 Task: Check the sale-to-list ratio of center island in the last 3 years.
Action: Mouse moved to (987, 220)
Screenshot: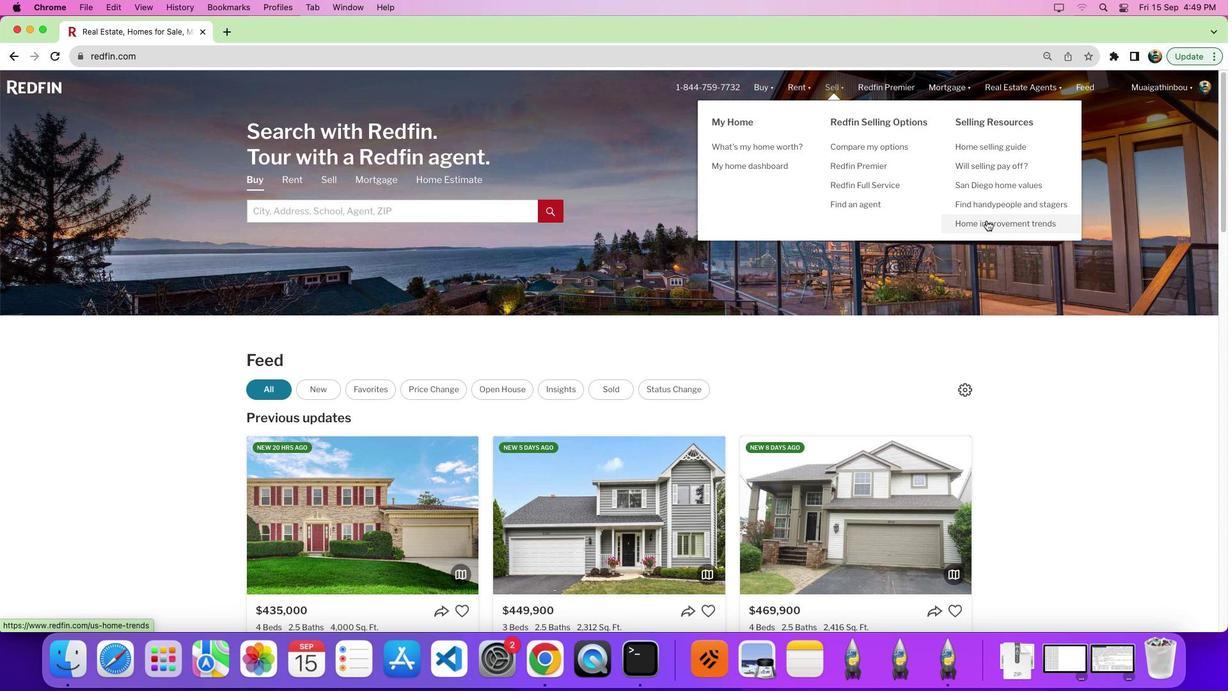 
Action: Mouse pressed left at (987, 220)
Screenshot: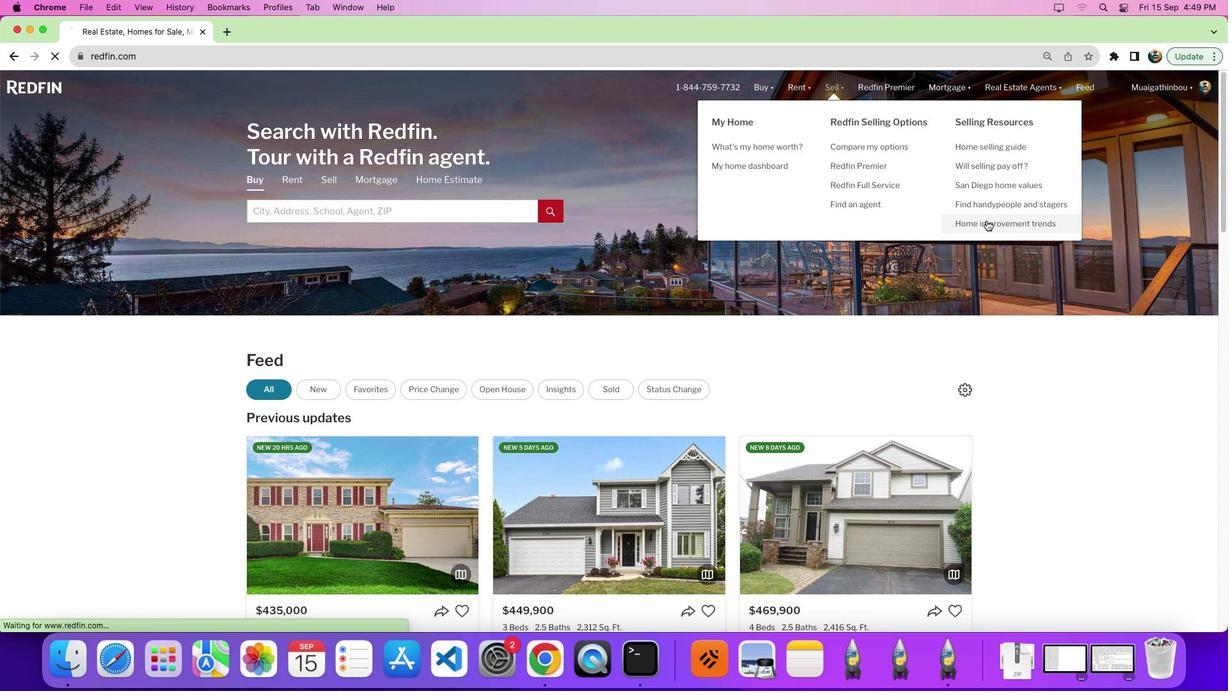
Action: Mouse pressed left at (987, 220)
Screenshot: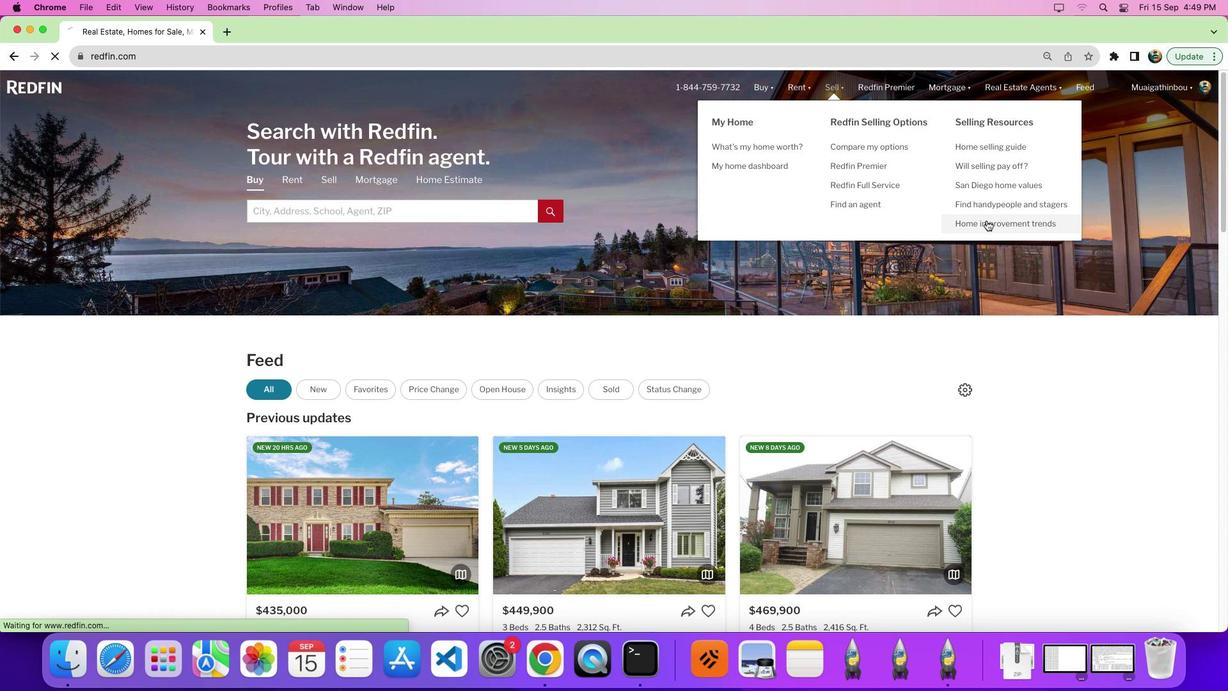 
Action: Mouse moved to (346, 250)
Screenshot: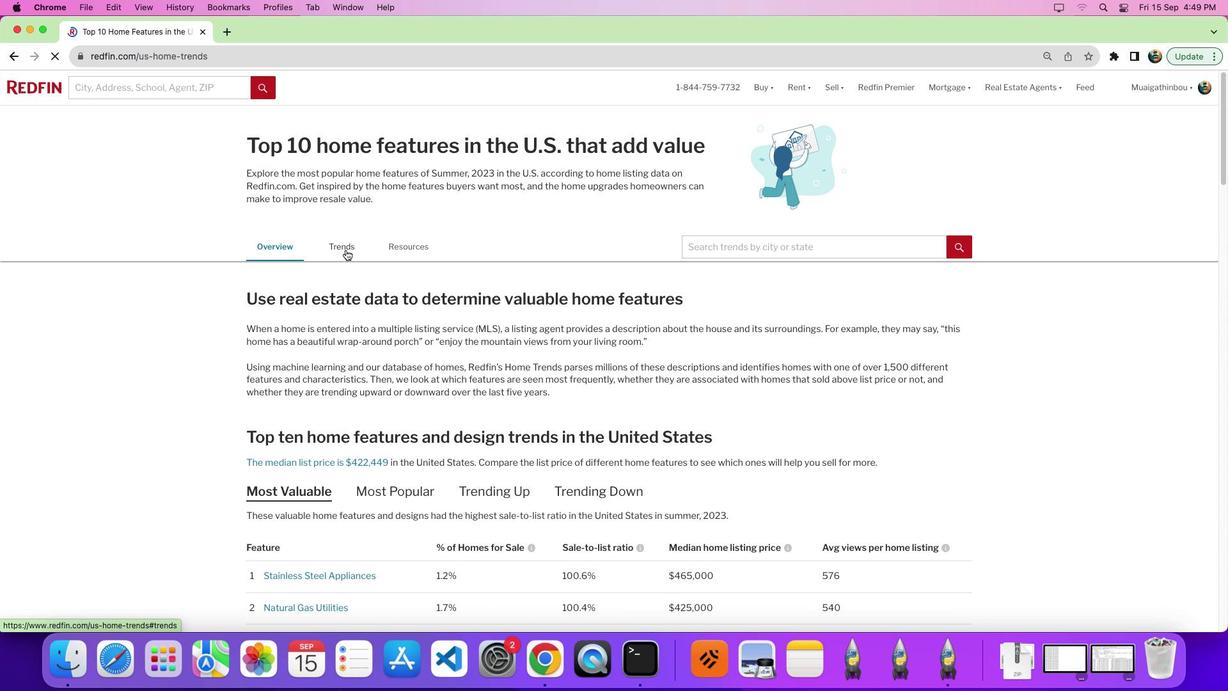 
Action: Mouse pressed left at (346, 250)
Screenshot: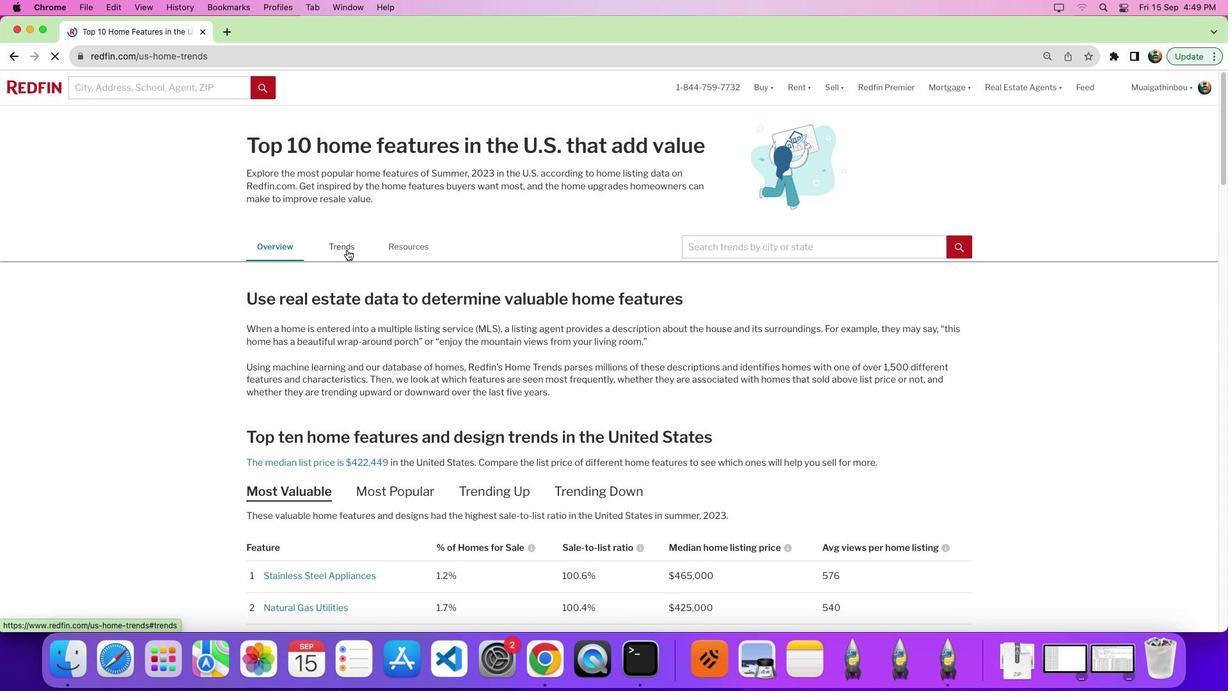 
Action: Mouse moved to (503, 357)
Screenshot: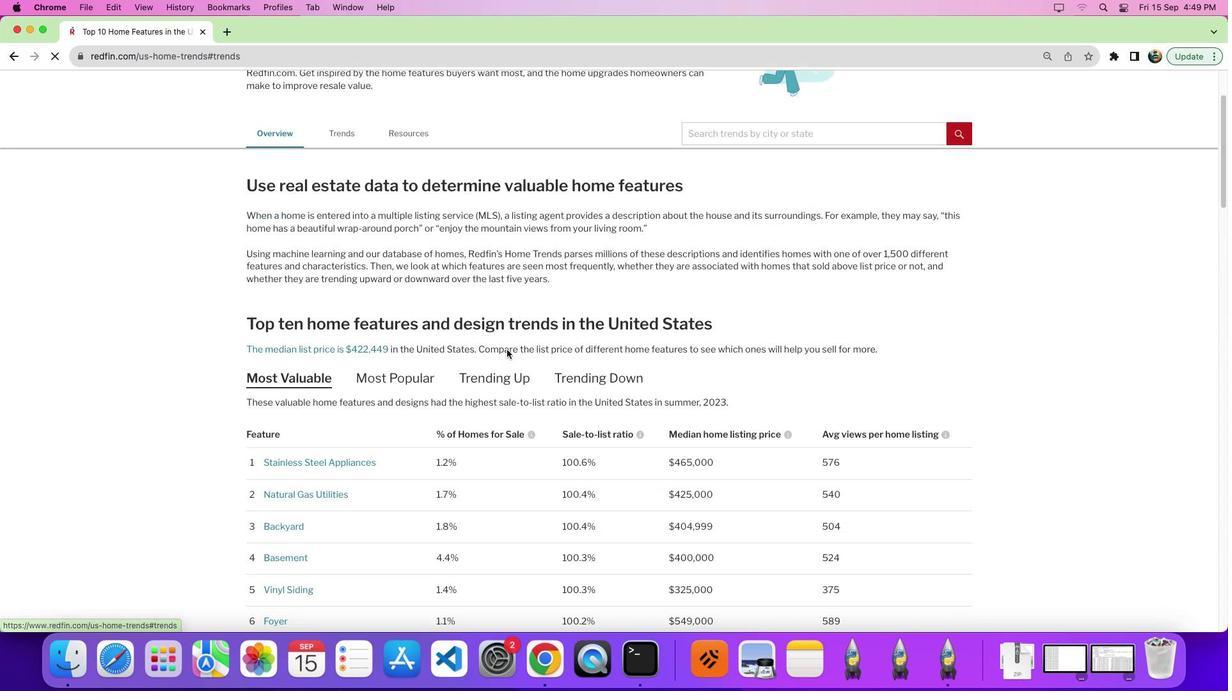 
Action: Mouse scrolled (503, 357) with delta (0, 0)
Screenshot: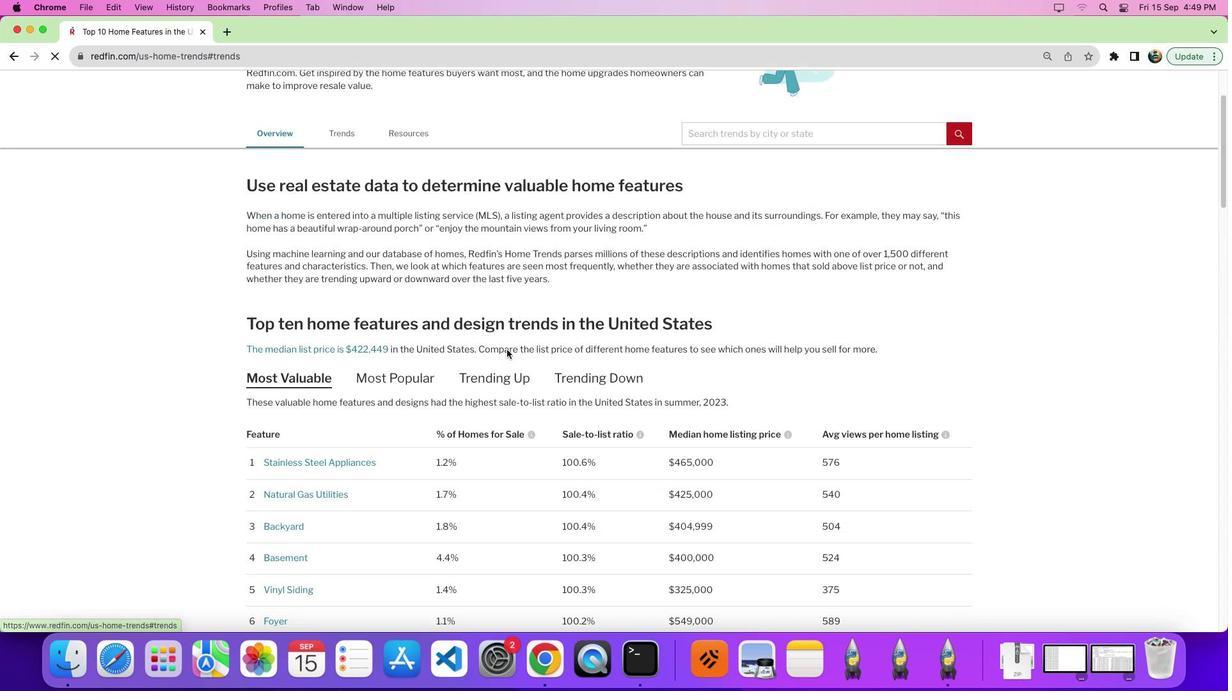 
Action: Mouse moved to (504, 357)
Screenshot: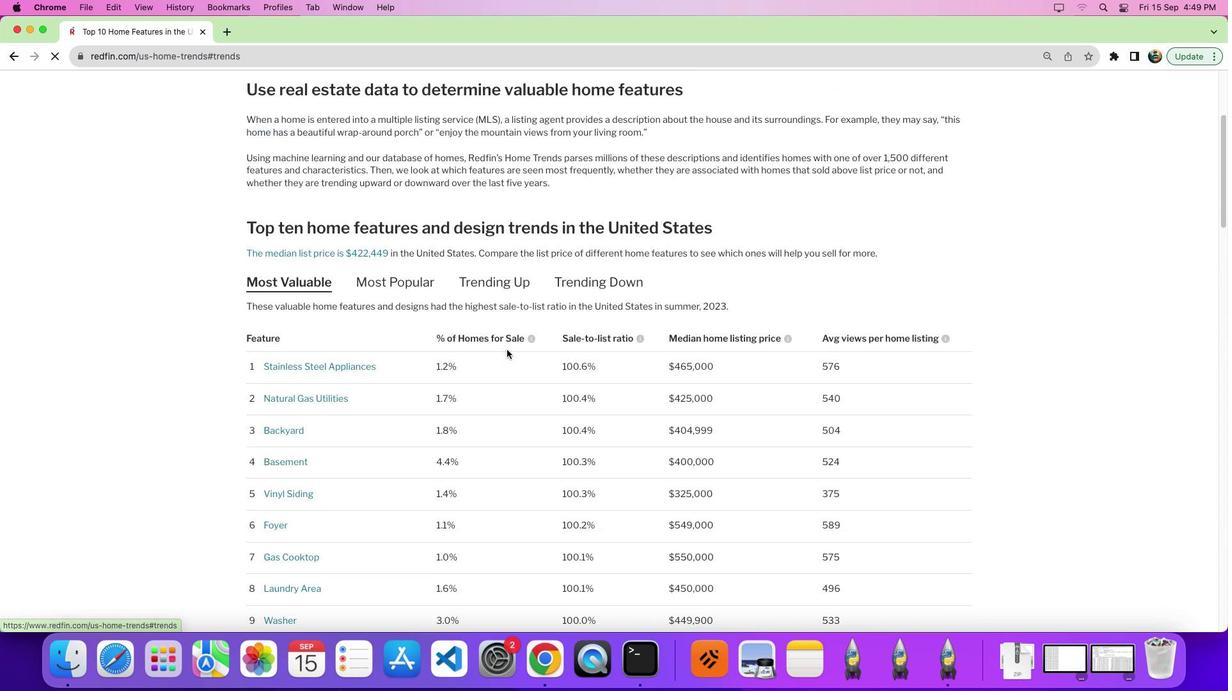 
Action: Mouse scrolled (504, 357) with delta (0, 0)
Screenshot: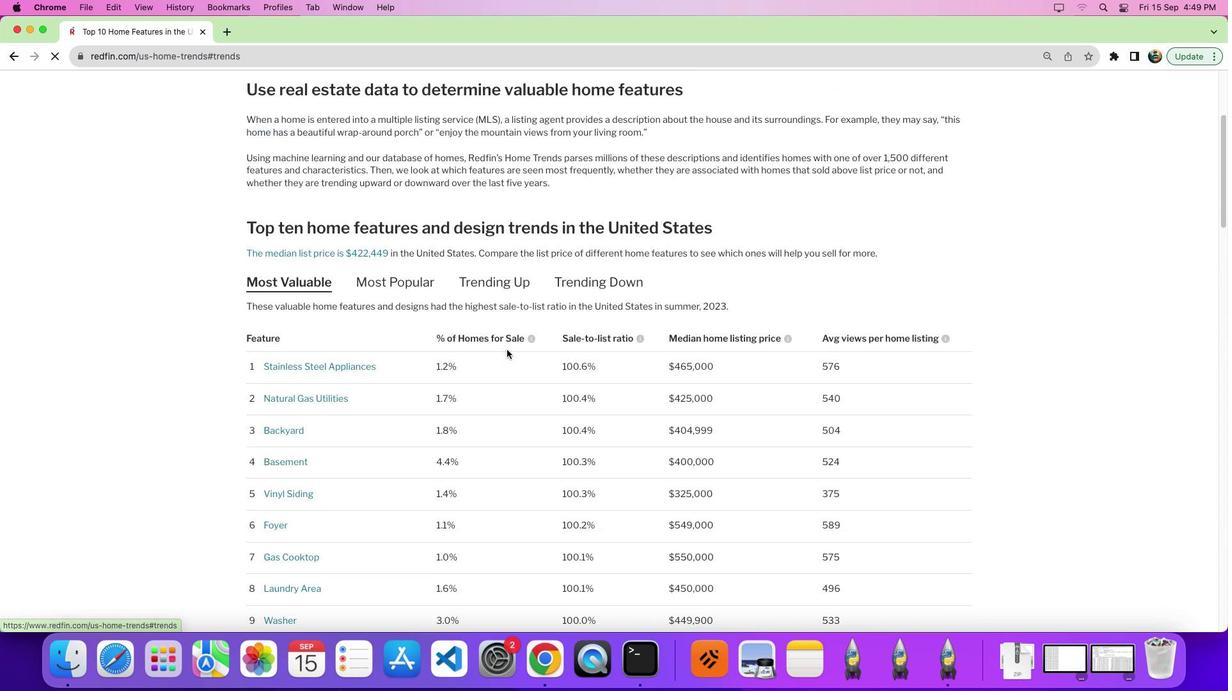 
Action: Mouse moved to (506, 352)
Screenshot: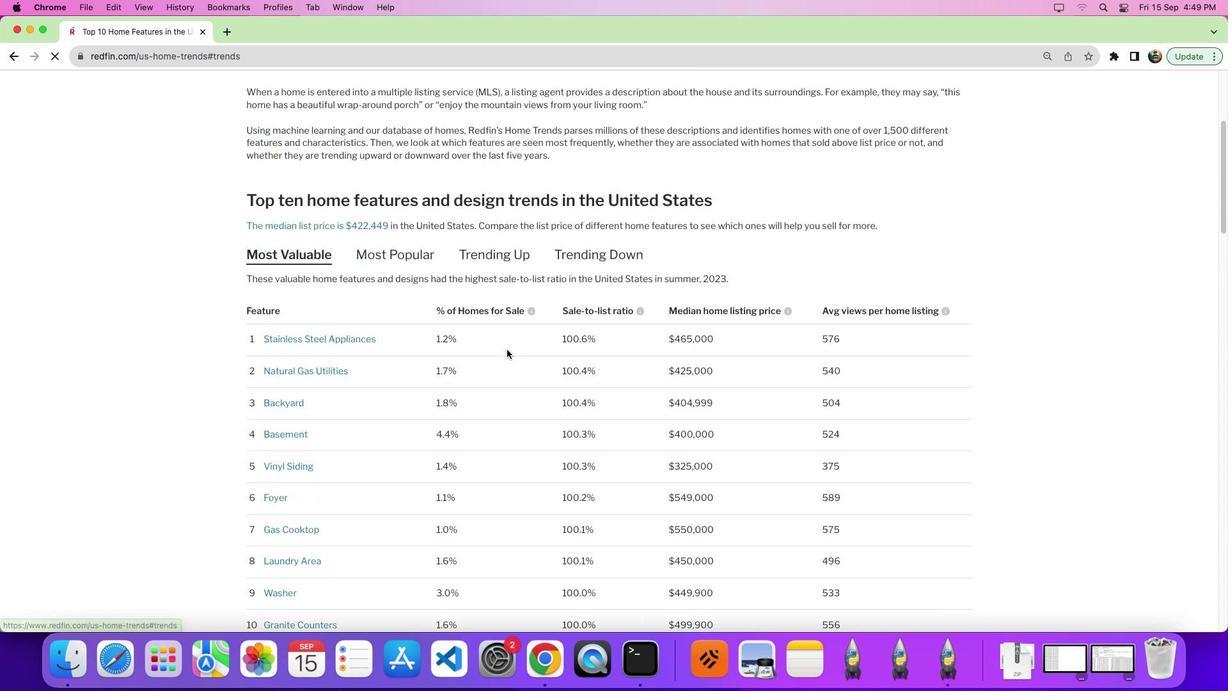 
Action: Mouse scrolled (506, 352) with delta (0, -4)
Screenshot: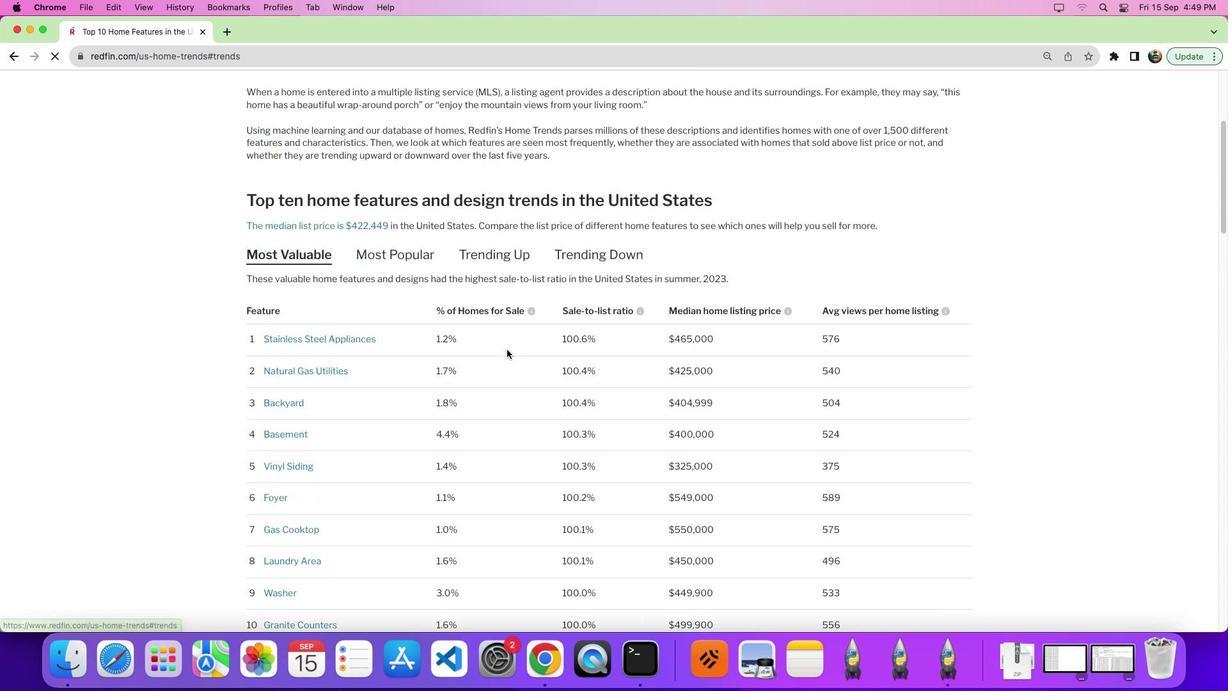 
Action: Mouse moved to (507, 349)
Screenshot: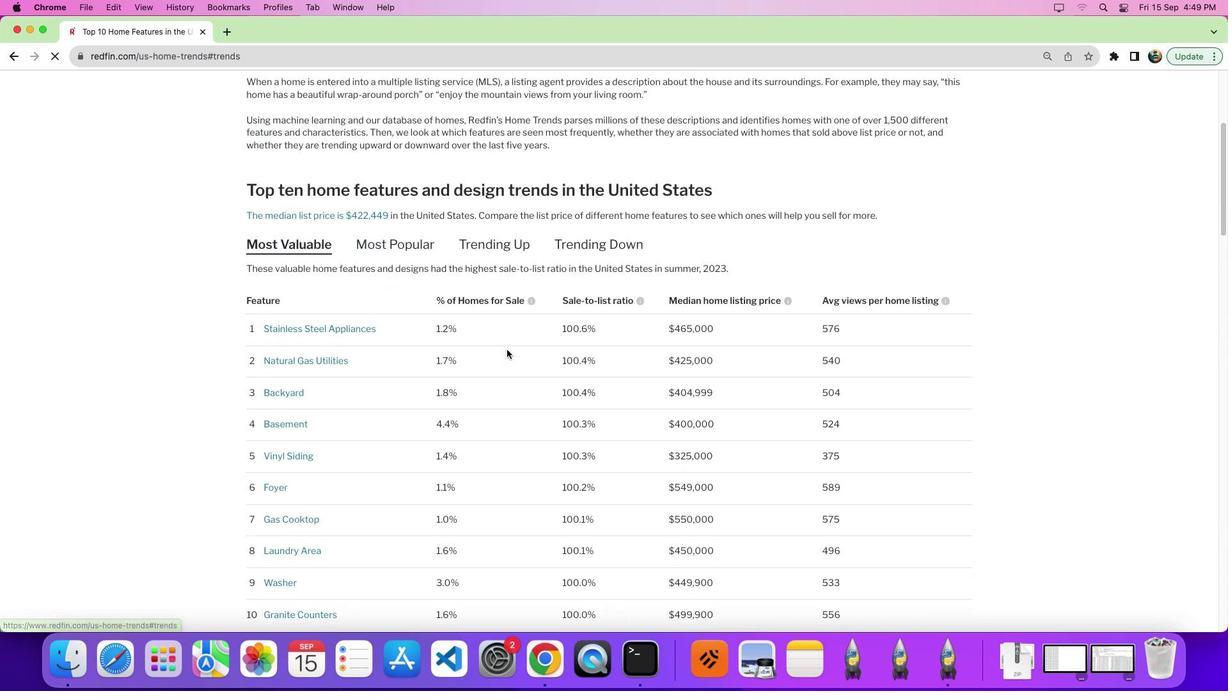 
Action: Mouse scrolled (507, 349) with delta (0, 0)
Screenshot: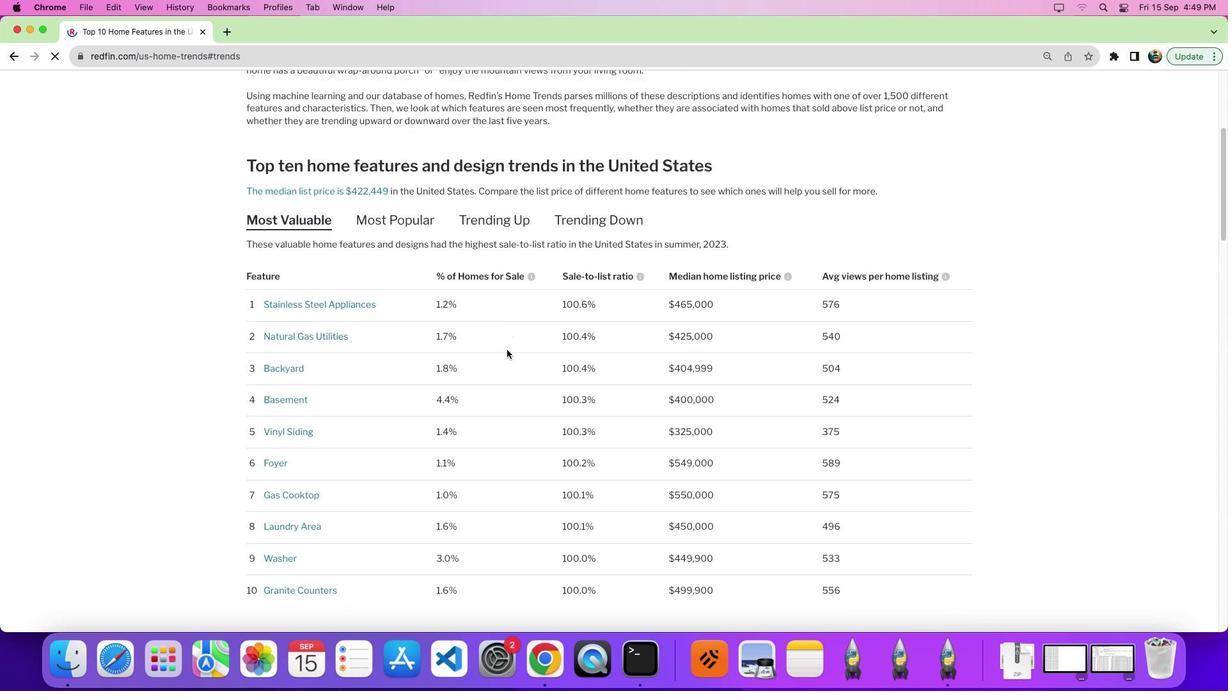 
Action: Mouse scrolled (507, 349) with delta (0, 0)
Screenshot: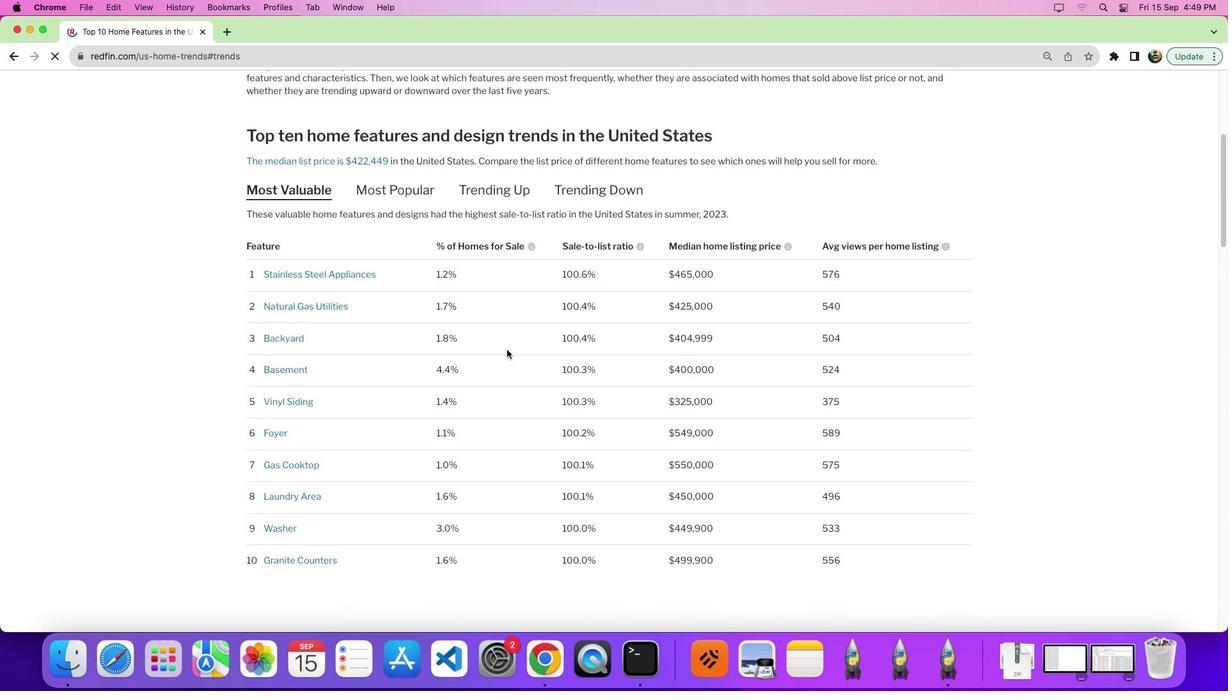 
Action: Mouse scrolled (507, 349) with delta (0, -4)
Screenshot: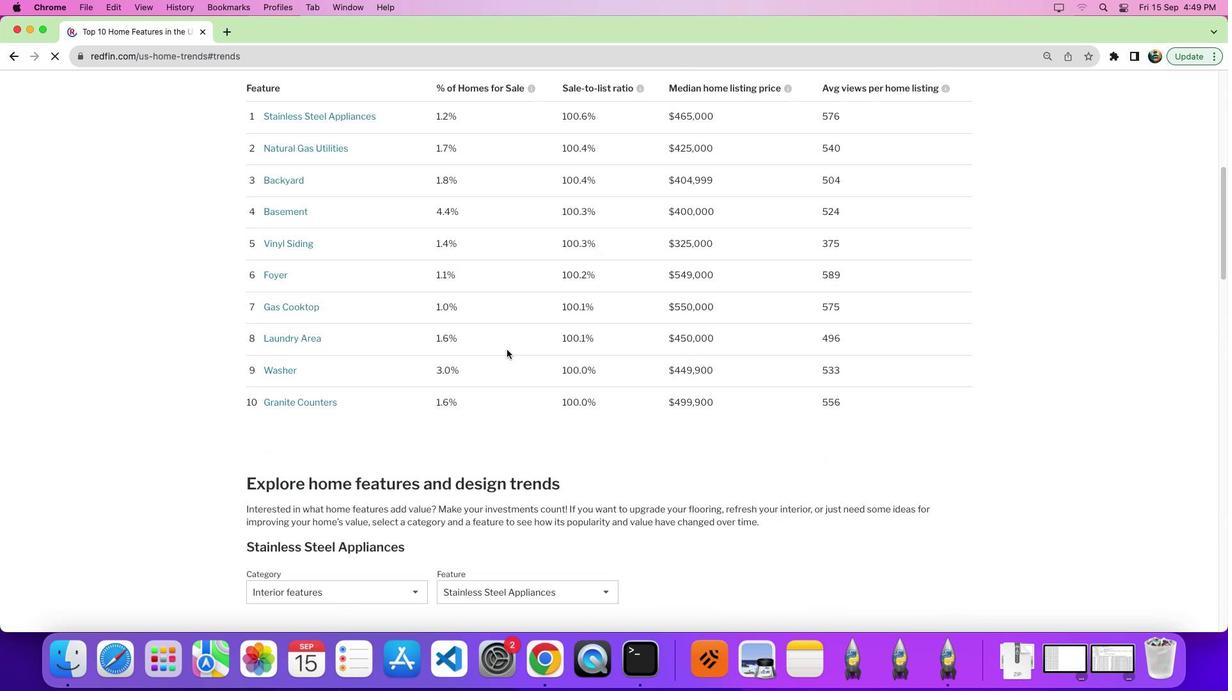 
Action: Mouse moved to (507, 348)
Screenshot: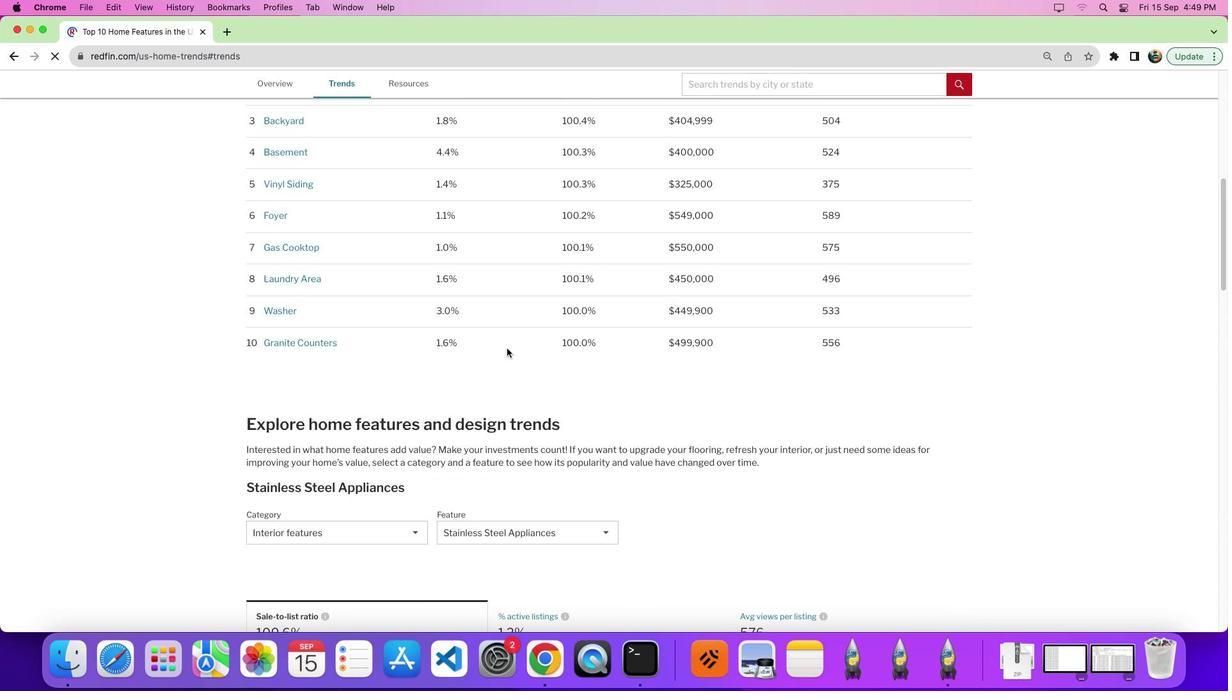 
Action: Mouse scrolled (507, 348) with delta (0, 0)
Screenshot: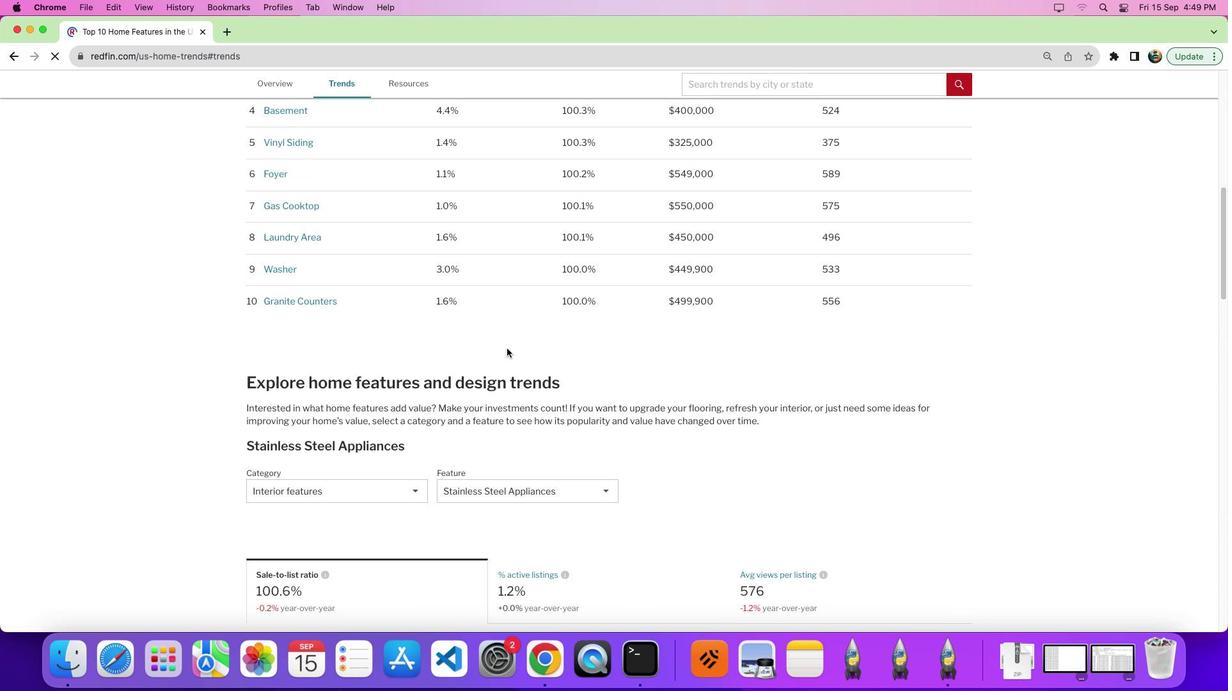
Action: Mouse scrolled (507, 348) with delta (0, -1)
Screenshot: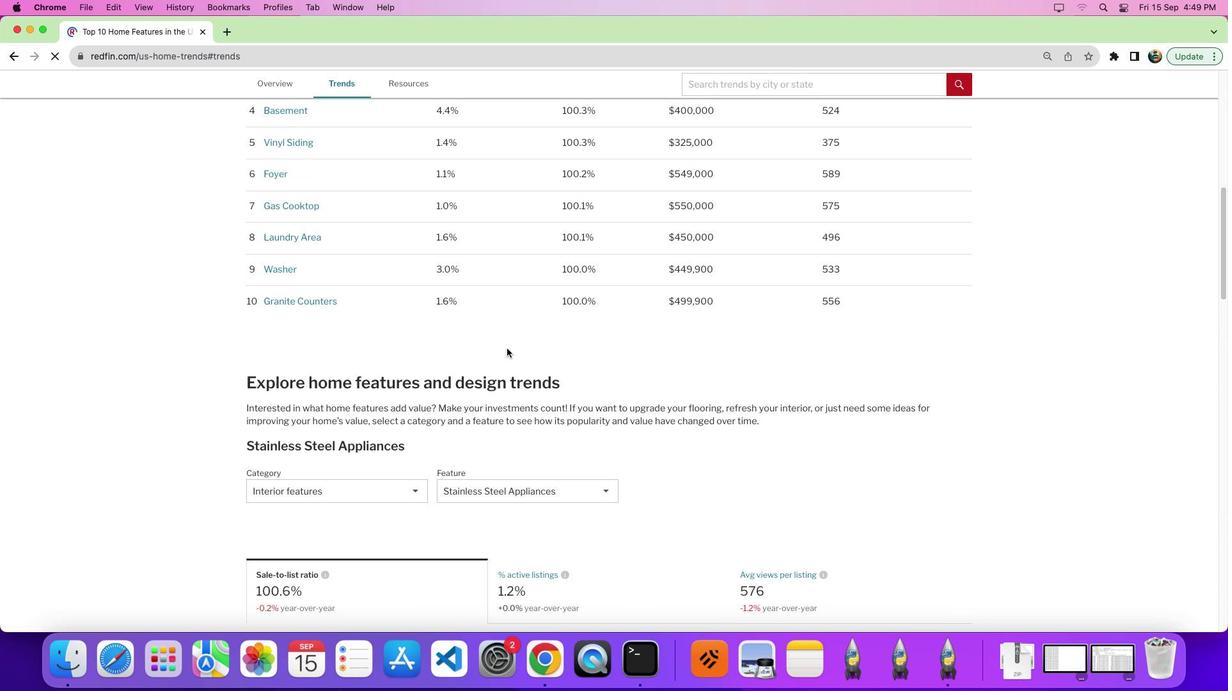 
Action: Mouse moved to (507, 348)
Screenshot: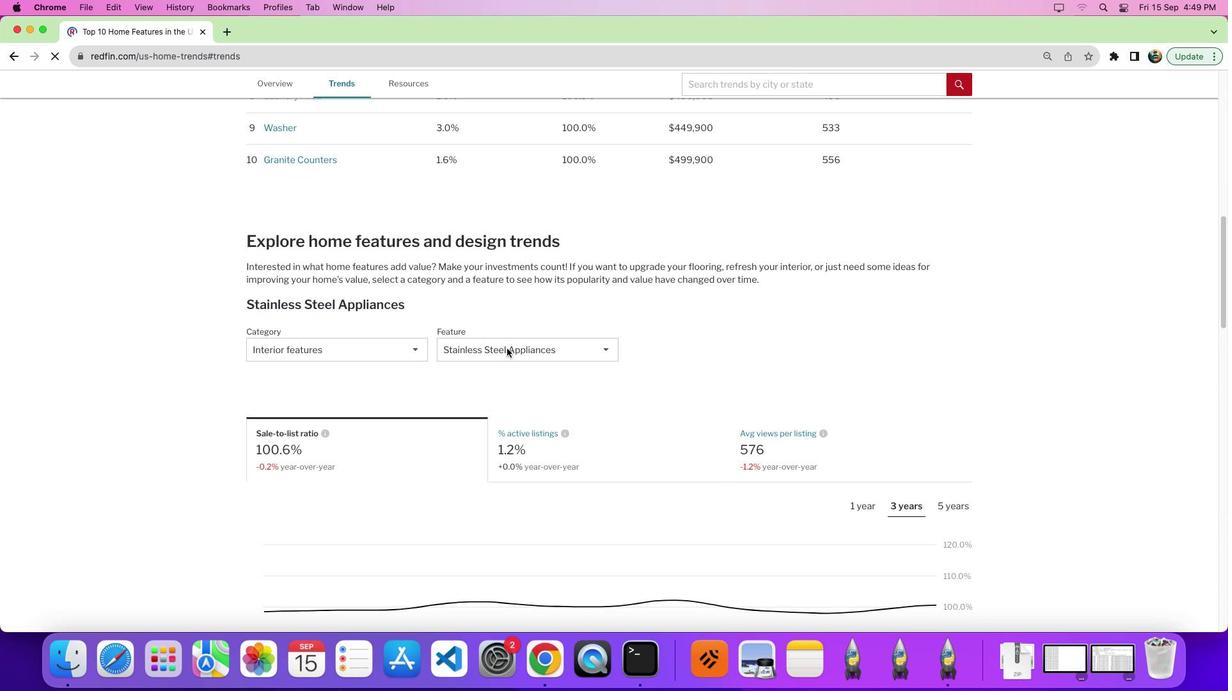 
Action: Mouse scrolled (507, 348) with delta (0, -4)
Screenshot: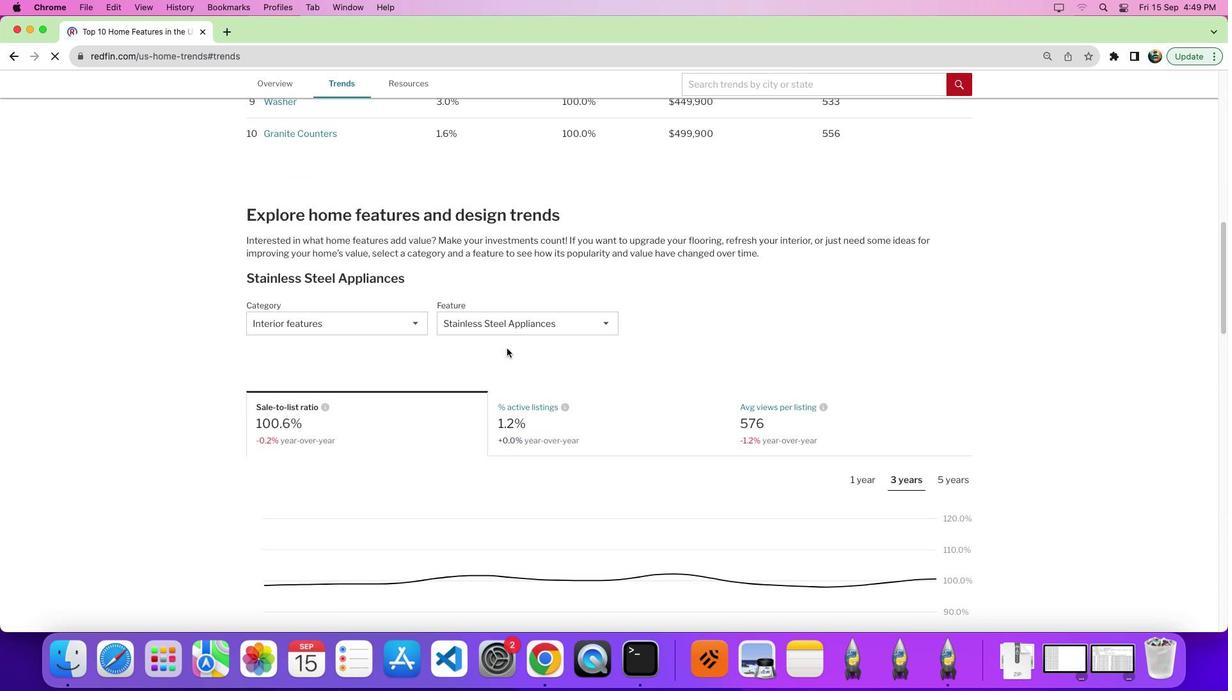 
Action: Mouse moved to (484, 328)
Screenshot: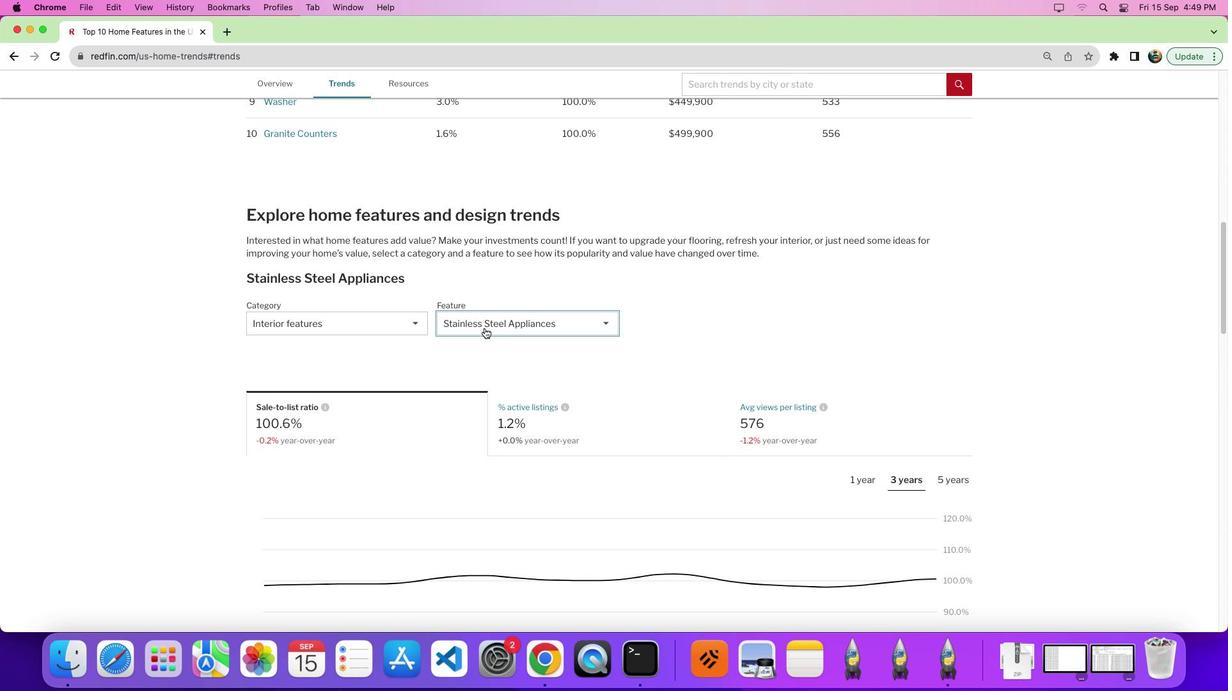 
Action: Mouse pressed left at (484, 328)
Screenshot: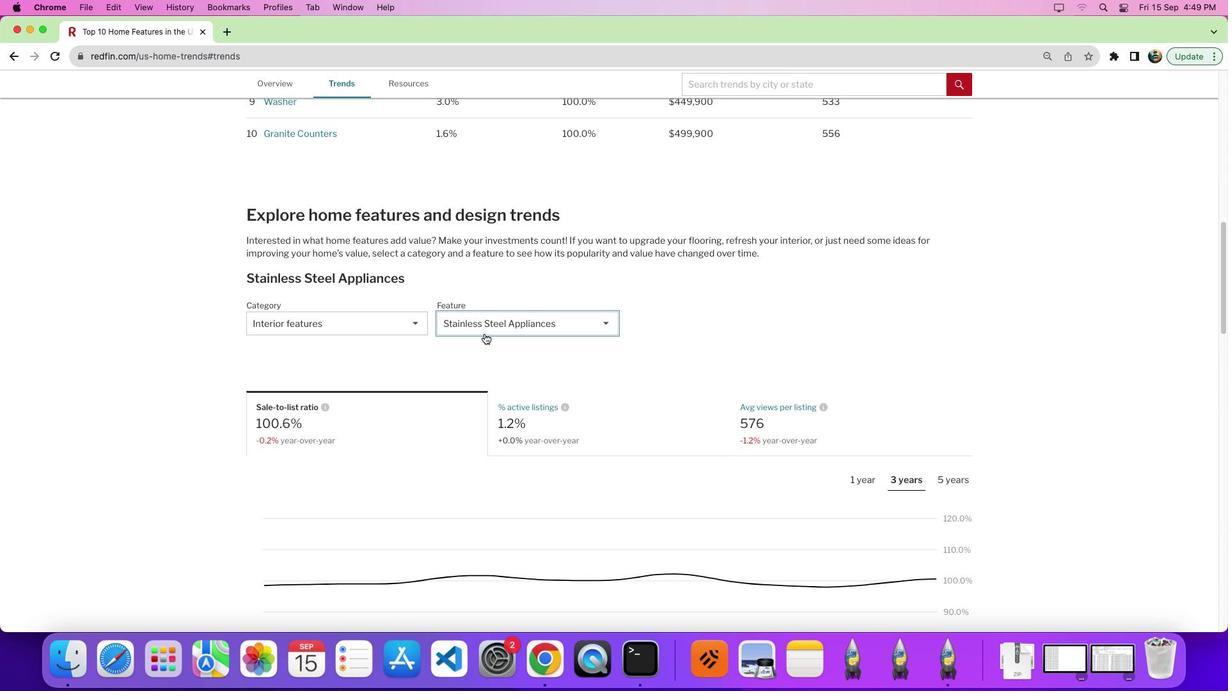 
Action: Mouse moved to (490, 447)
Screenshot: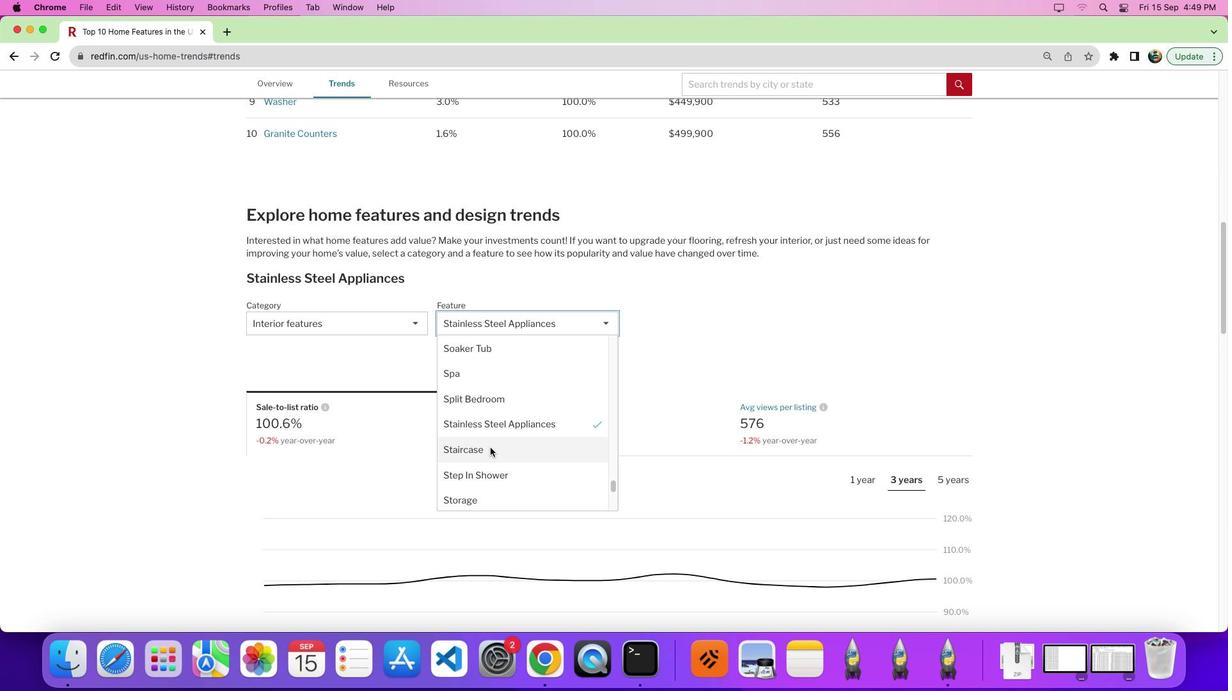 
Action: Mouse scrolled (490, 447) with delta (0, 0)
Screenshot: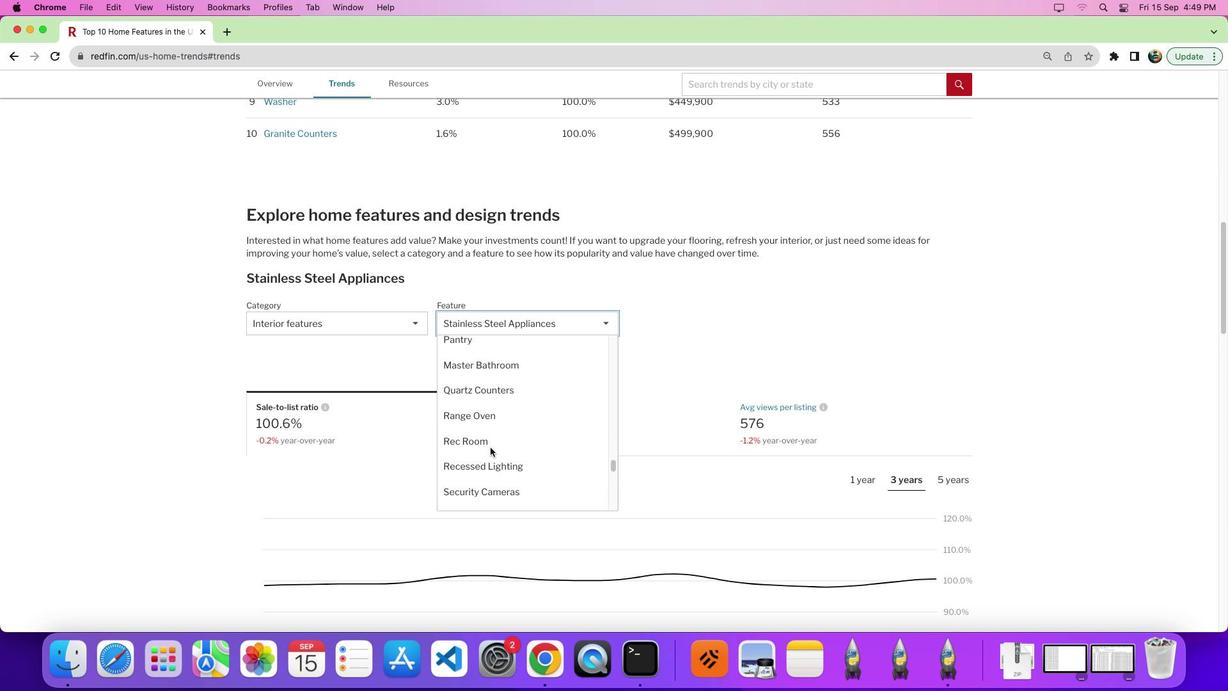
Action: Mouse scrolled (490, 447) with delta (0, 0)
Screenshot: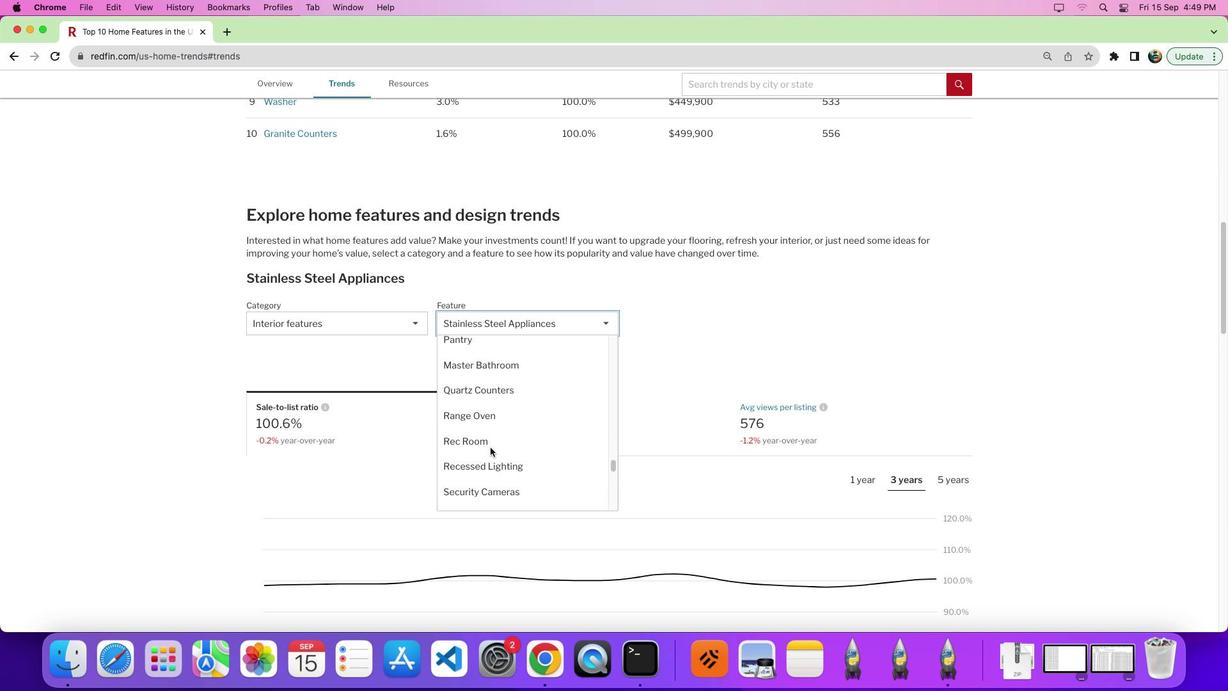 
Action: Mouse scrolled (490, 447) with delta (0, 5)
Screenshot: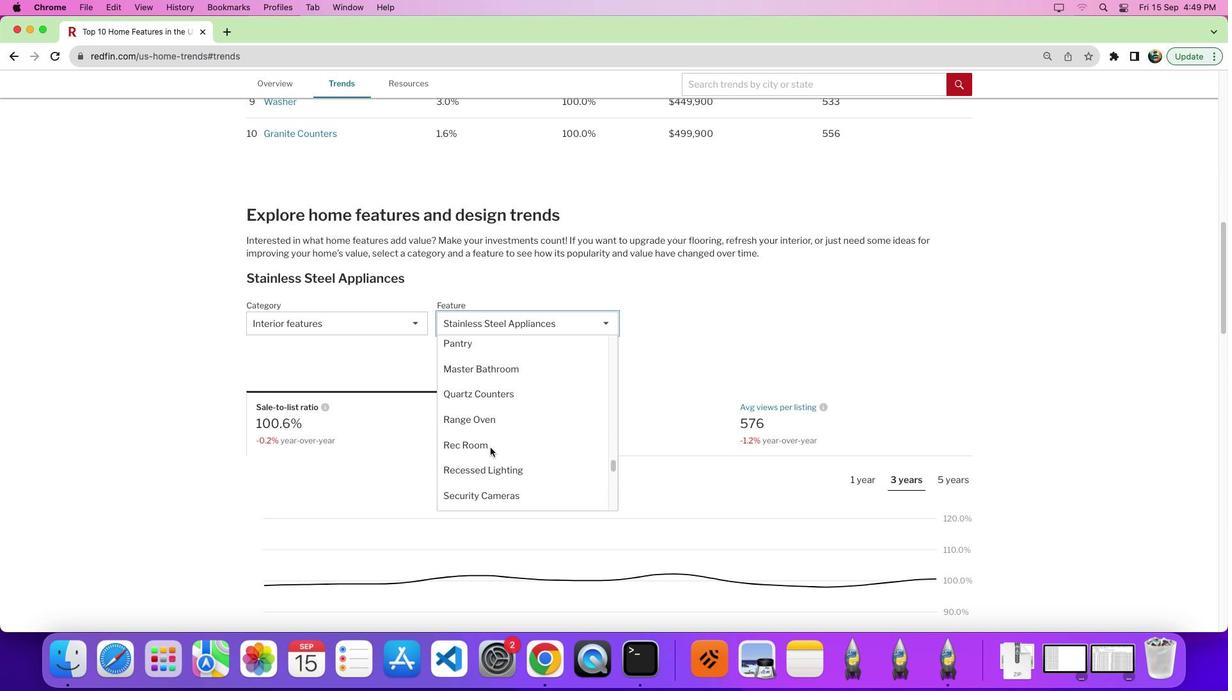 
Action: Mouse scrolled (490, 447) with delta (0, 0)
Screenshot: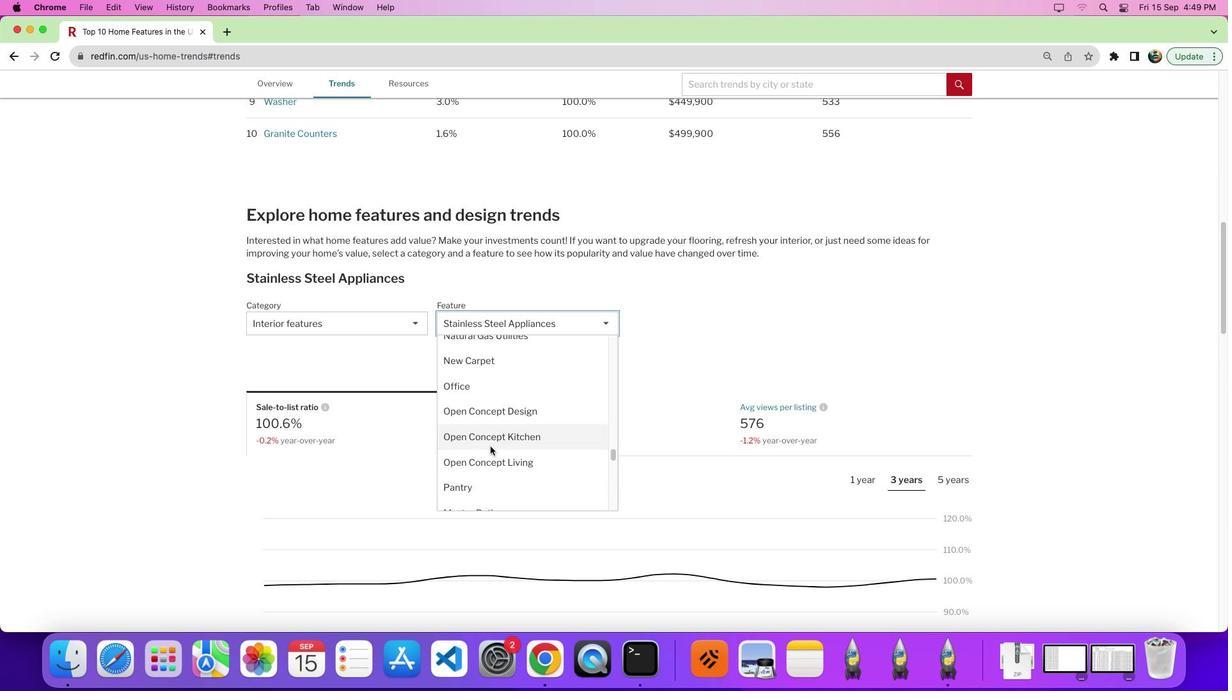 
Action: Mouse scrolled (490, 447) with delta (0, 0)
Screenshot: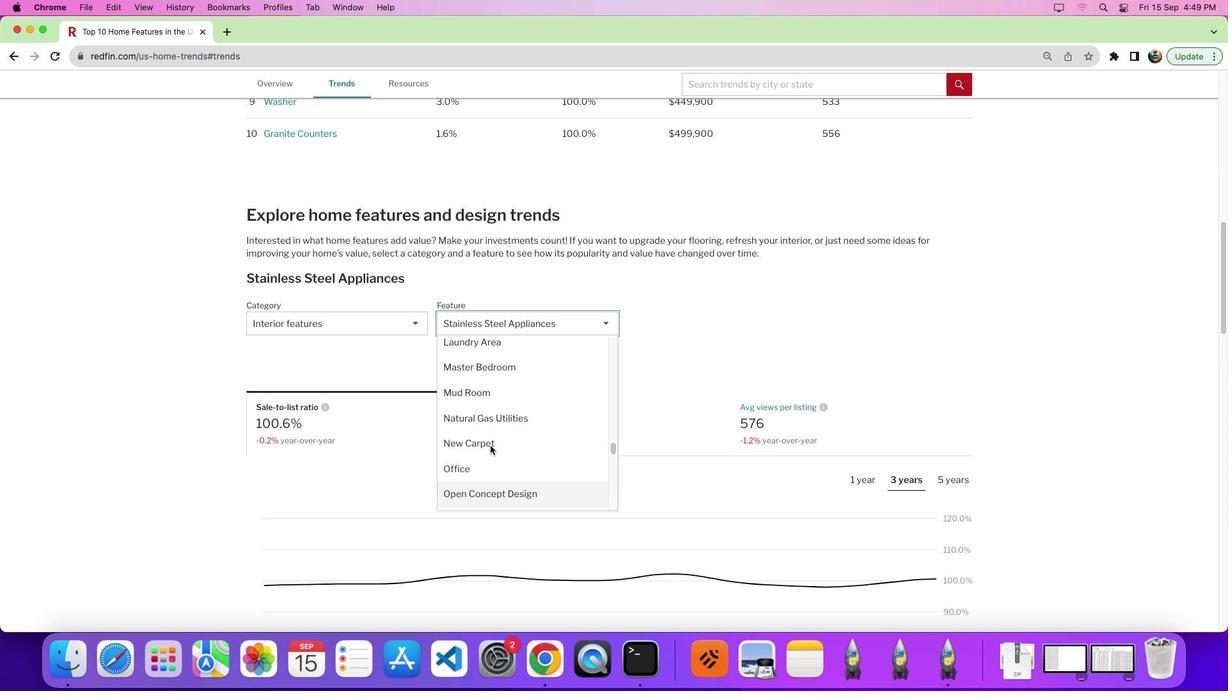 
Action: Mouse scrolled (490, 447) with delta (0, 4)
Screenshot: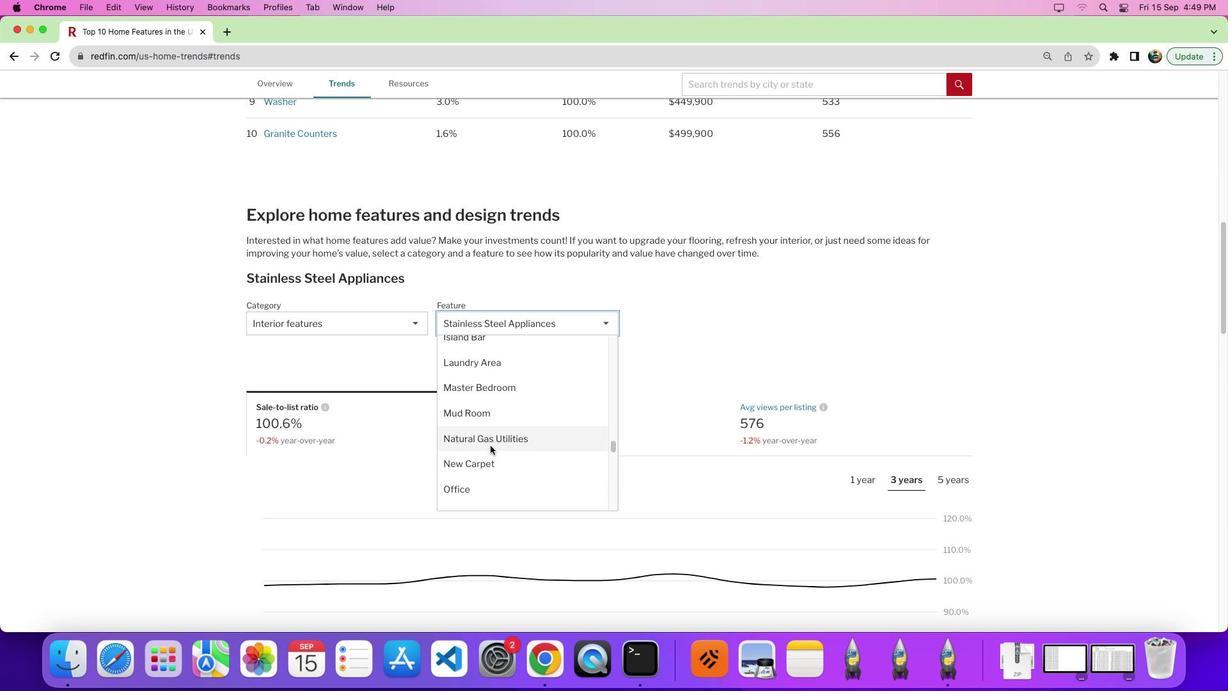 
Action: Mouse moved to (490, 446)
Screenshot: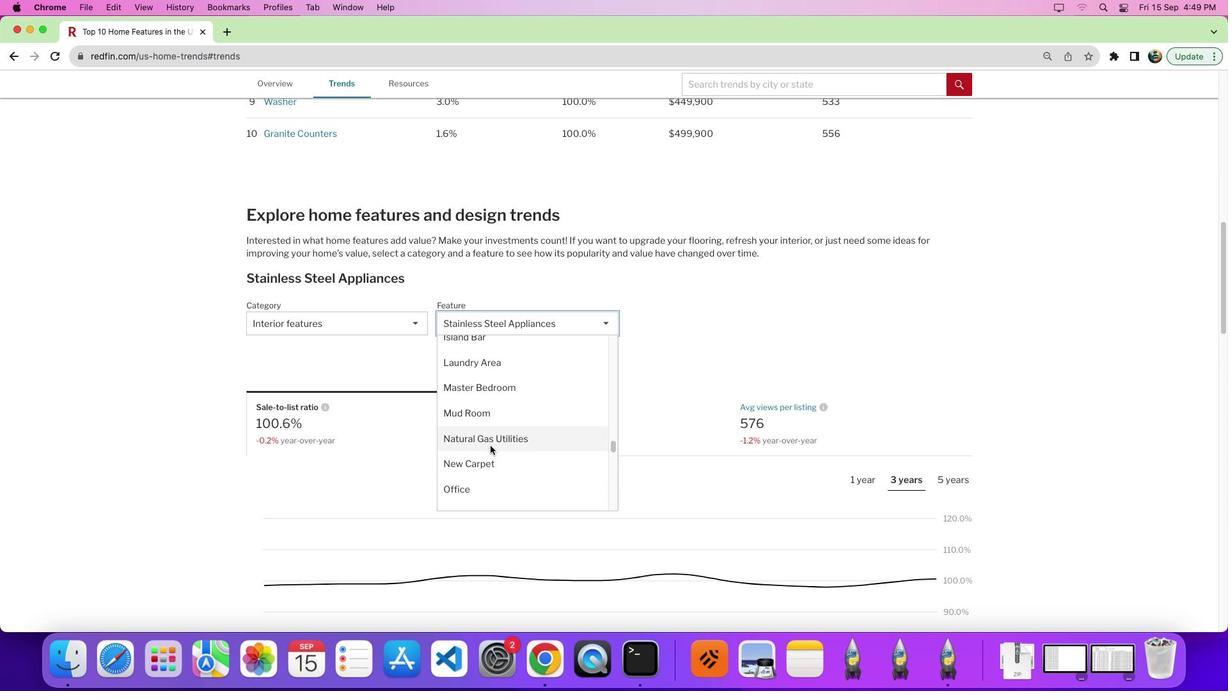 
Action: Mouse scrolled (490, 446) with delta (0, 0)
Screenshot: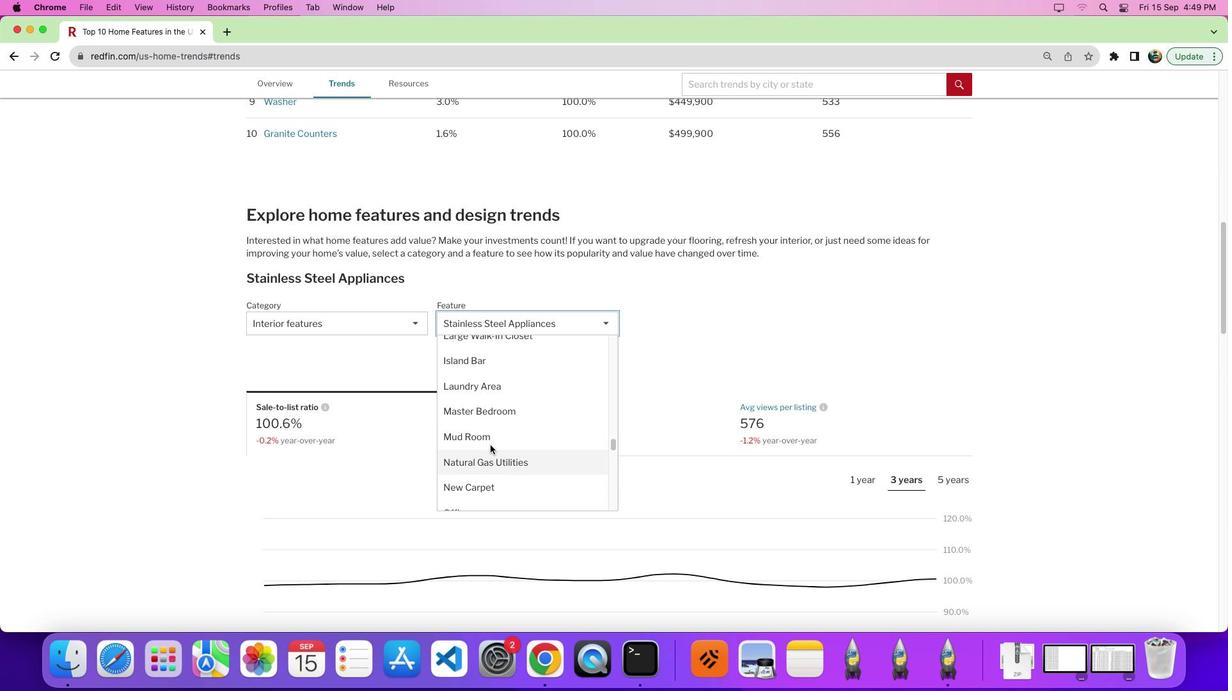 
Action: Mouse scrolled (490, 446) with delta (0, 0)
Screenshot: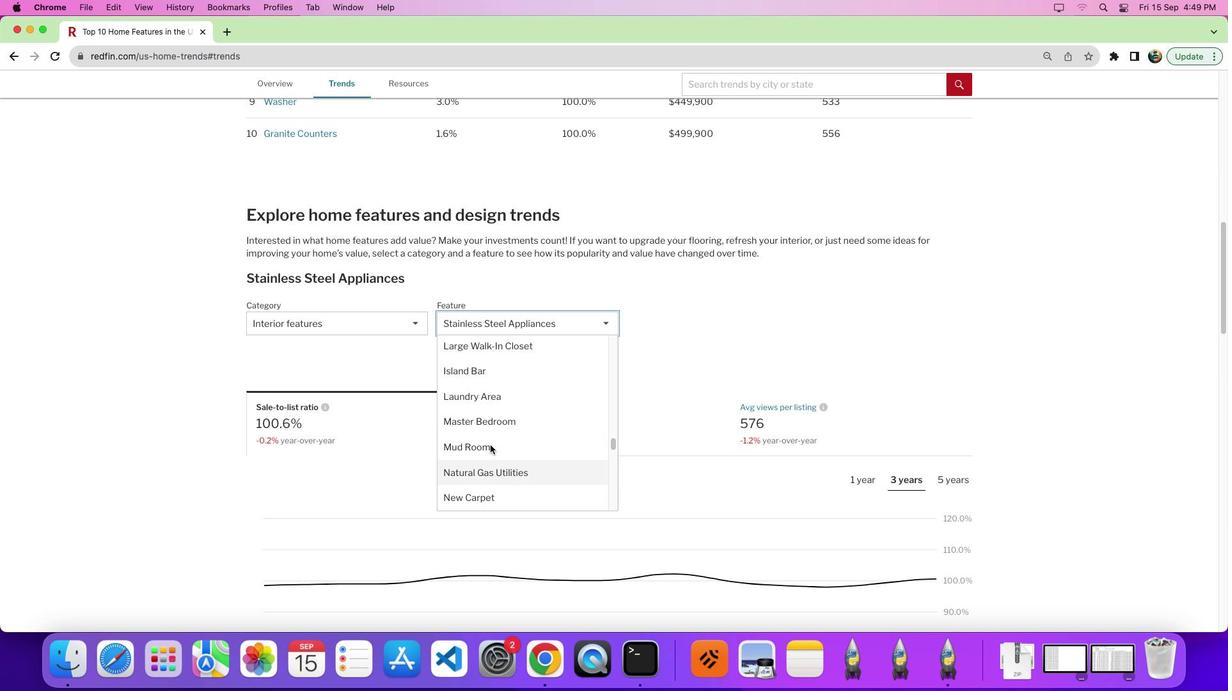 
Action: Mouse moved to (490, 444)
Screenshot: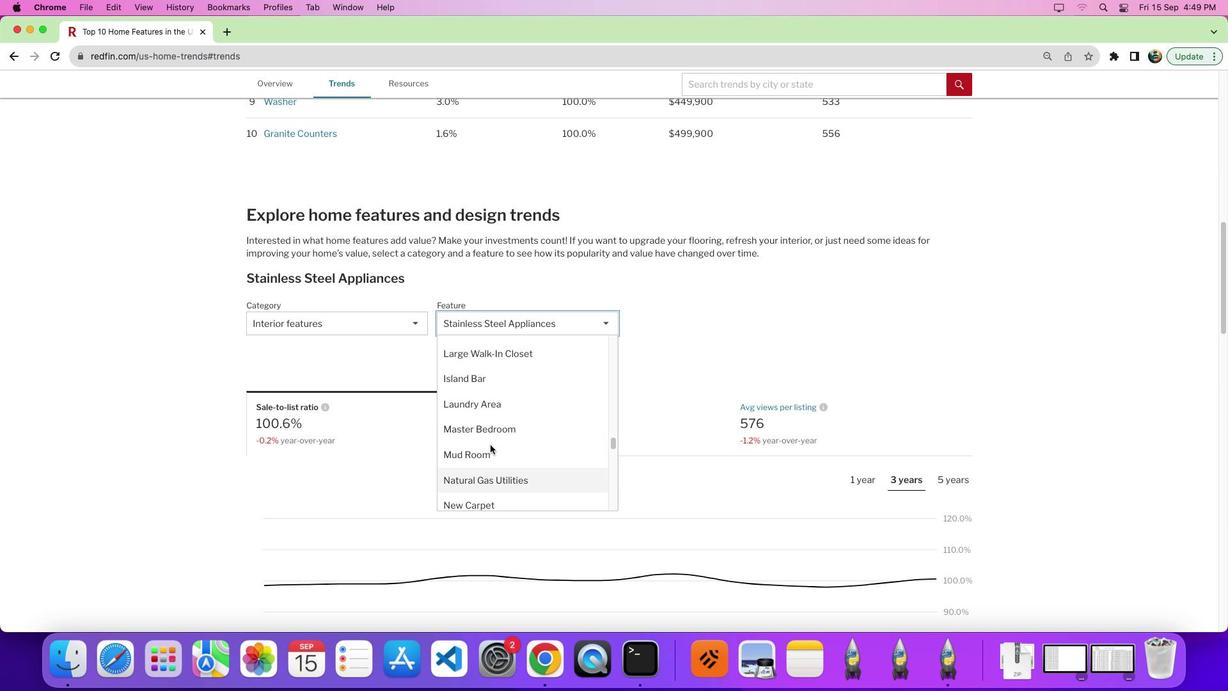 
Action: Mouse scrolled (490, 444) with delta (0, 0)
Screenshot: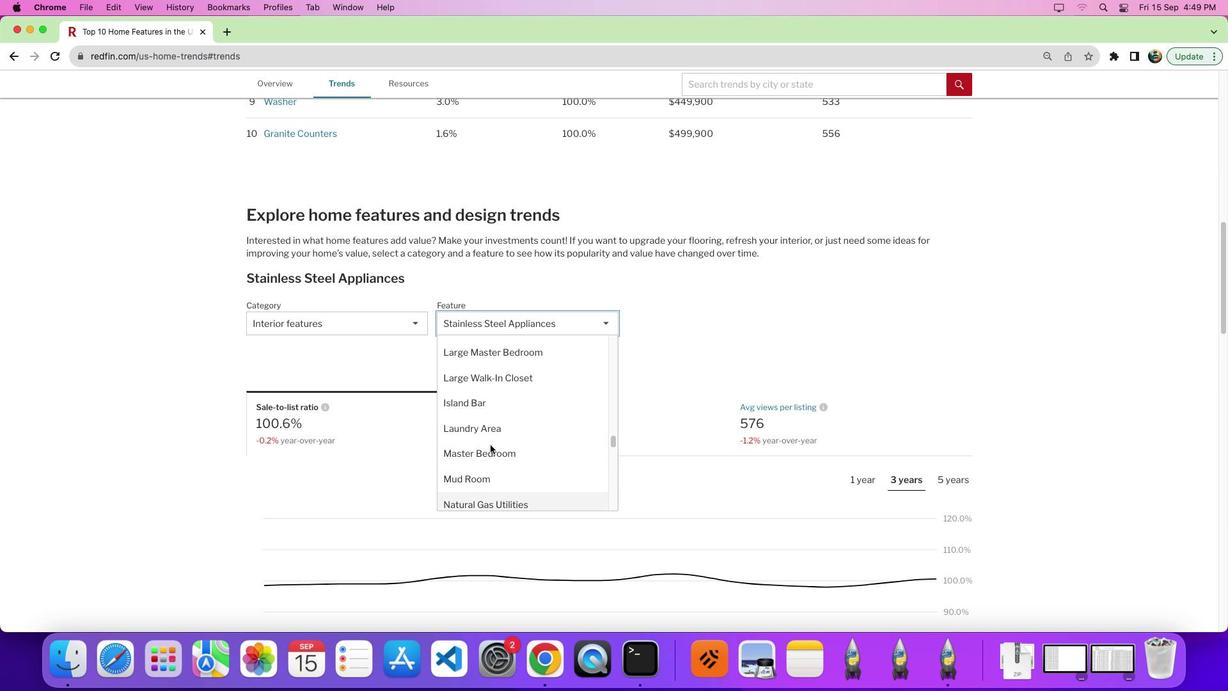
Action: Mouse scrolled (490, 444) with delta (0, 0)
Screenshot: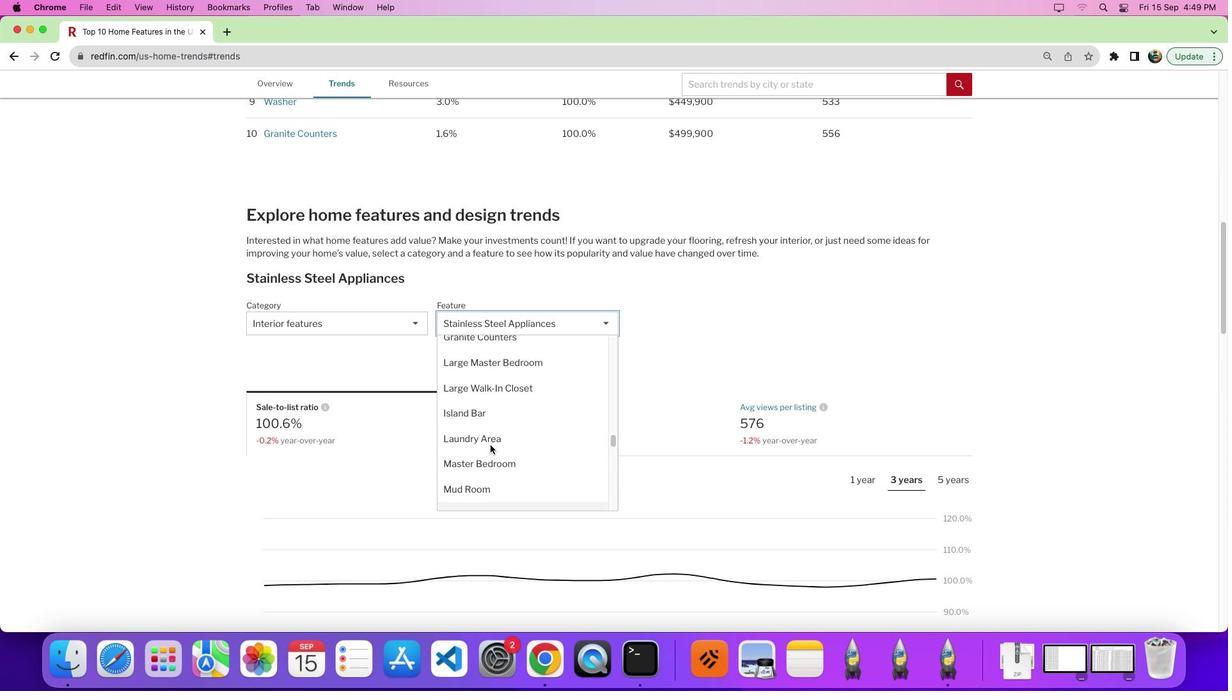 
Action: Mouse scrolled (490, 444) with delta (0, 0)
Screenshot: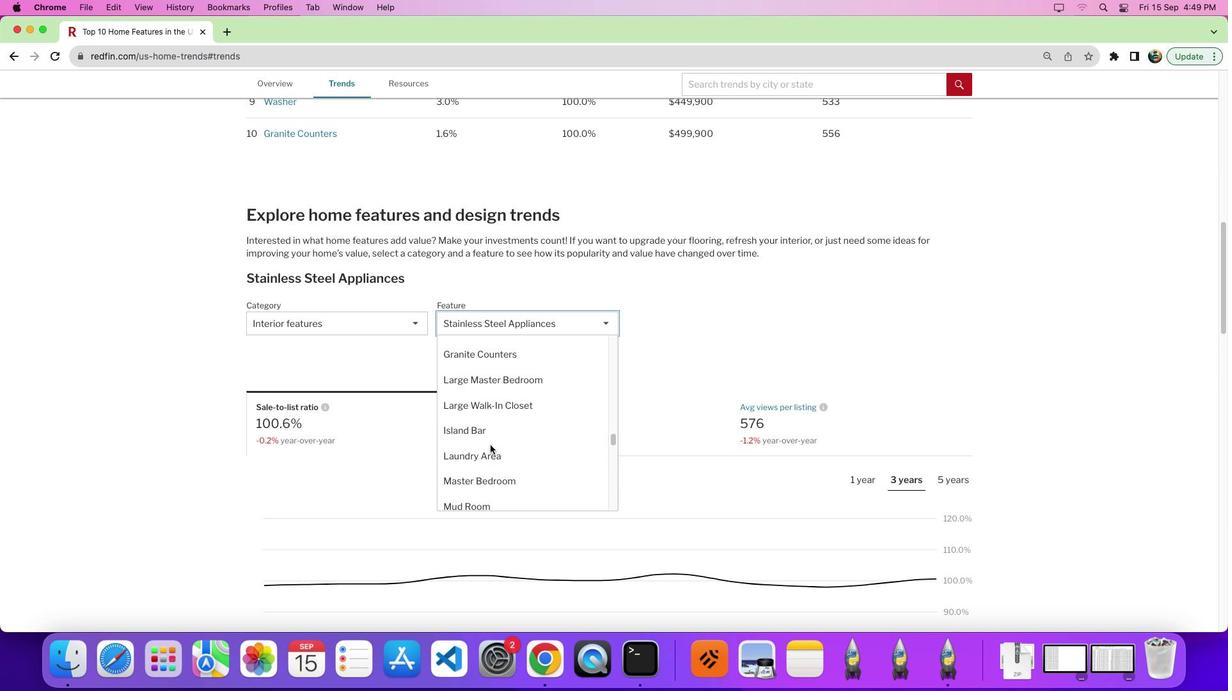 
Action: Mouse scrolled (490, 444) with delta (0, 0)
Screenshot: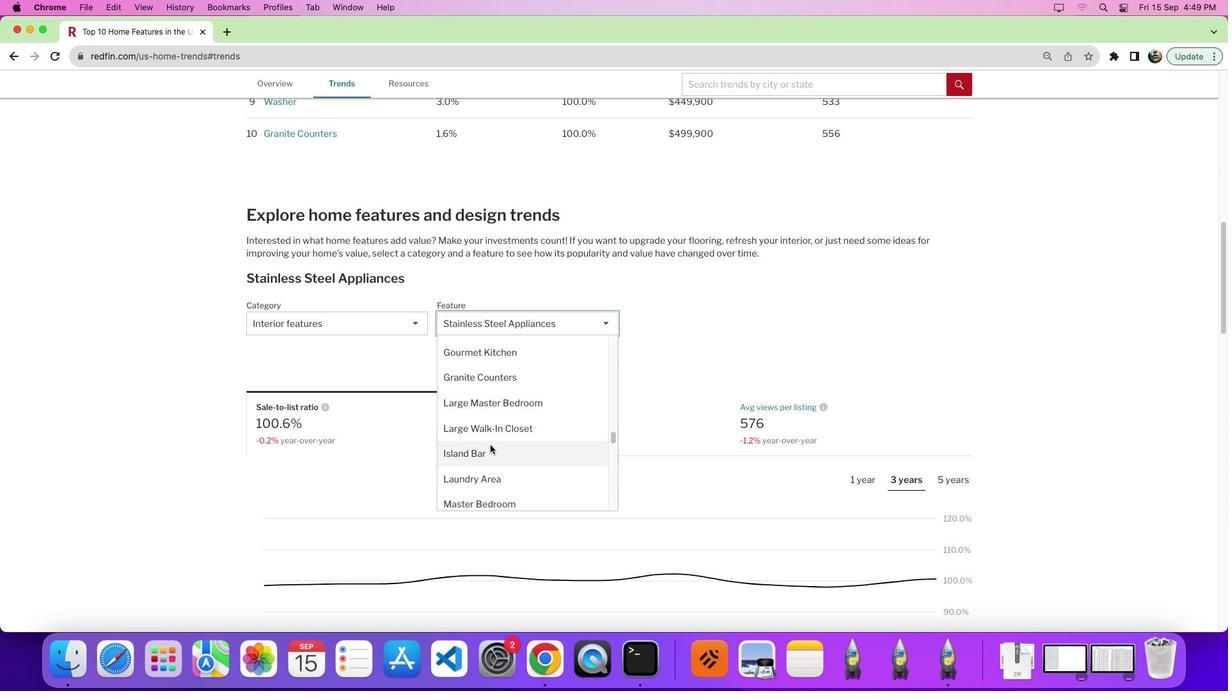 
Action: Mouse moved to (490, 444)
Screenshot: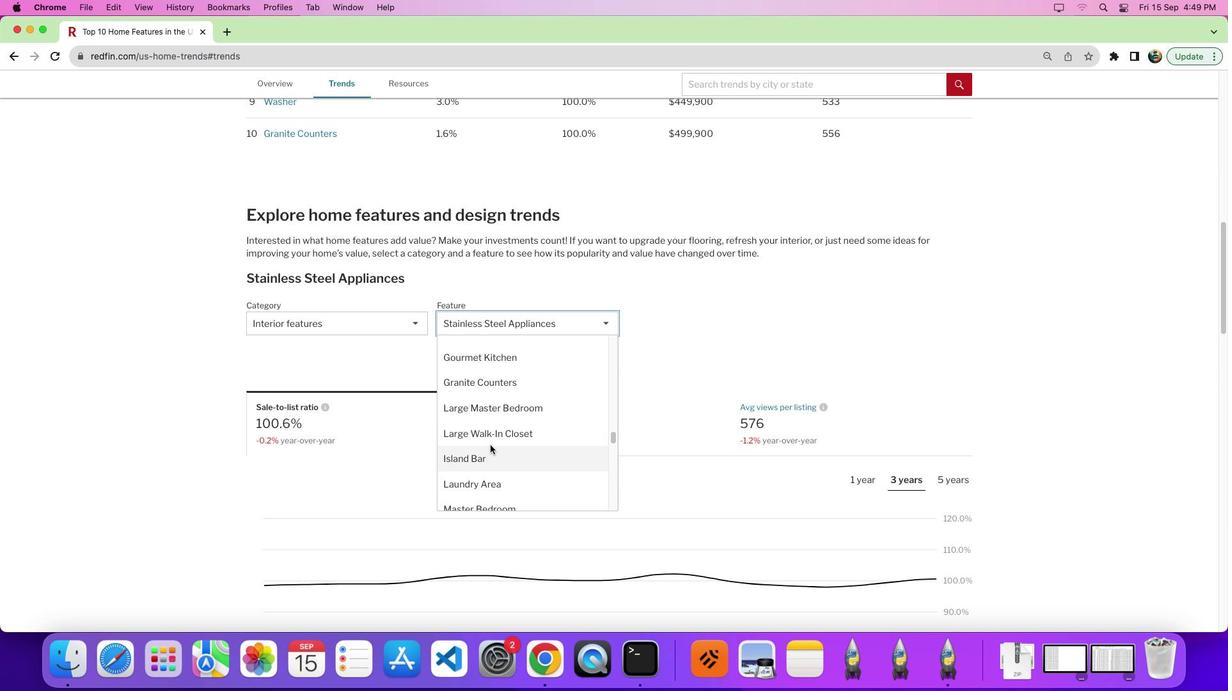 
Action: Mouse scrolled (490, 444) with delta (0, 0)
Screenshot: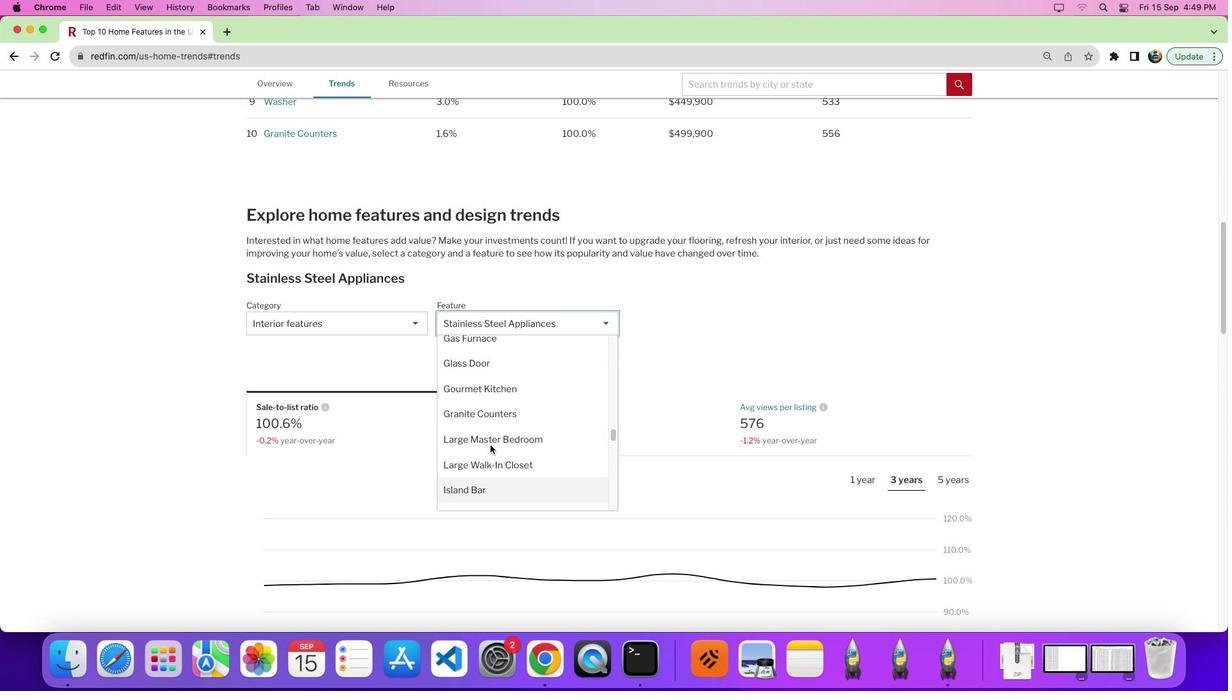 
Action: Mouse scrolled (490, 444) with delta (0, 0)
Screenshot: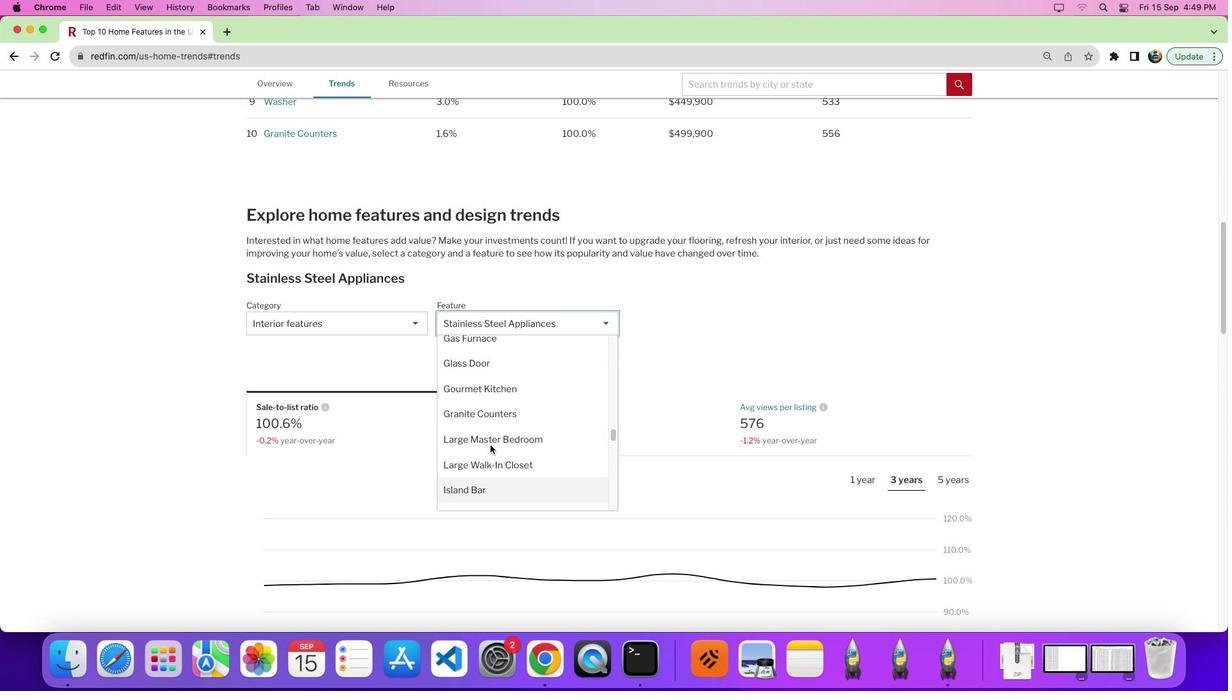 
Action: Mouse scrolled (490, 444) with delta (0, 0)
Screenshot: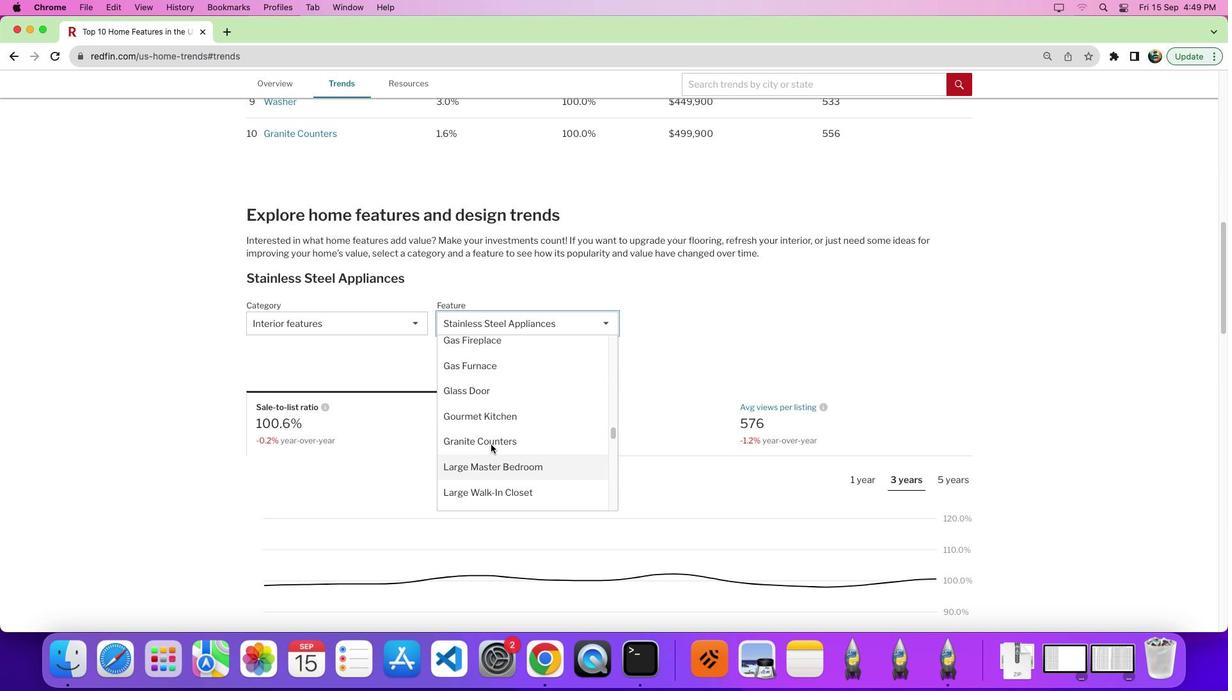 
Action: Mouse scrolled (490, 444) with delta (0, 0)
Screenshot: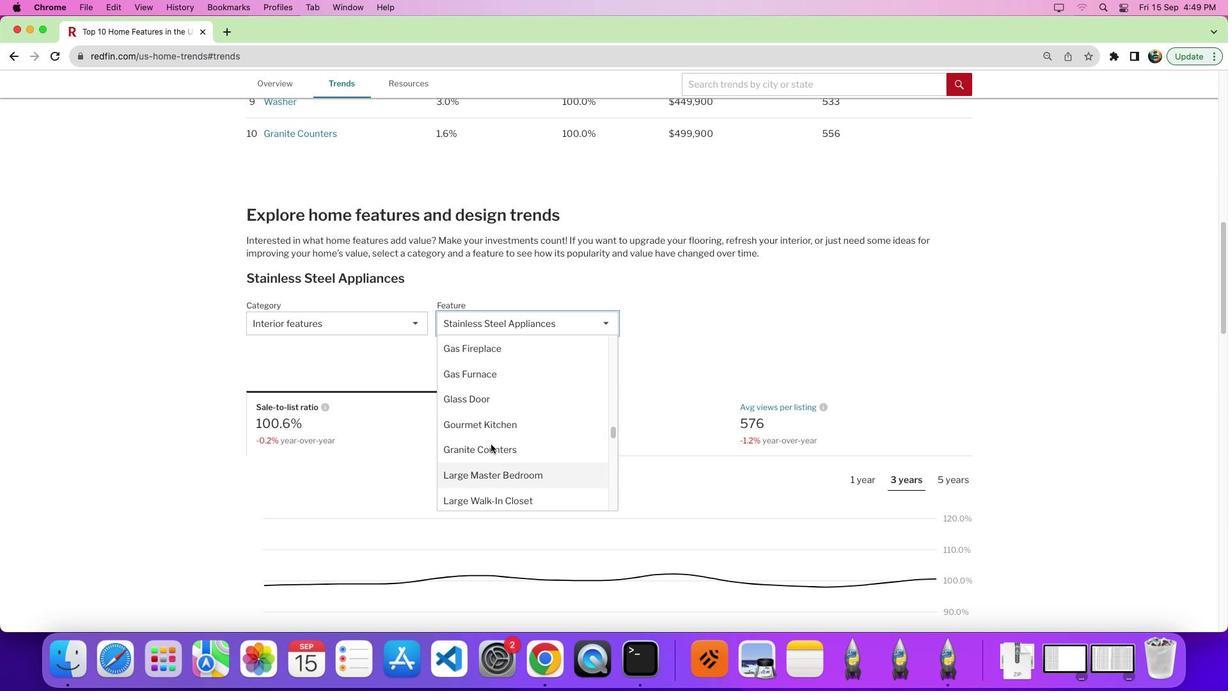 
Action: Mouse moved to (490, 443)
Screenshot: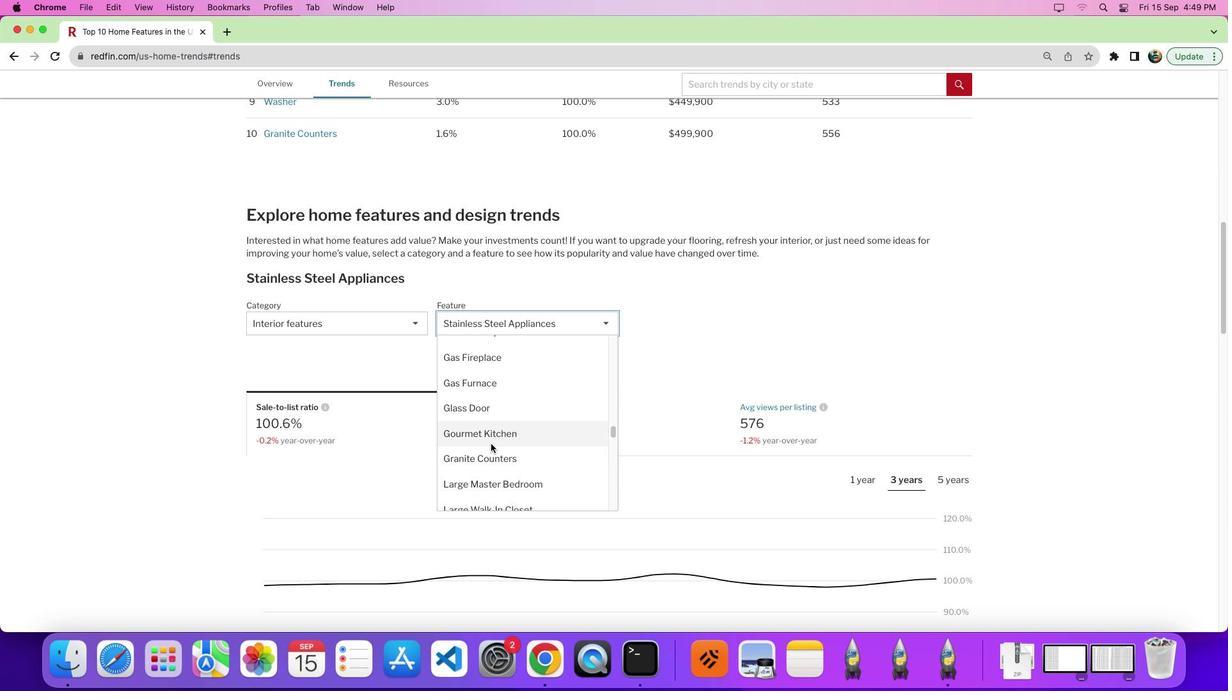 
Action: Mouse scrolled (490, 443) with delta (0, 0)
Screenshot: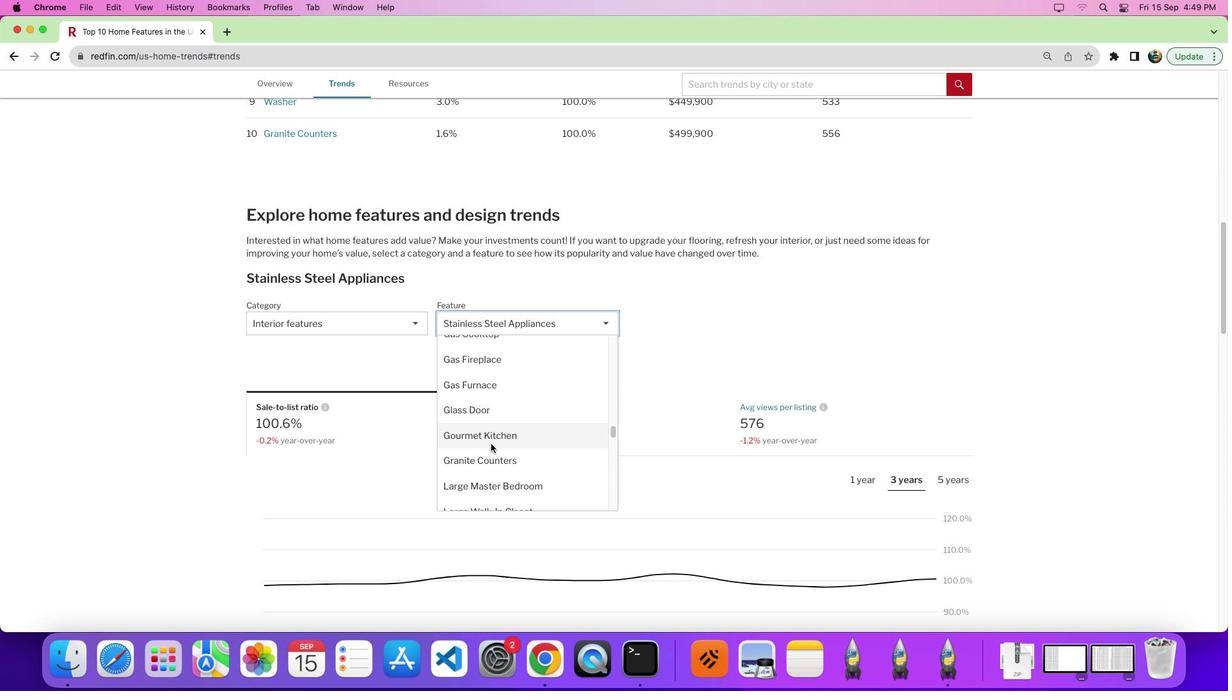 
Action: Mouse moved to (490, 442)
Screenshot: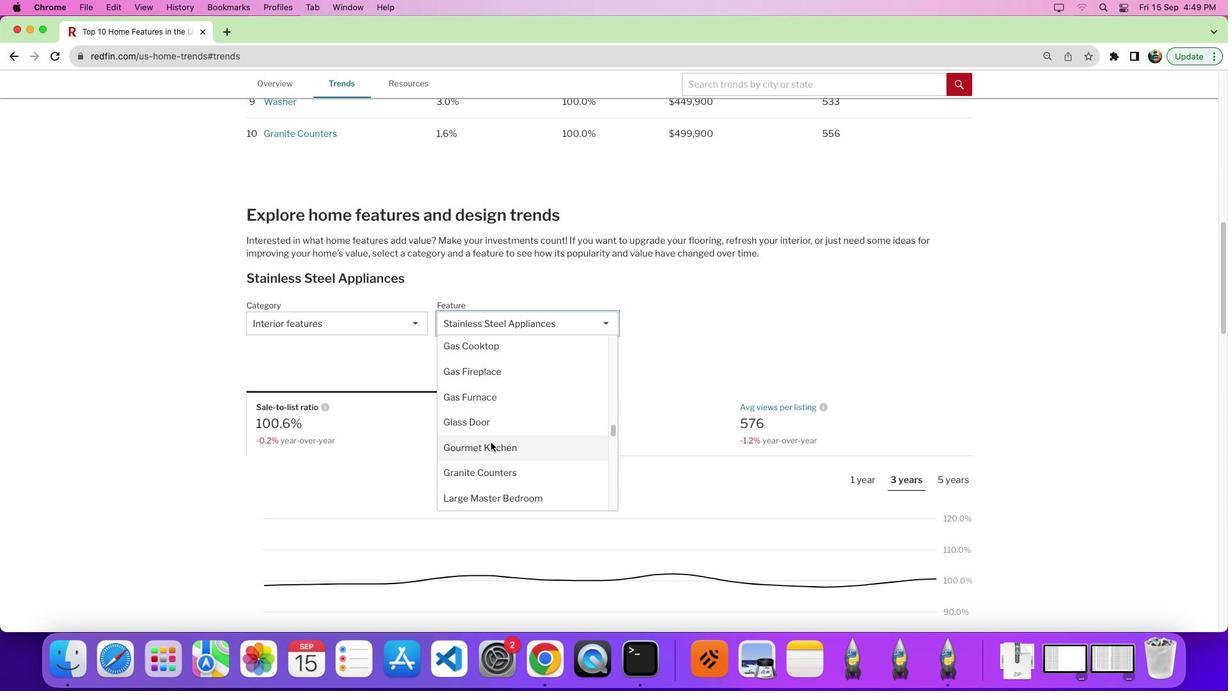 
Action: Mouse scrolled (490, 442) with delta (0, 0)
Screenshot: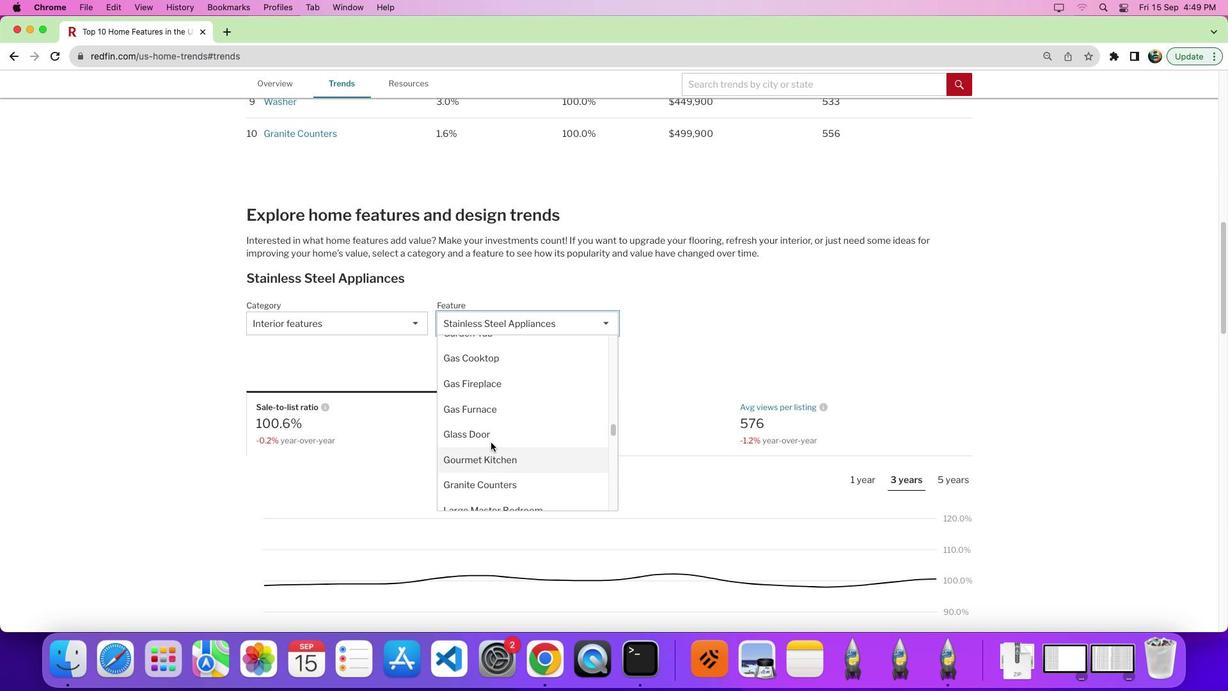 
Action: Mouse scrolled (490, 442) with delta (0, 0)
Screenshot: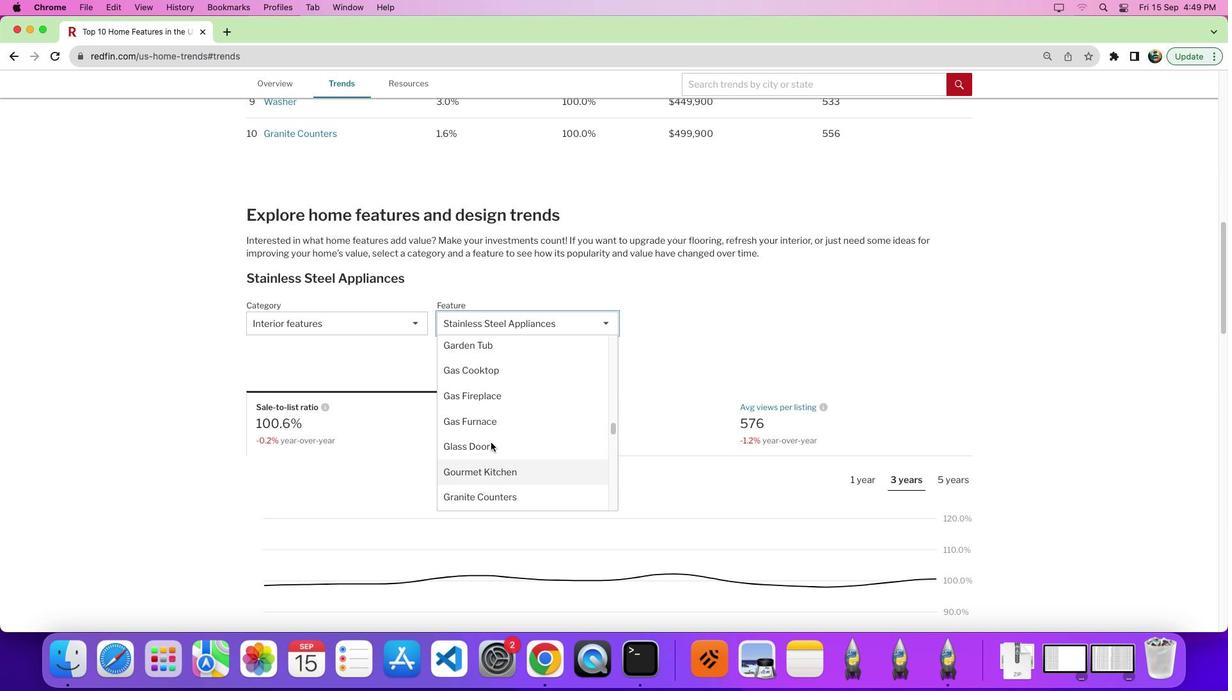 
Action: Mouse moved to (490, 442)
Screenshot: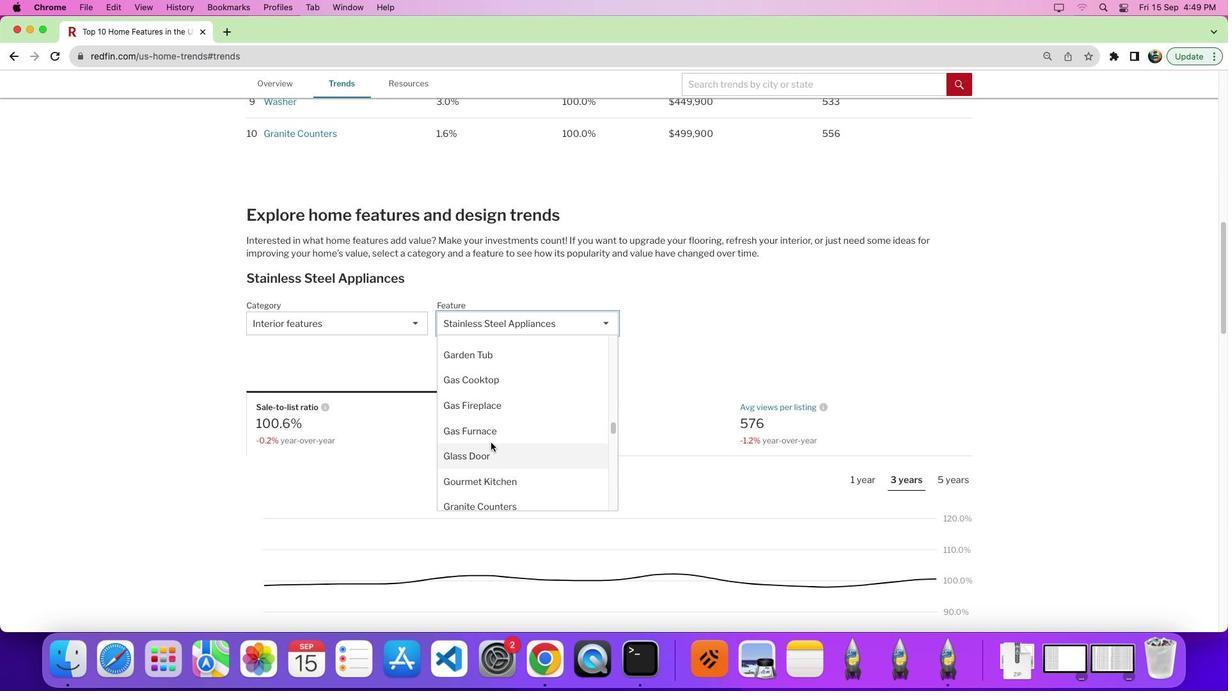 
Action: Mouse scrolled (490, 442) with delta (0, 0)
Screenshot: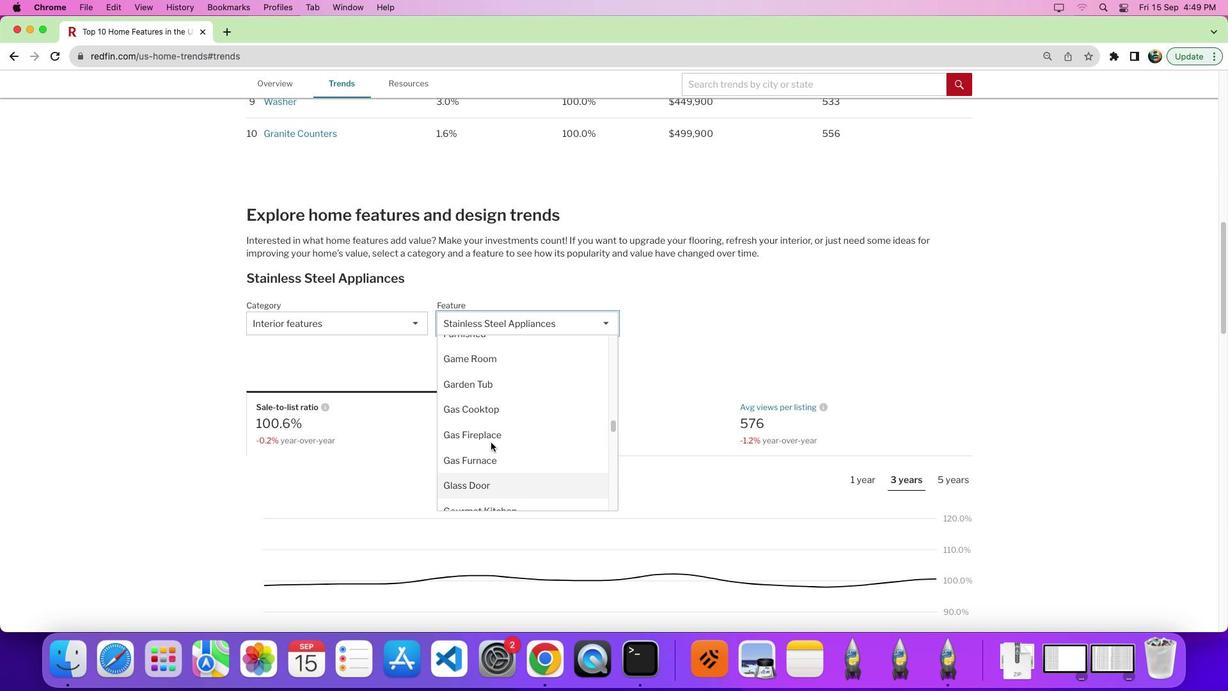 
Action: Mouse scrolled (490, 442) with delta (0, 0)
Screenshot: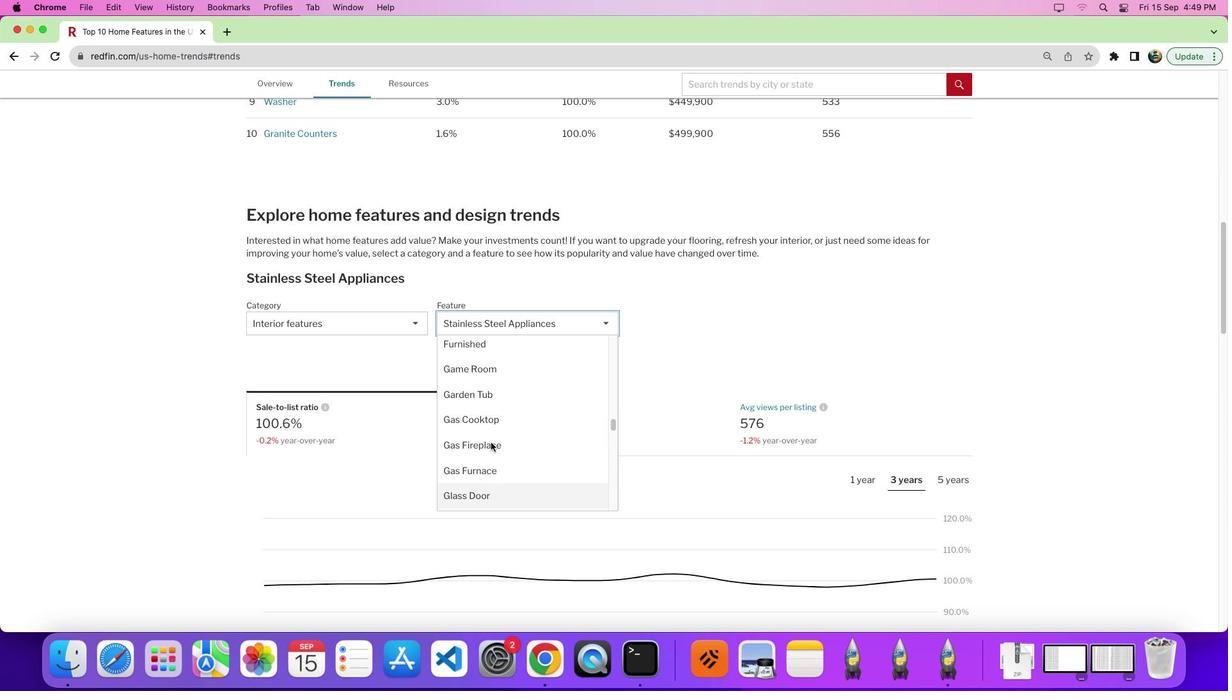 
Action: Mouse moved to (490, 442)
Screenshot: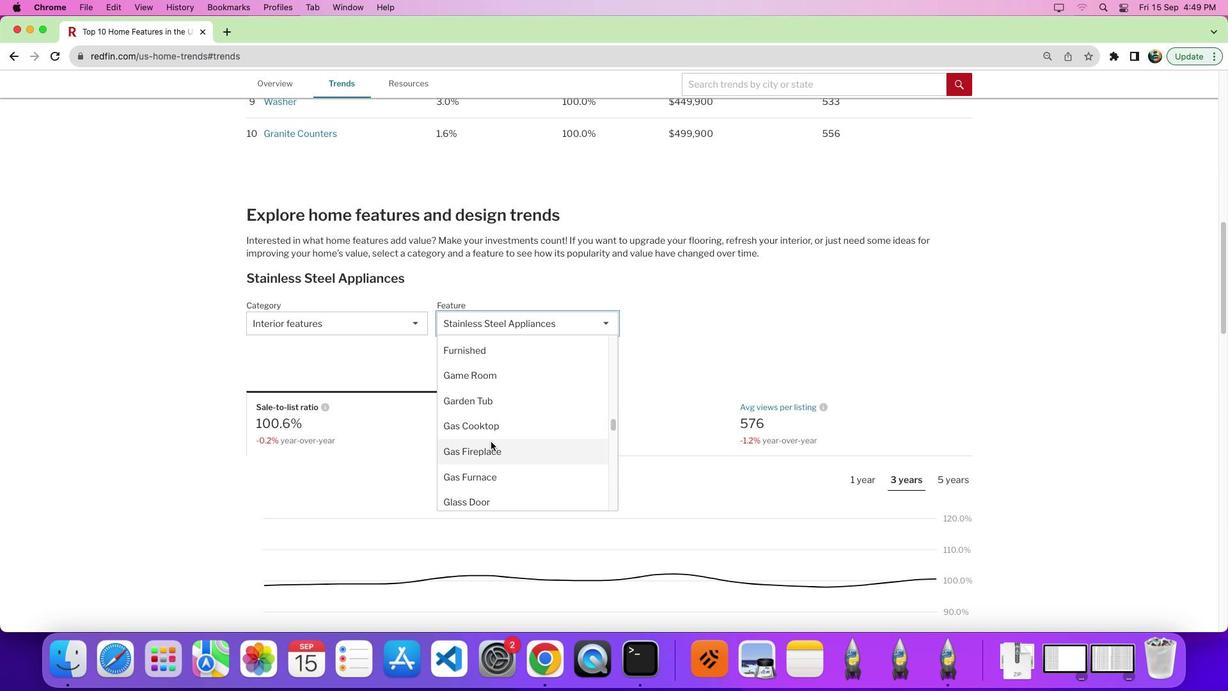 
Action: Mouse scrolled (490, 442) with delta (0, 0)
Screenshot: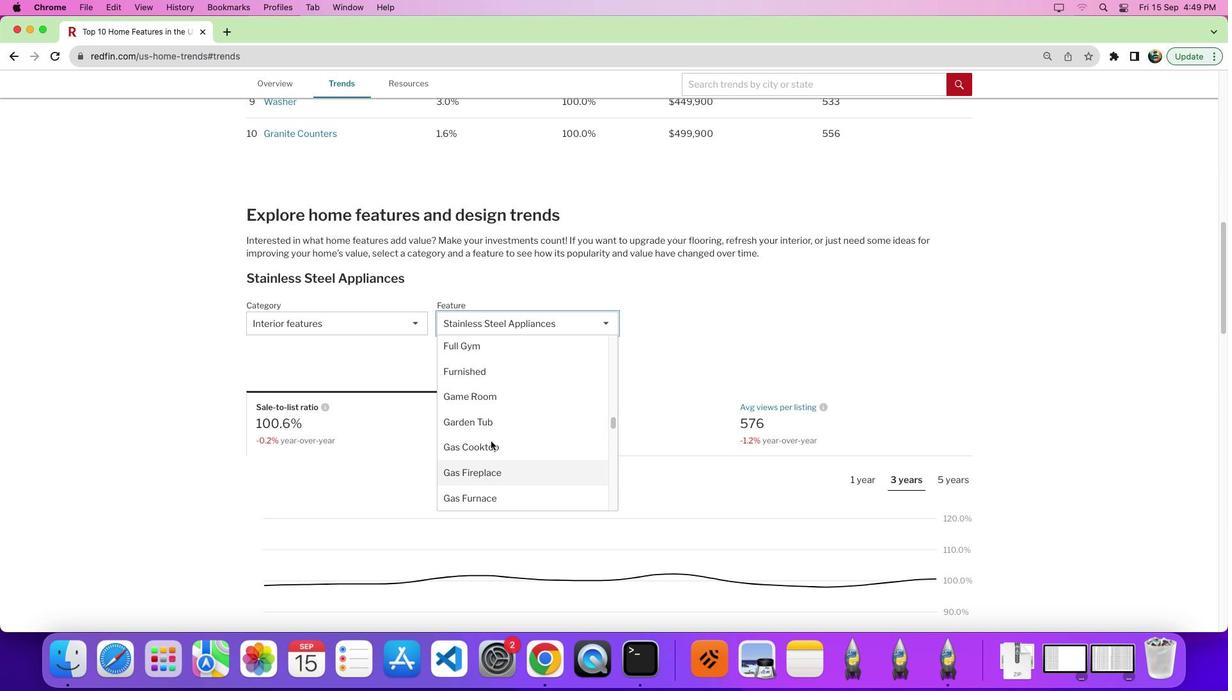 
Action: Mouse scrolled (490, 442) with delta (0, 0)
Screenshot: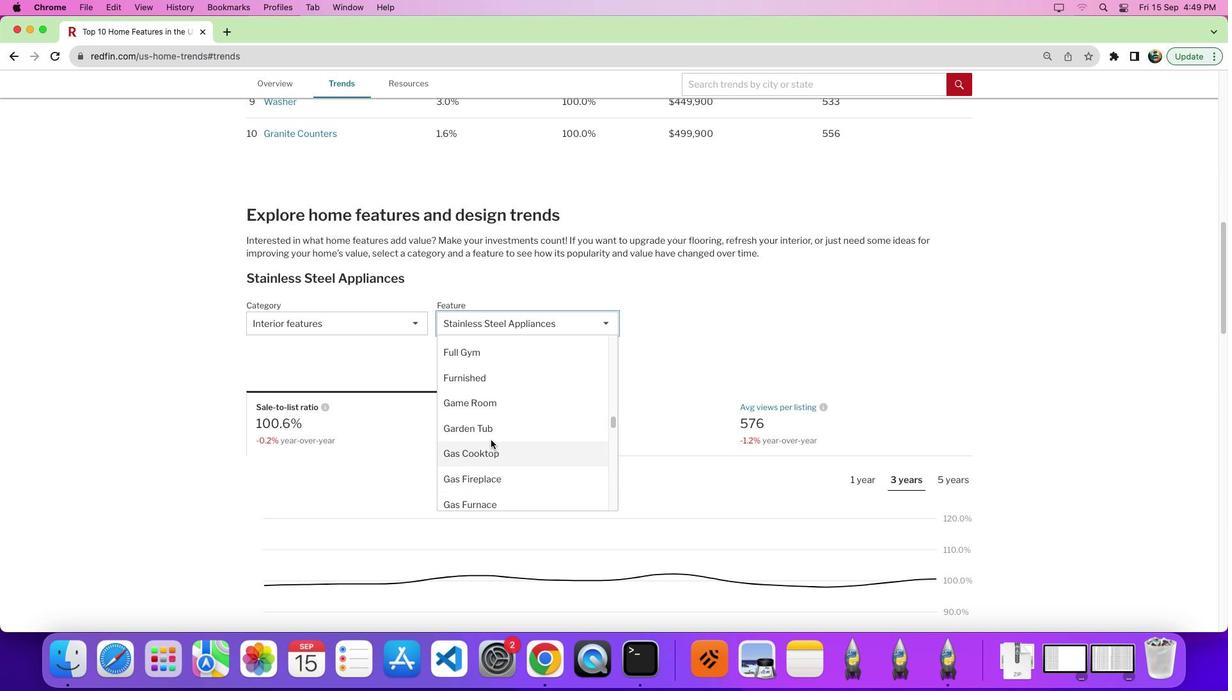 
Action: Mouse moved to (490, 440)
Screenshot: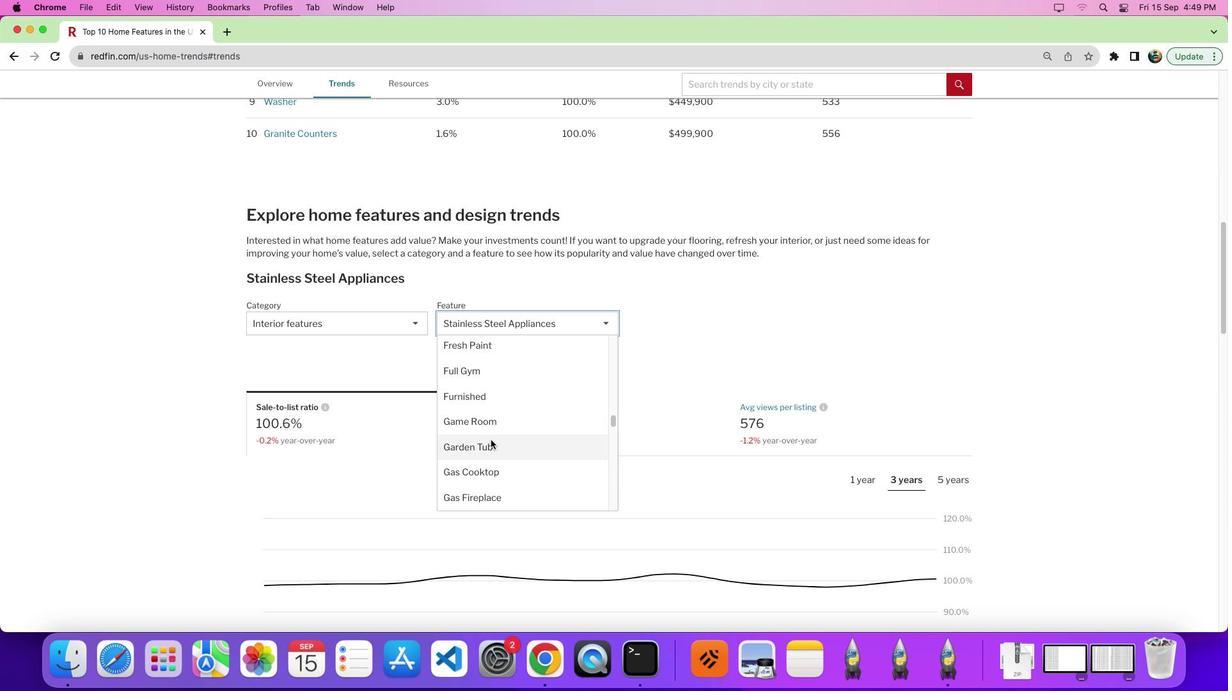 
Action: Mouse scrolled (490, 440) with delta (0, 0)
Screenshot: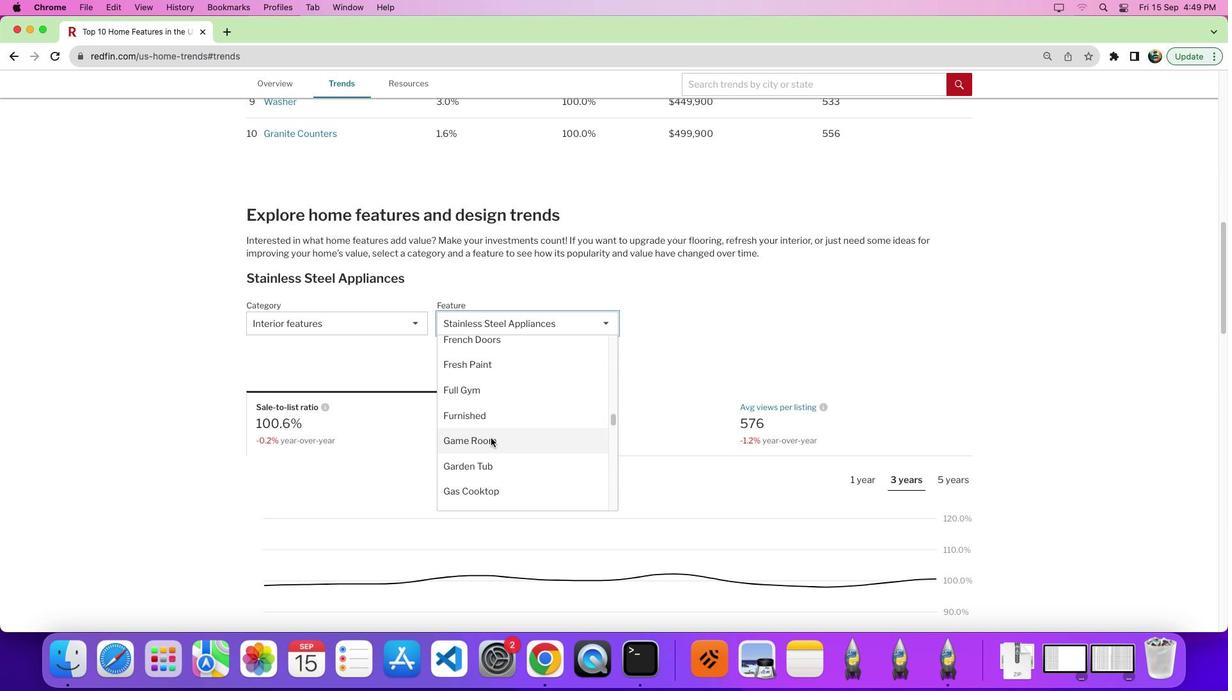 
Action: Mouse scrolled (490, 440) with delta (0, 0)
Screenshot: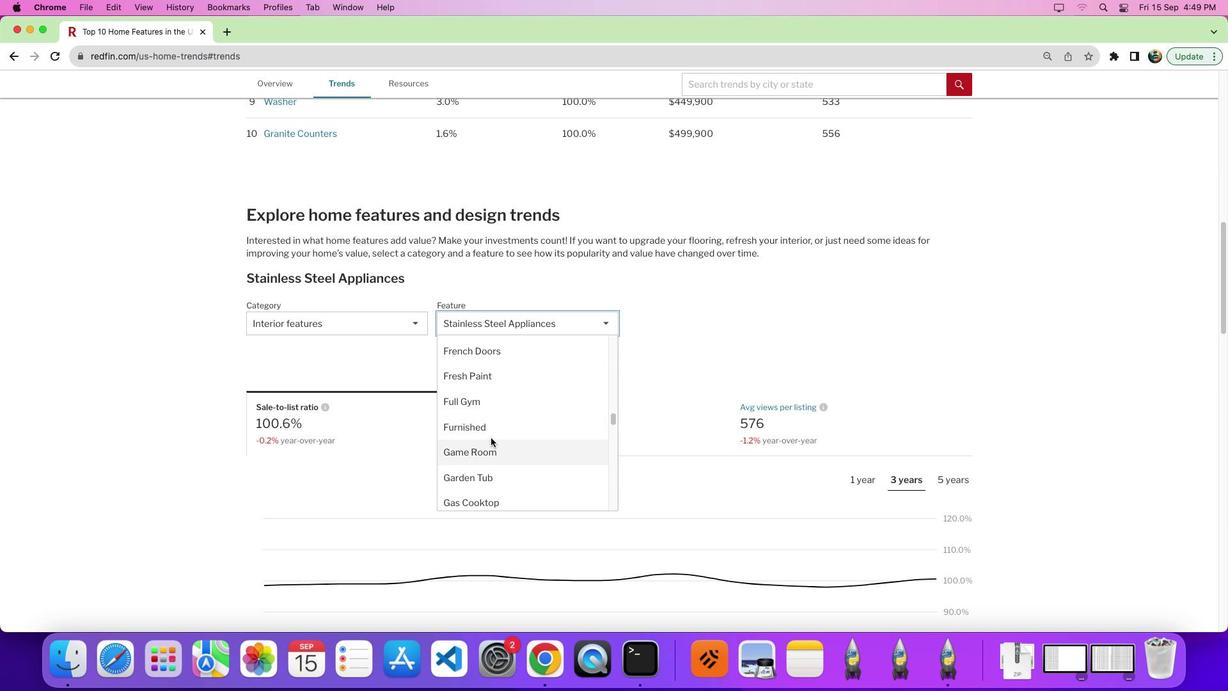 
Action: Mouse moved to (490, 437)
Screenshot: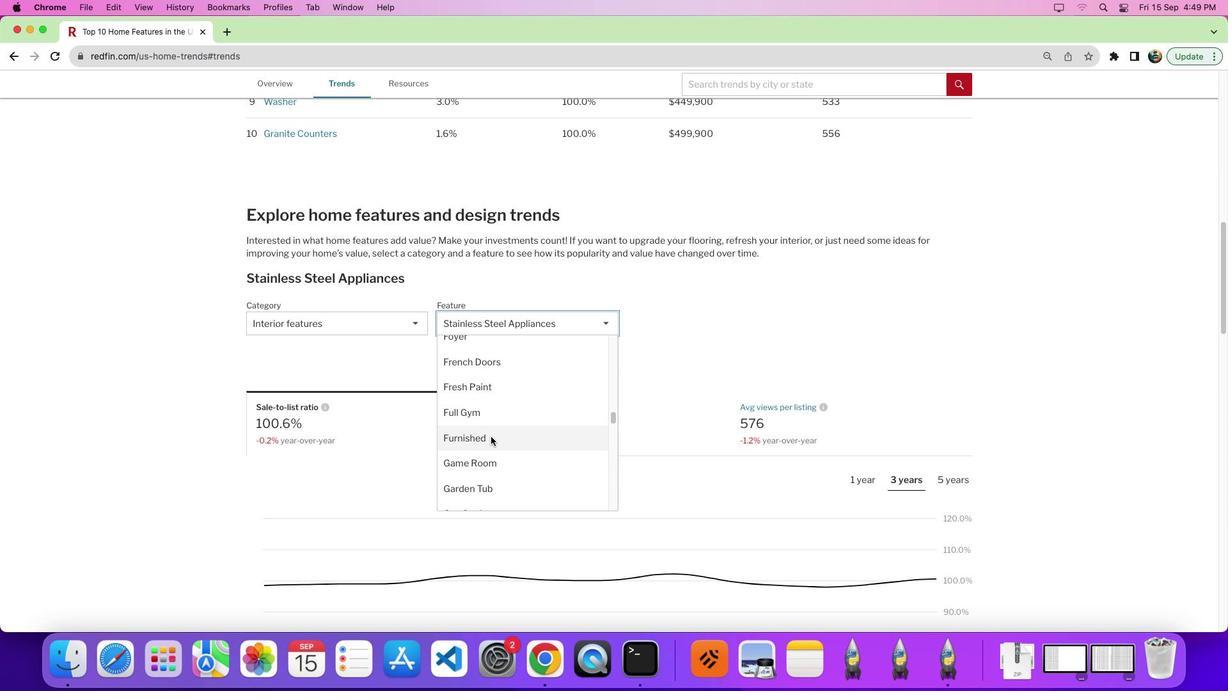 
Action: Mouse scrolled (490, 437) with delta (0, 0)
Screenshot: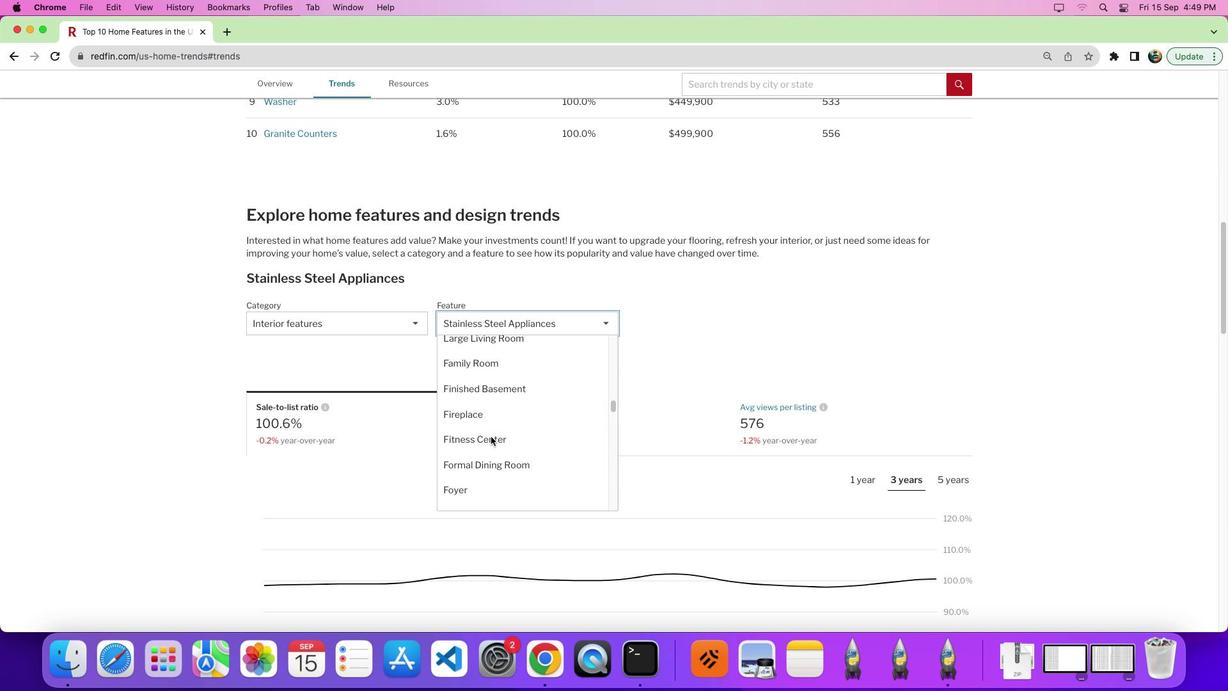 
Action: Mouse scrolled (490, 437) with delta (0, 0)
Screenshot: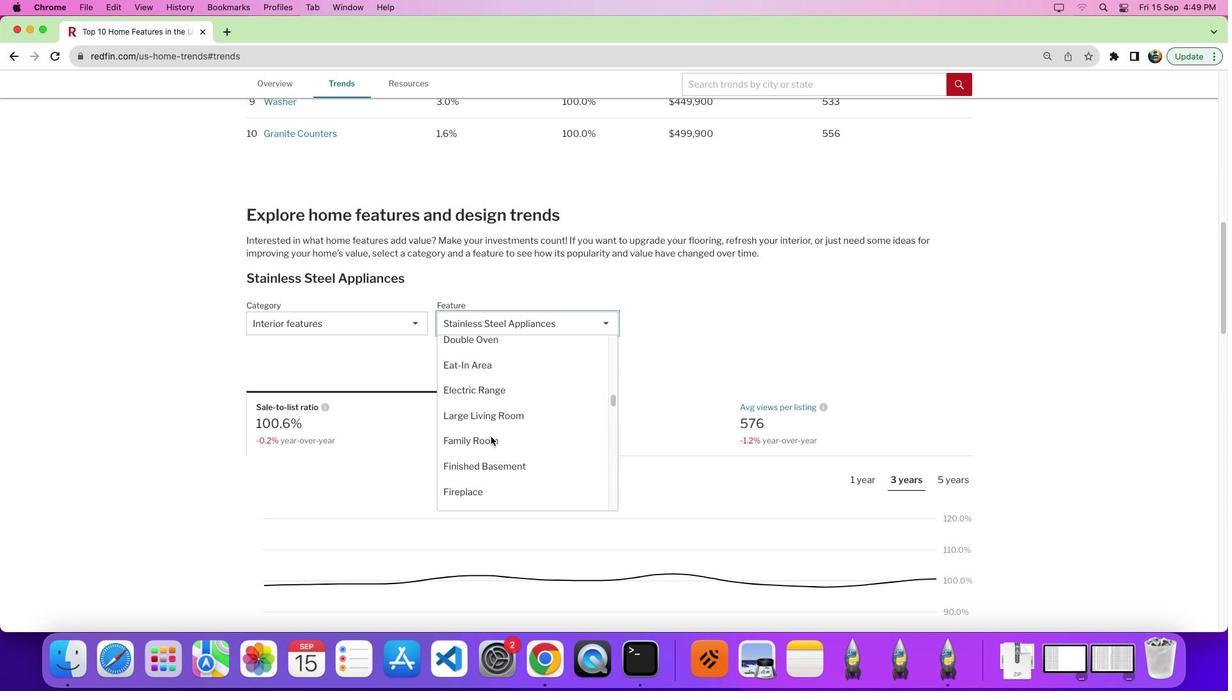
Action: Mouse scrolled (490, 437) with delta (0, 4)
Screenshot: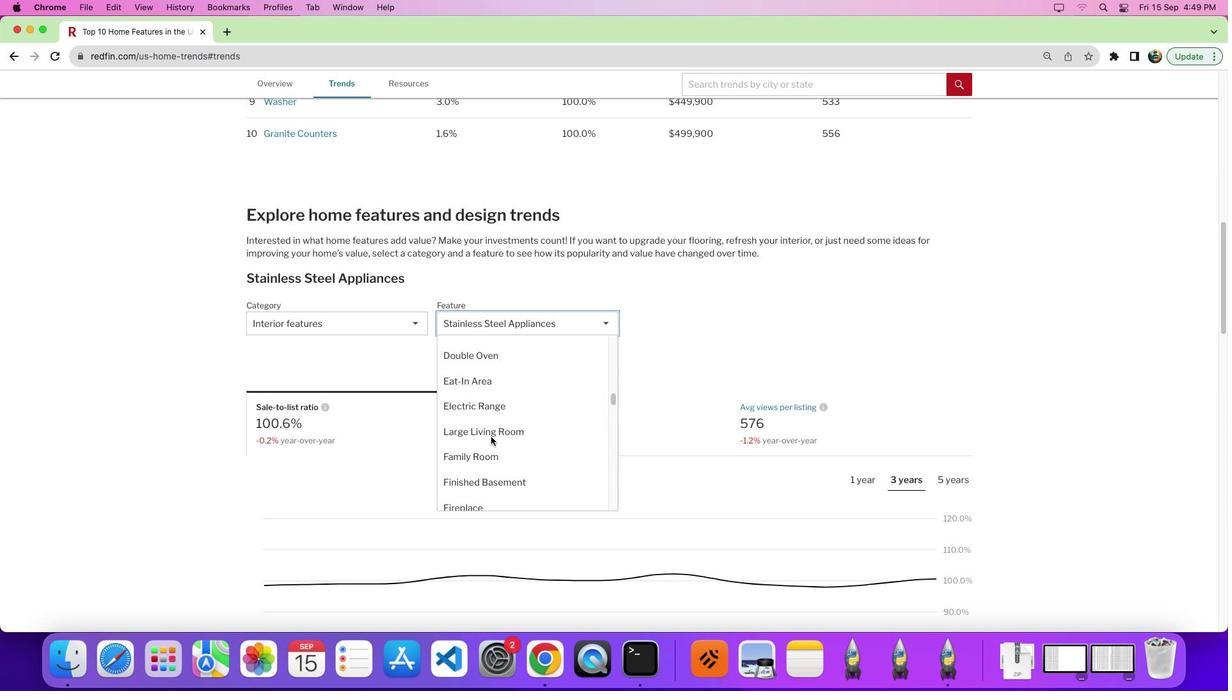 
Action: Mouse moved to (490, 436)
Screenshot: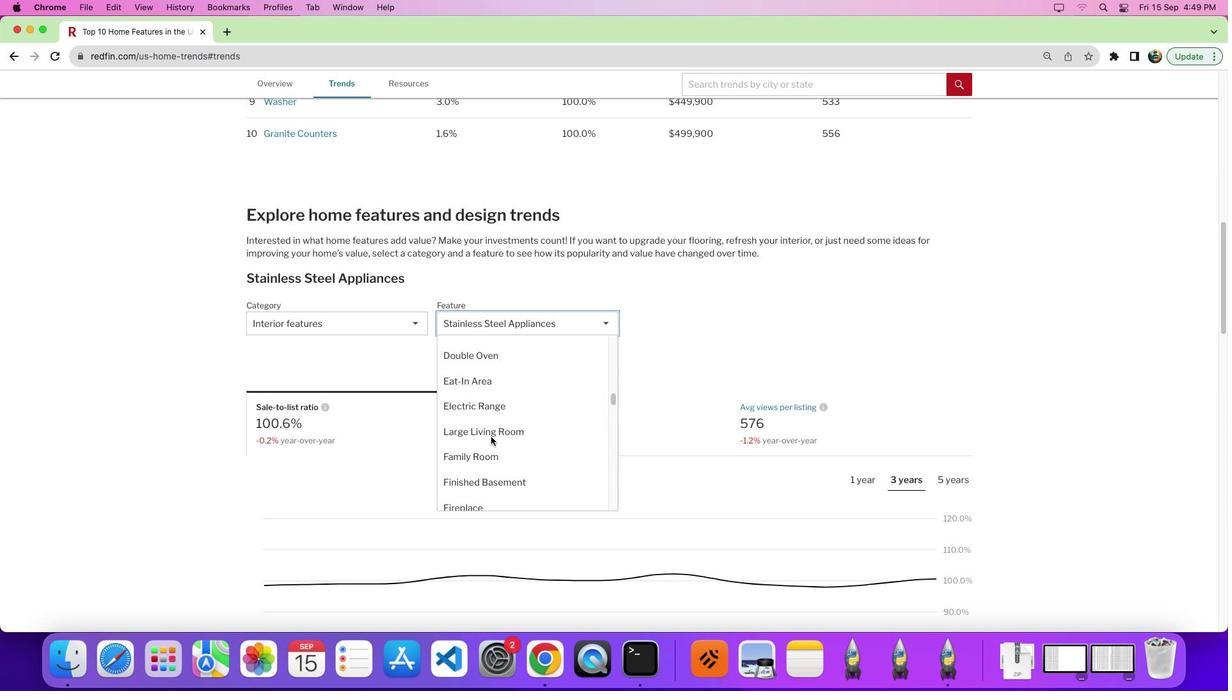 
Action: Mouse scrolled (490, 436) with delta (0, 0)
Screenshot: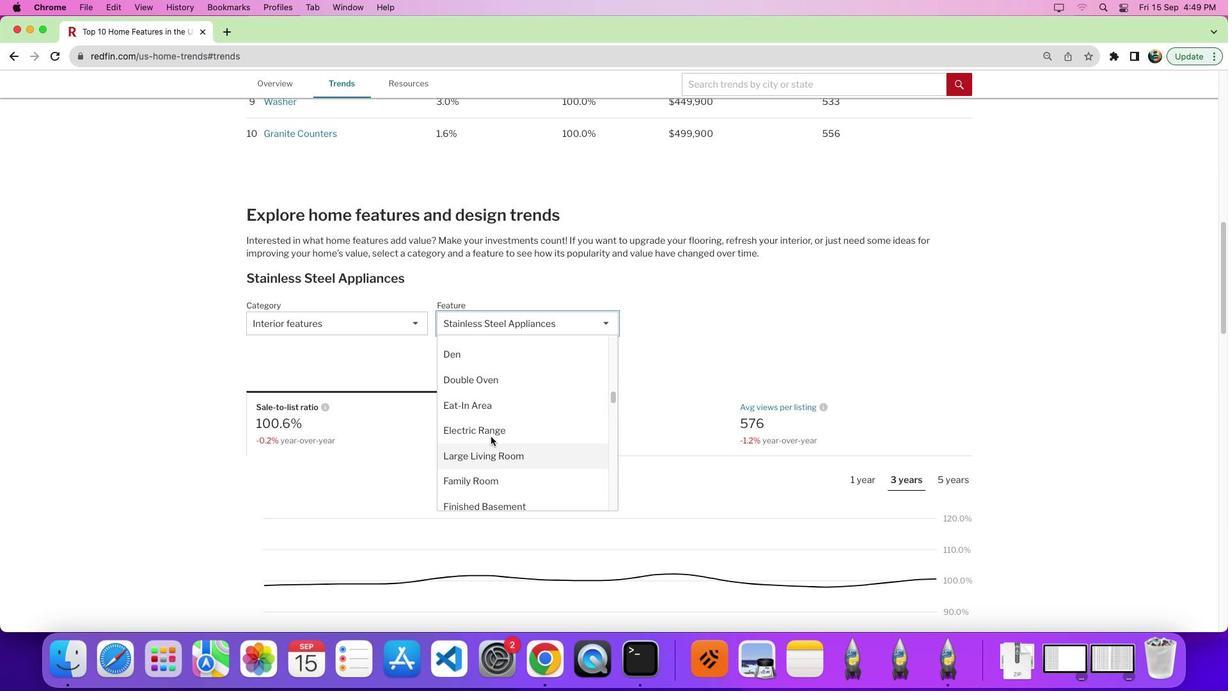
Action: Mouse scrolled (490, 436) with delta (0, 0)
Screenshot: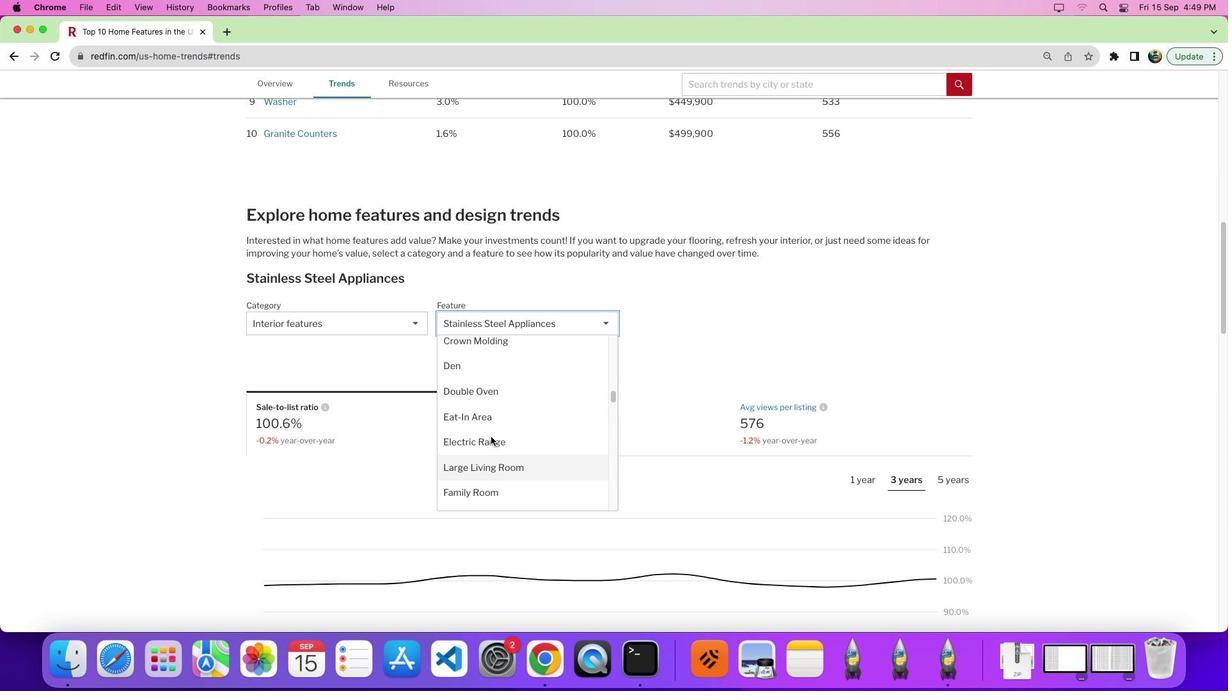 
Action: Mouse scrolled (490, 436) with delta (0, 0)
Screenshot: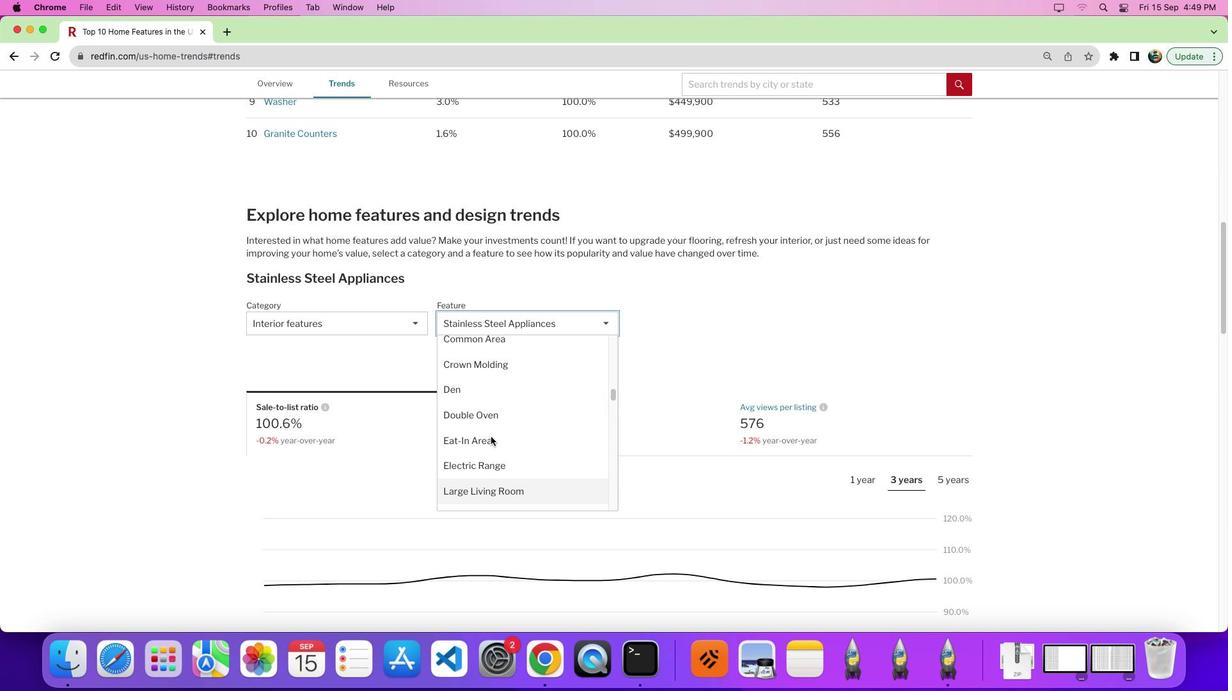 
Action: Mouse scrolled (490, 436) with delta (0, 0)
Screenshot: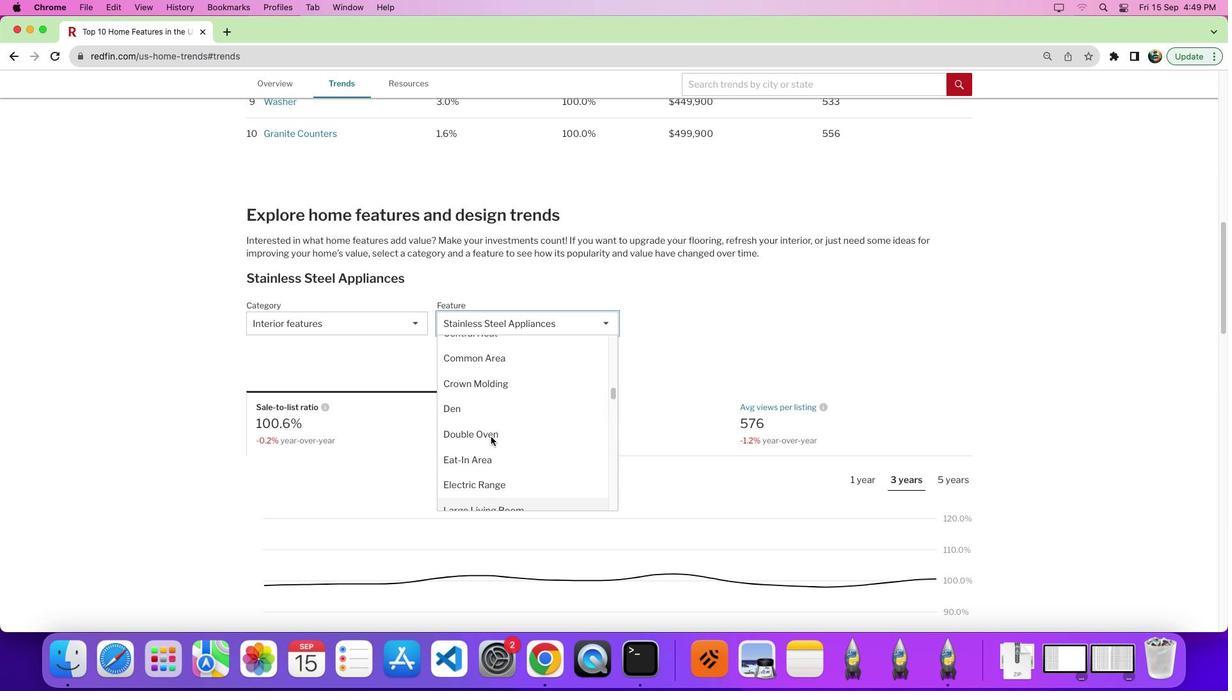 
Action: Mouse scrolled (490, 436) with delta (0, 0)
Screenshot: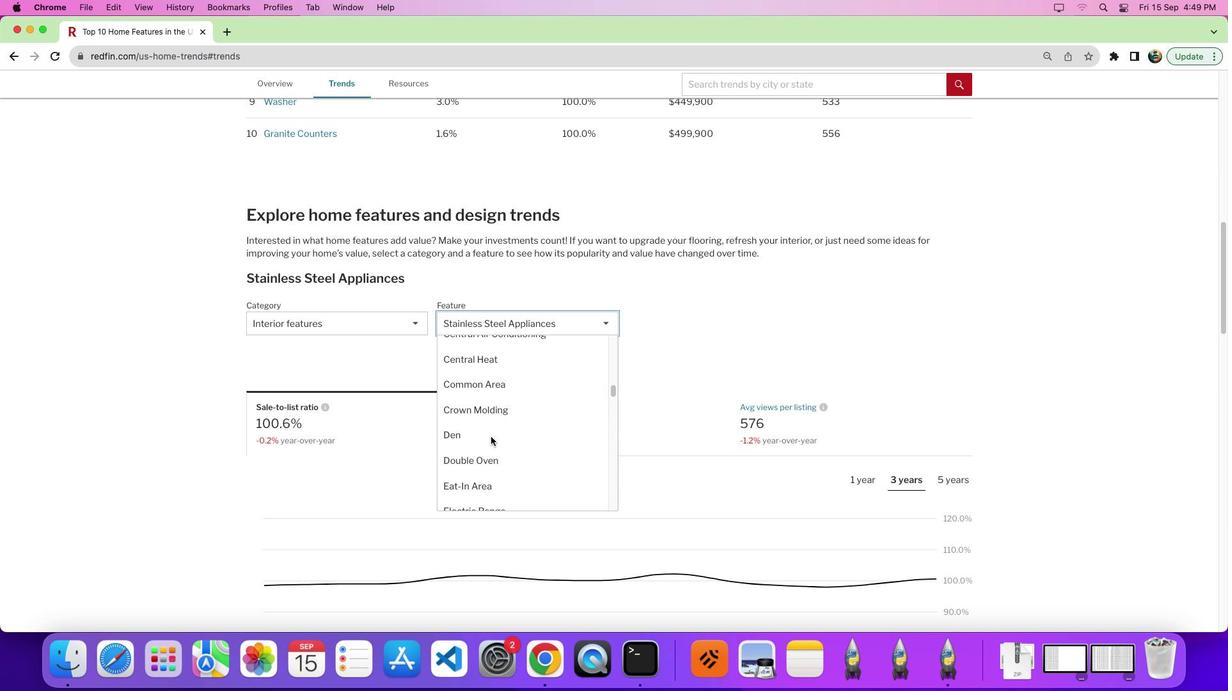 
Action: Mouse scrolled (490, 436) with delta (0, 0)
Screenshot: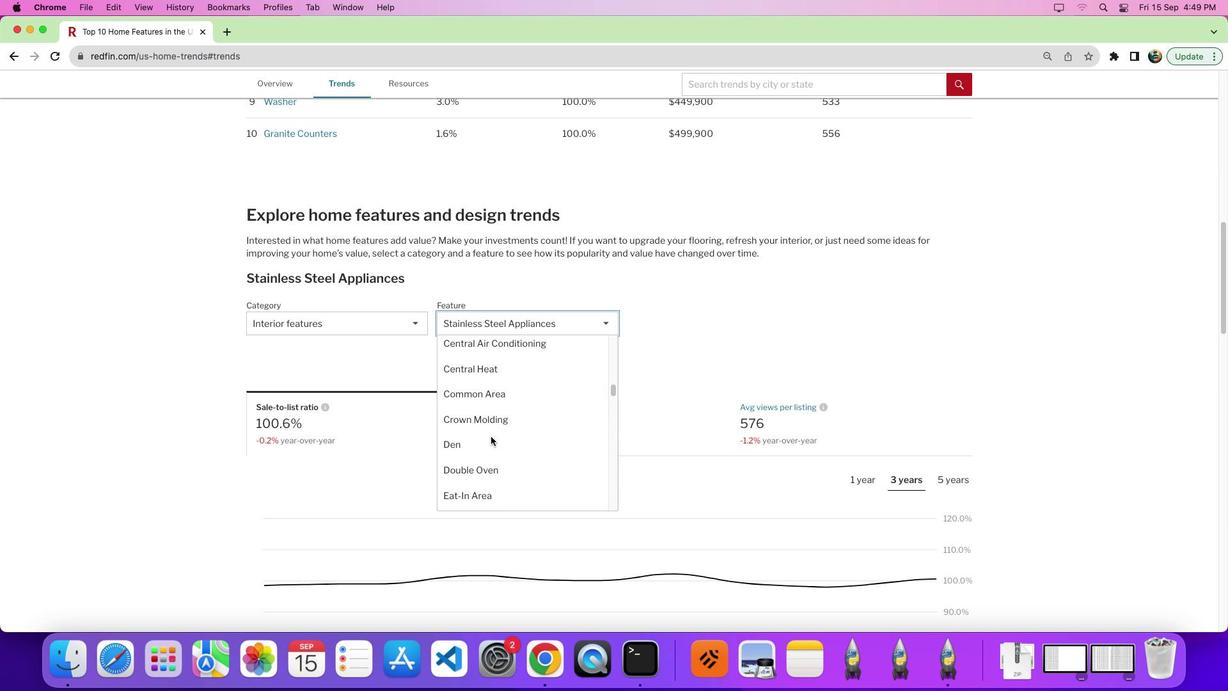 
Action: Mouse moved to (490, 436)
Screenshot: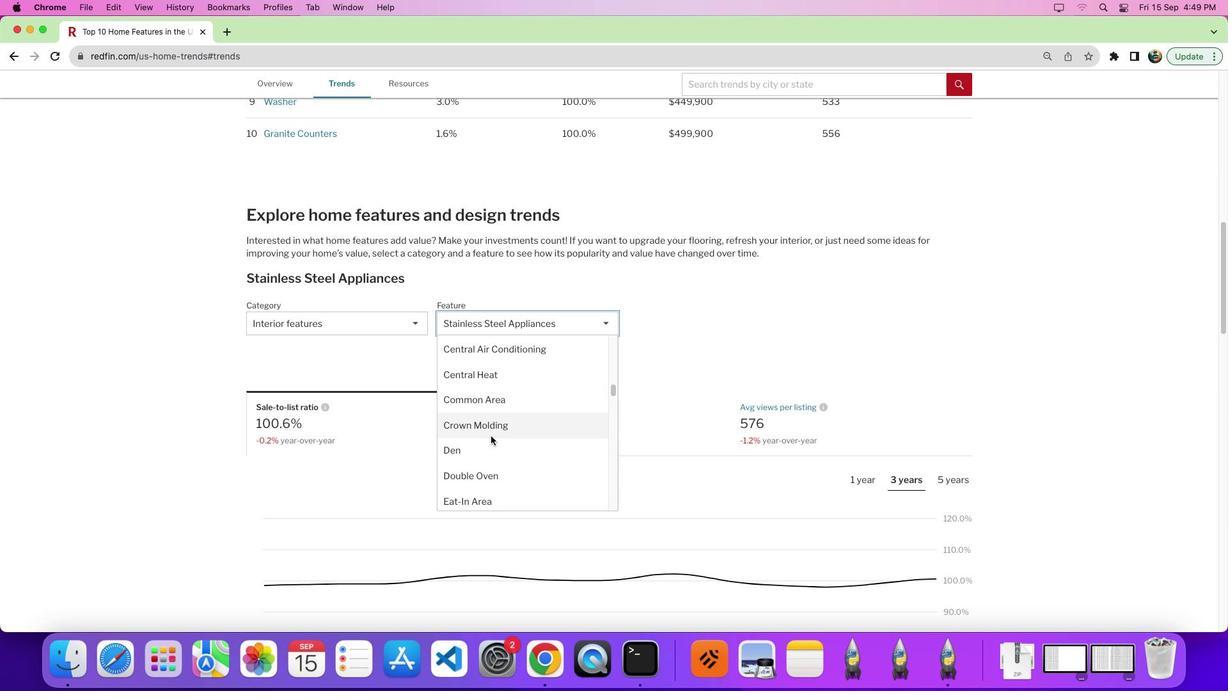
Action: Mouse scrolled (490, 436) with delta (0, 0)
Screenshot: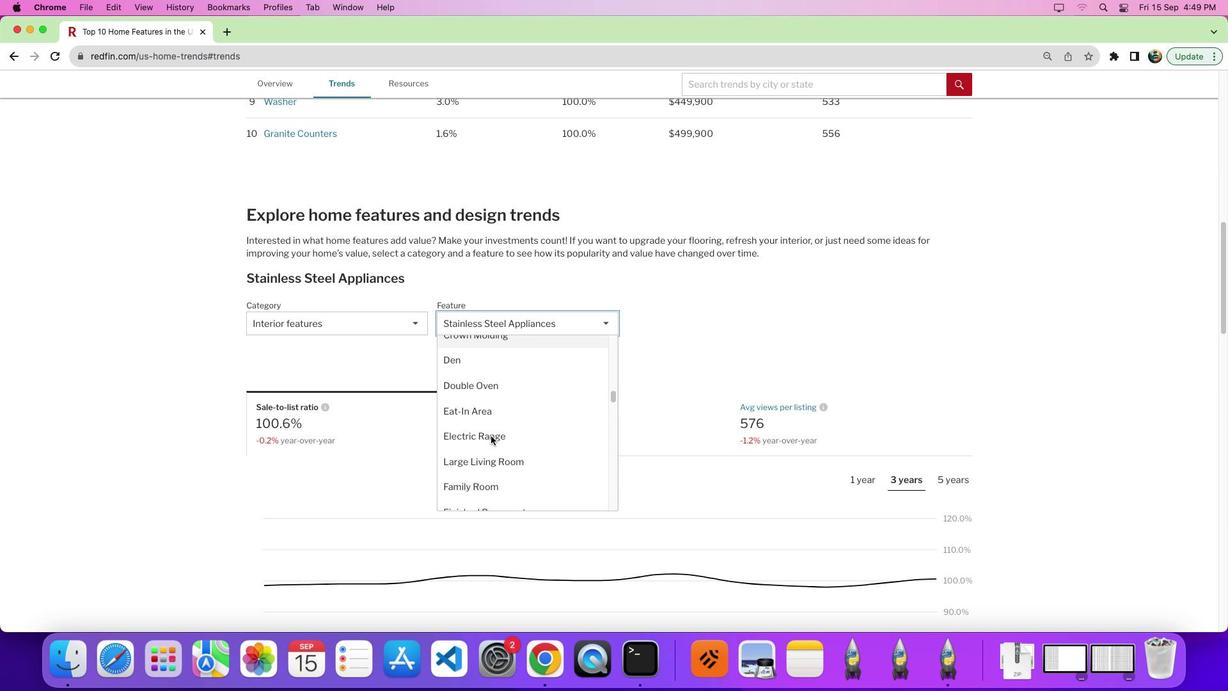 
Action: Mouse scrolled (490, 436) with delta (0, 0)
Screenshot: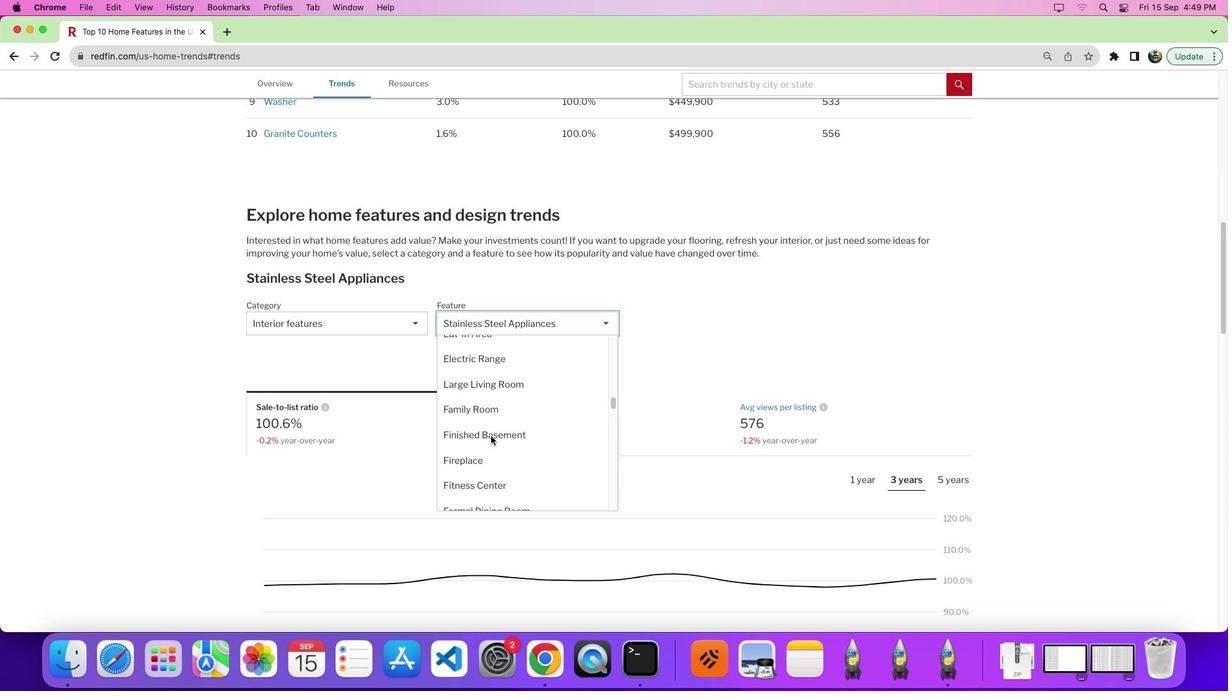 
Action: Mouse scrolled (490, 436) with delta (0, -3)
Screenshot: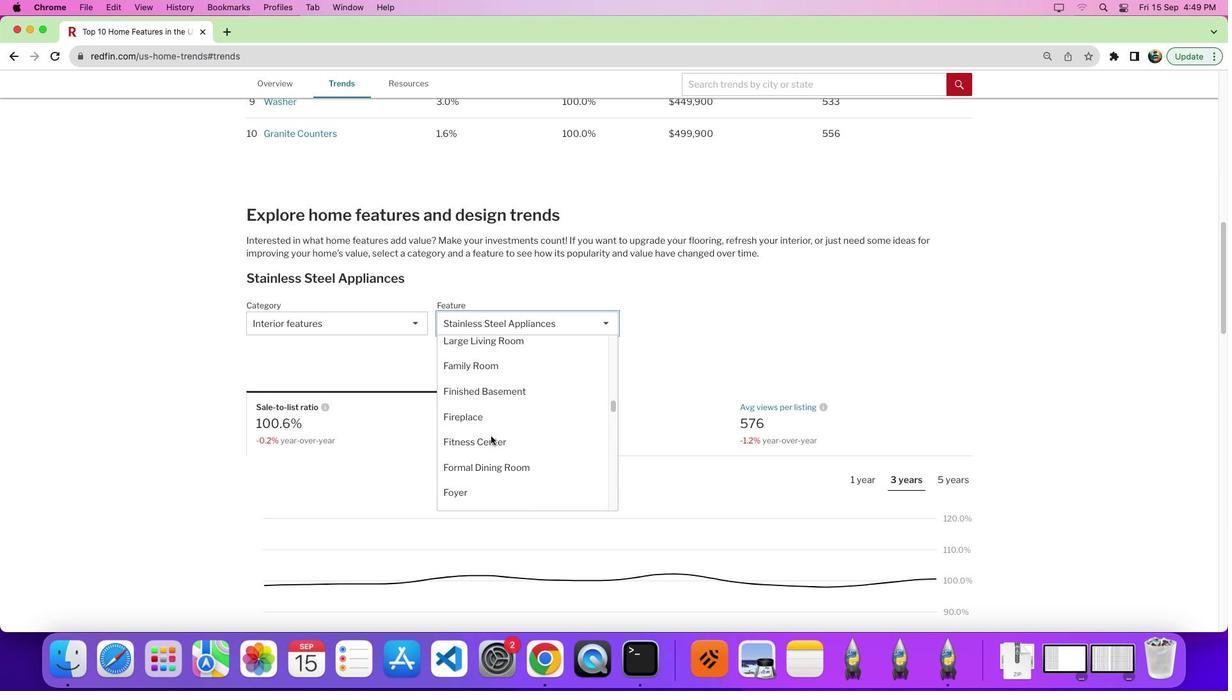 
Action: Mouse scrolled (490, 436) with delta (0, 0)
Screenshot: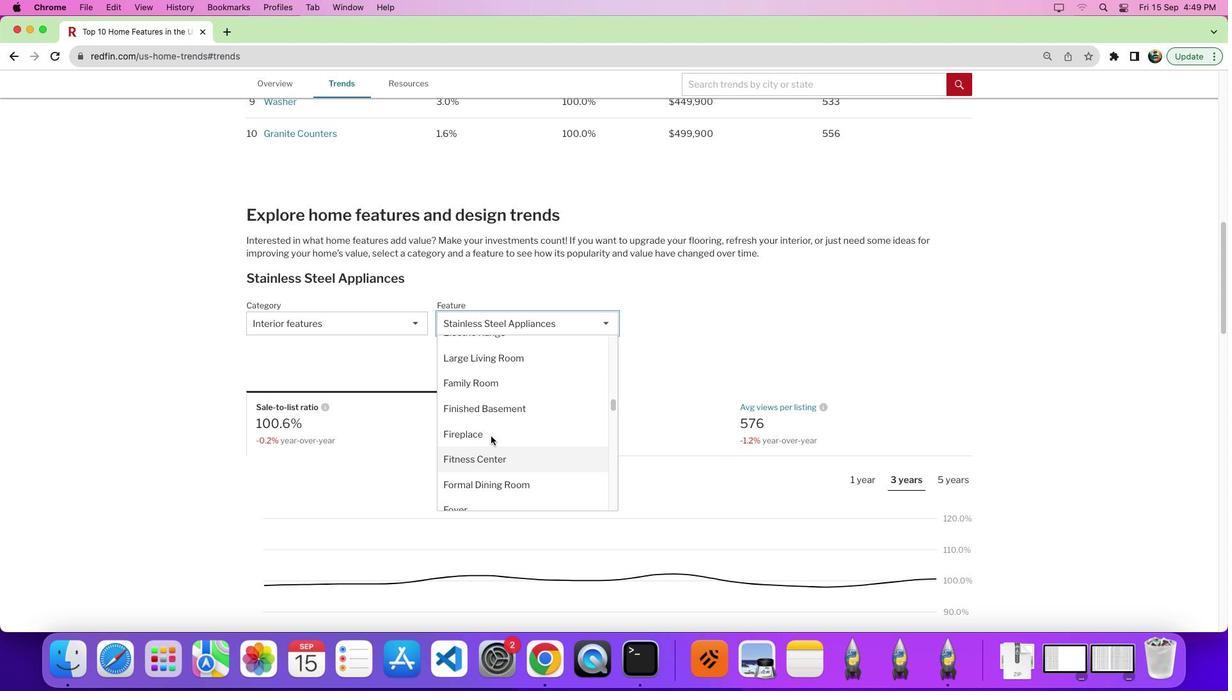
Action: Mouse scrolled (490, 436) with delta (0, 0)
Screenshot: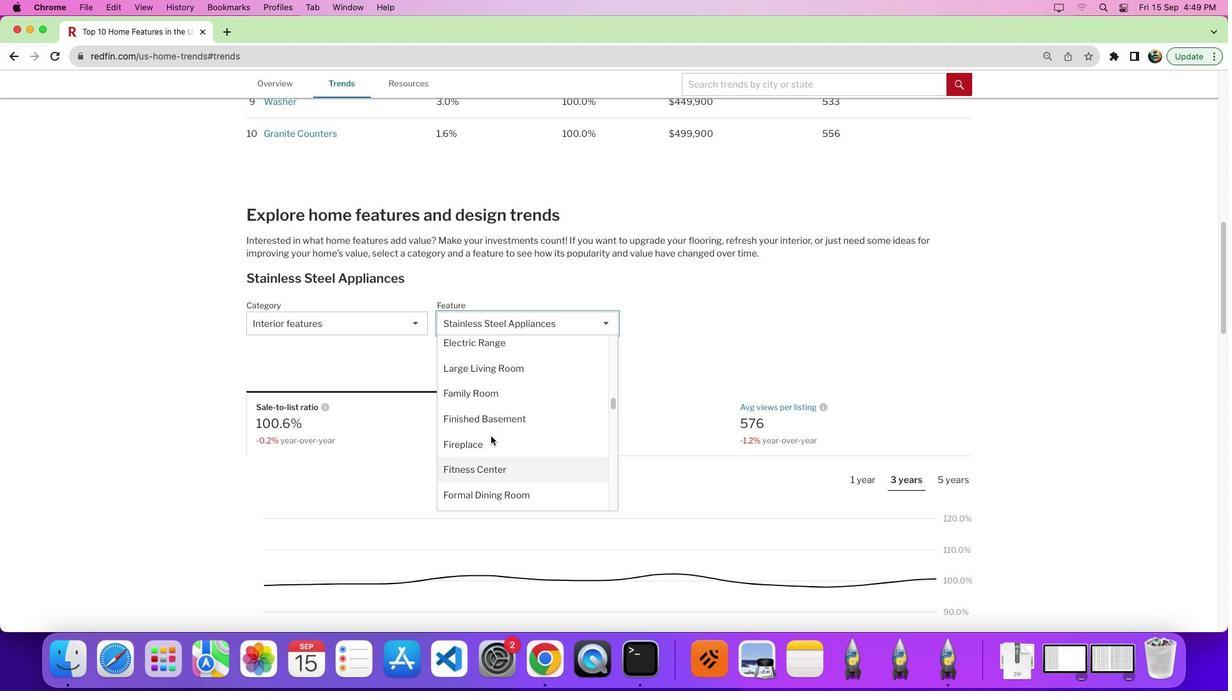 
Action: Mouse scrolled (490, 436) with delta (0, 0)
Screenshot: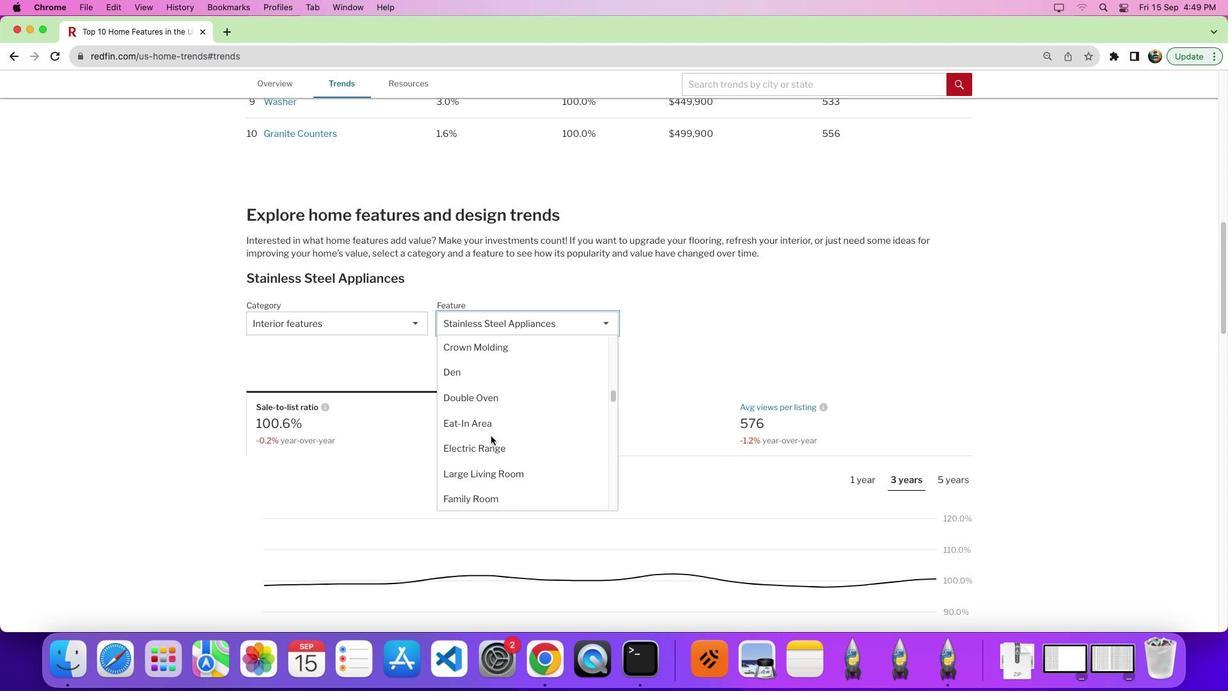 
Action: Mouse scrolled (490, 436) with delta (0, 0)
Screenshot: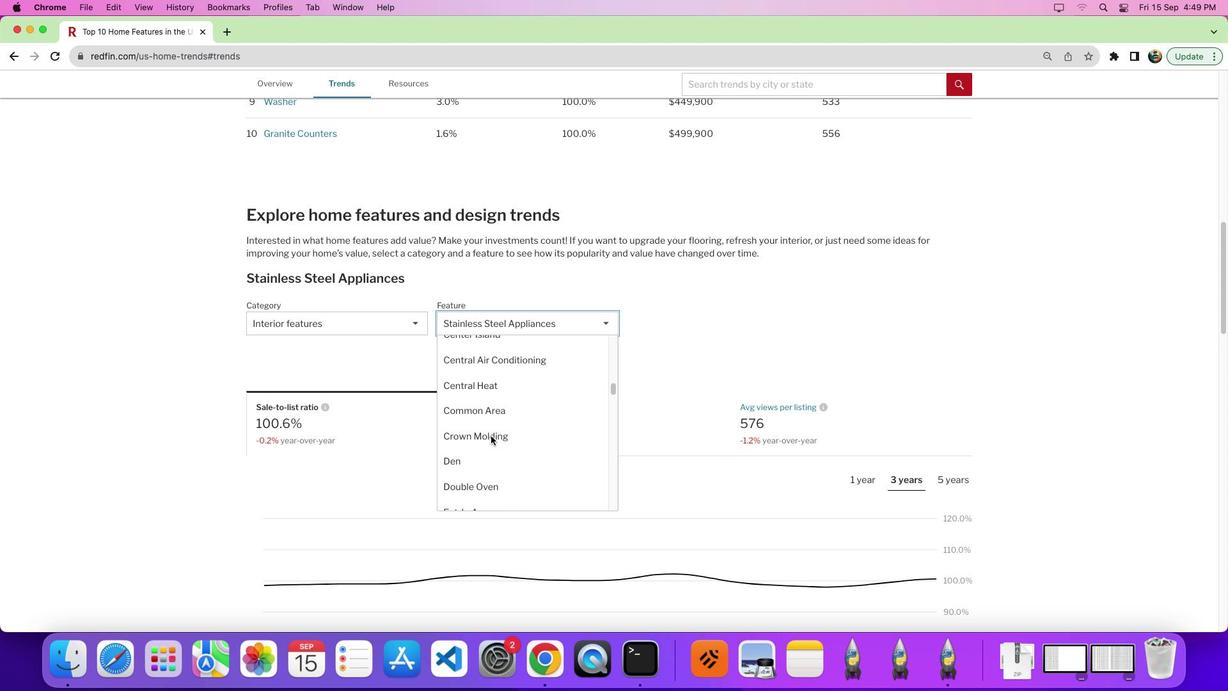 
Action: Mouse scrolled (490, 436) with delta (0, 4)
Screenshot: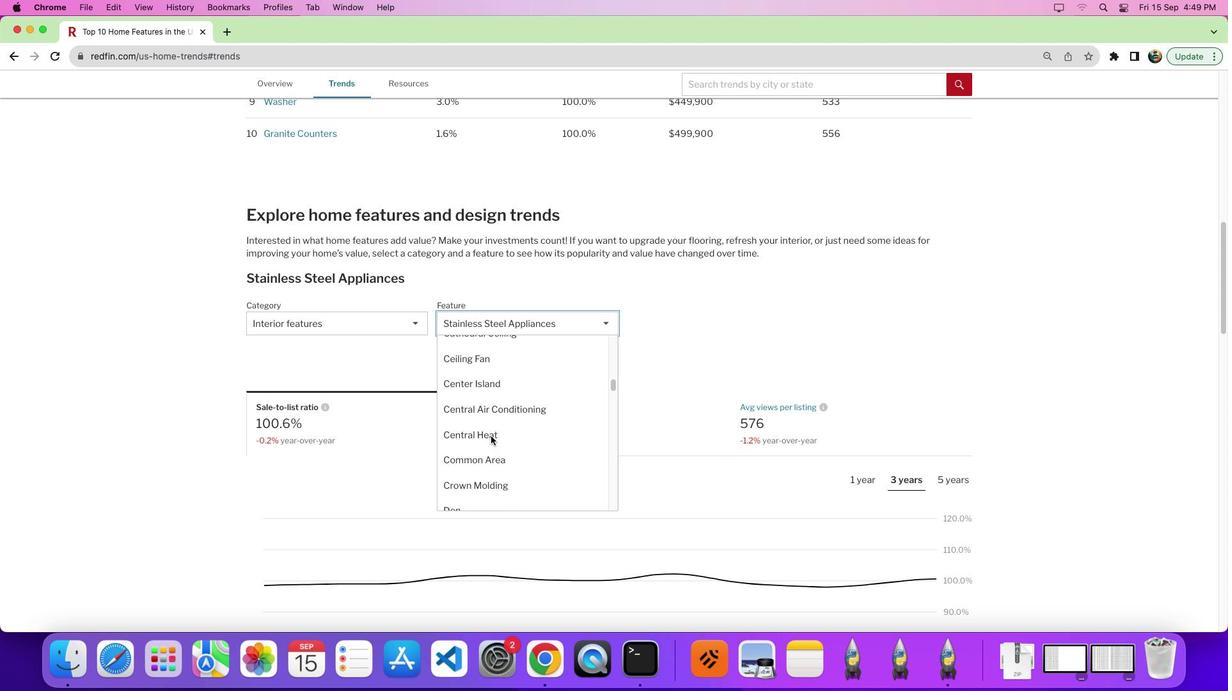 
Action: Mouse scrolled (490, 436) with delta (0, 0)
Screenshot: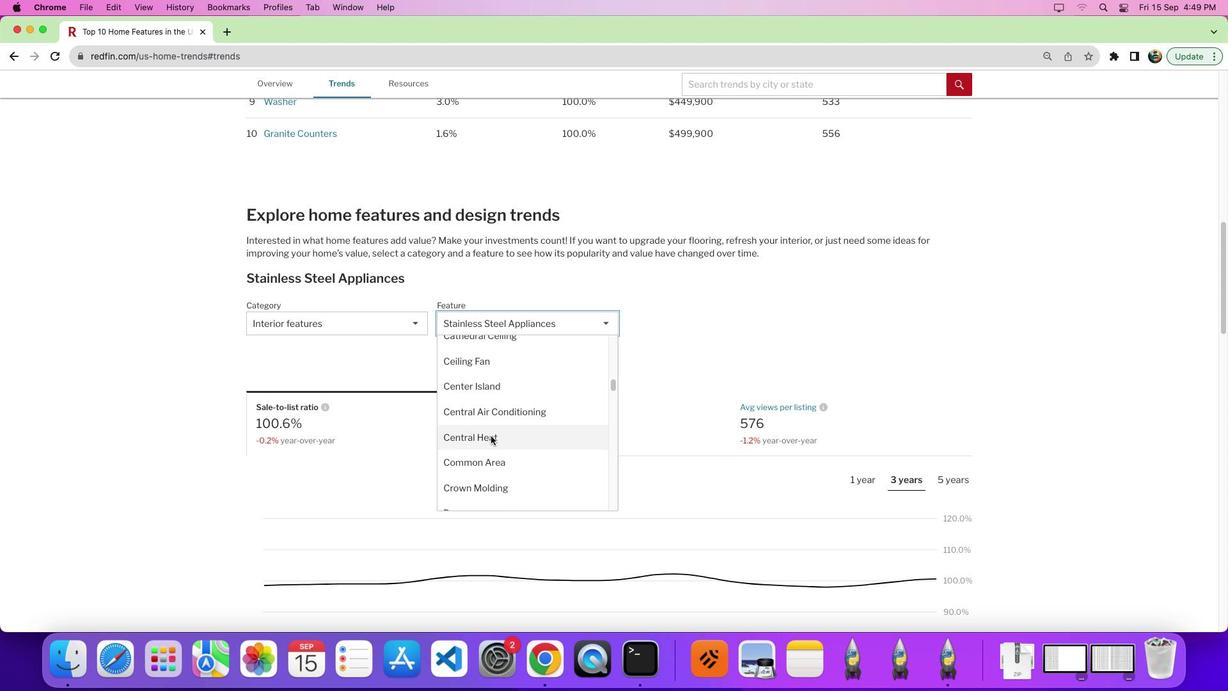 
Action: Mouse scrolled (490, 436) with delta (0, 0)
Screenshot: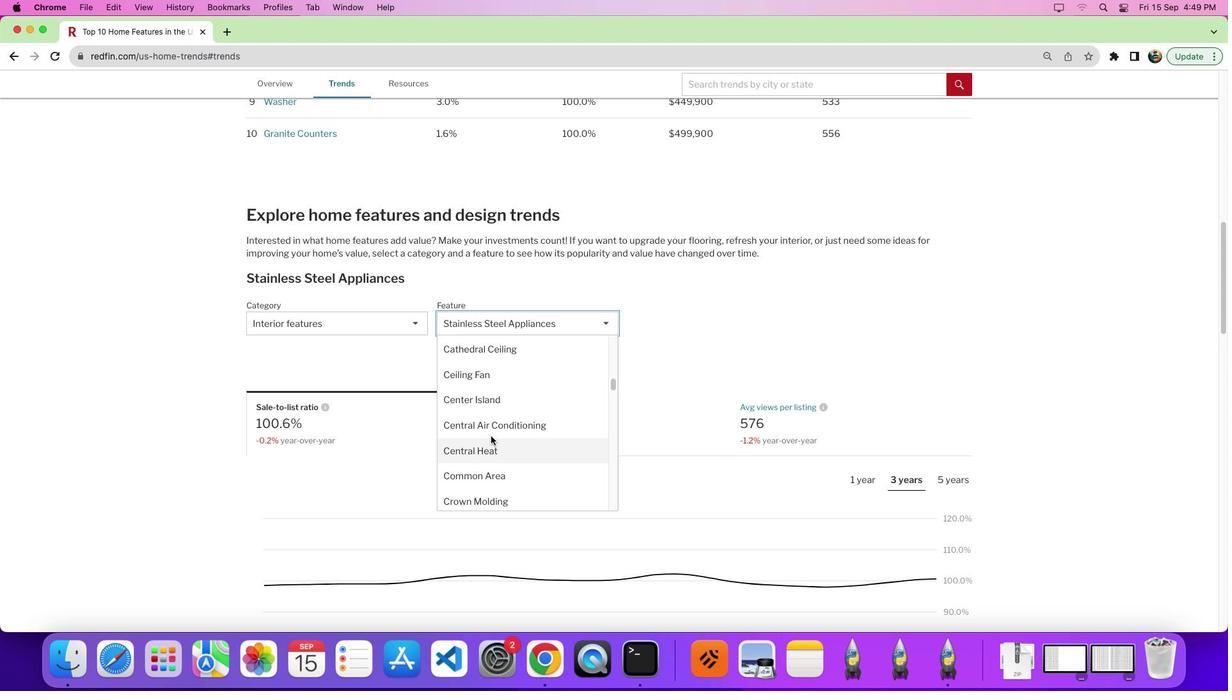 
Action: Mouse scrolled (490, 436) with delta (0, 0)
Screenshot: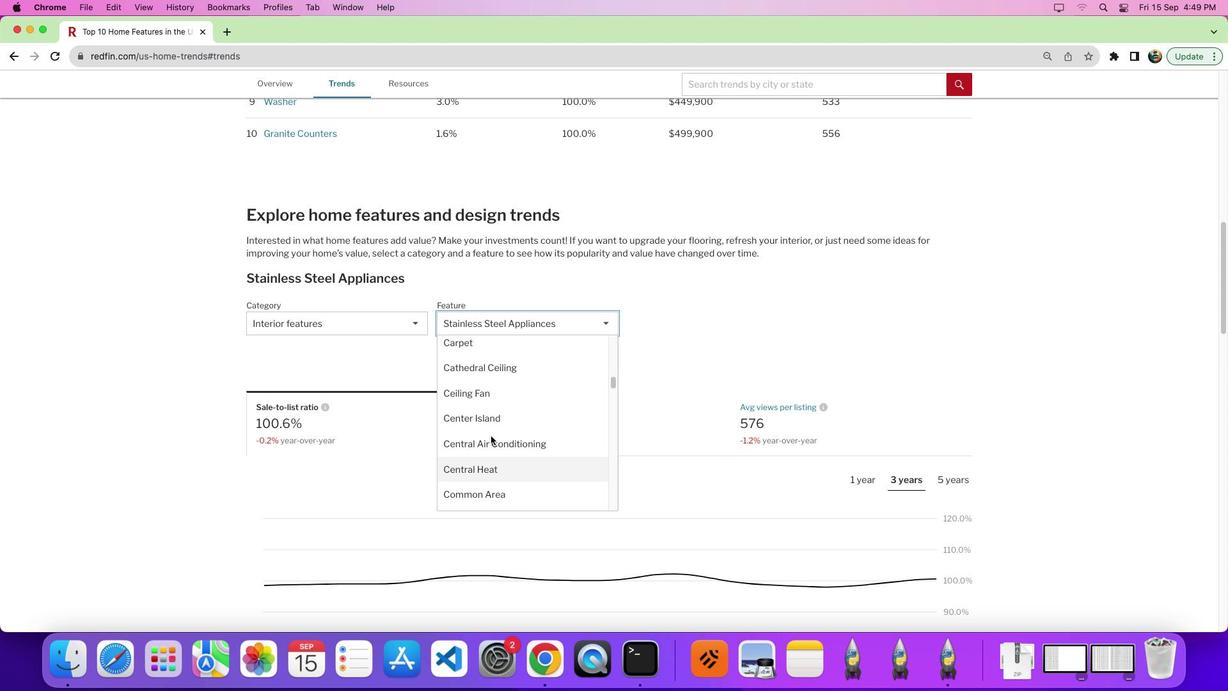 
Action: Mouse scrolled (490, 436) with delta (0, 0)
Screenshot: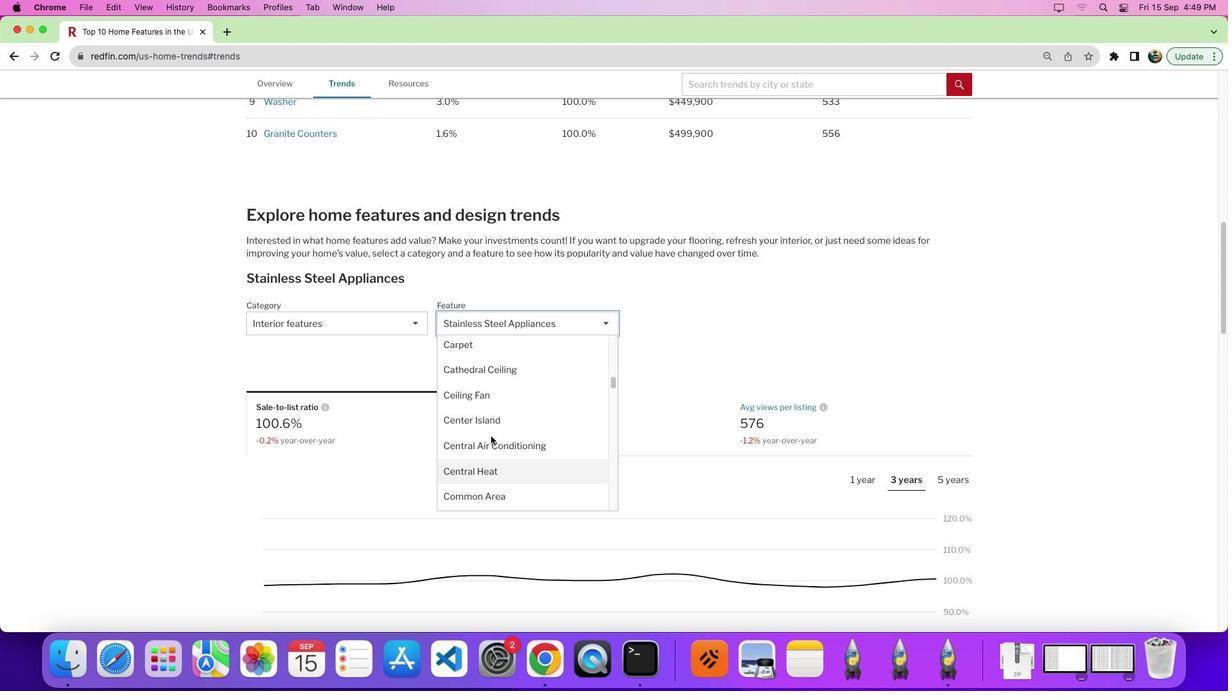 
Action: Mouse scrolled (490, 436) with delta (0, 0)
Screenshot: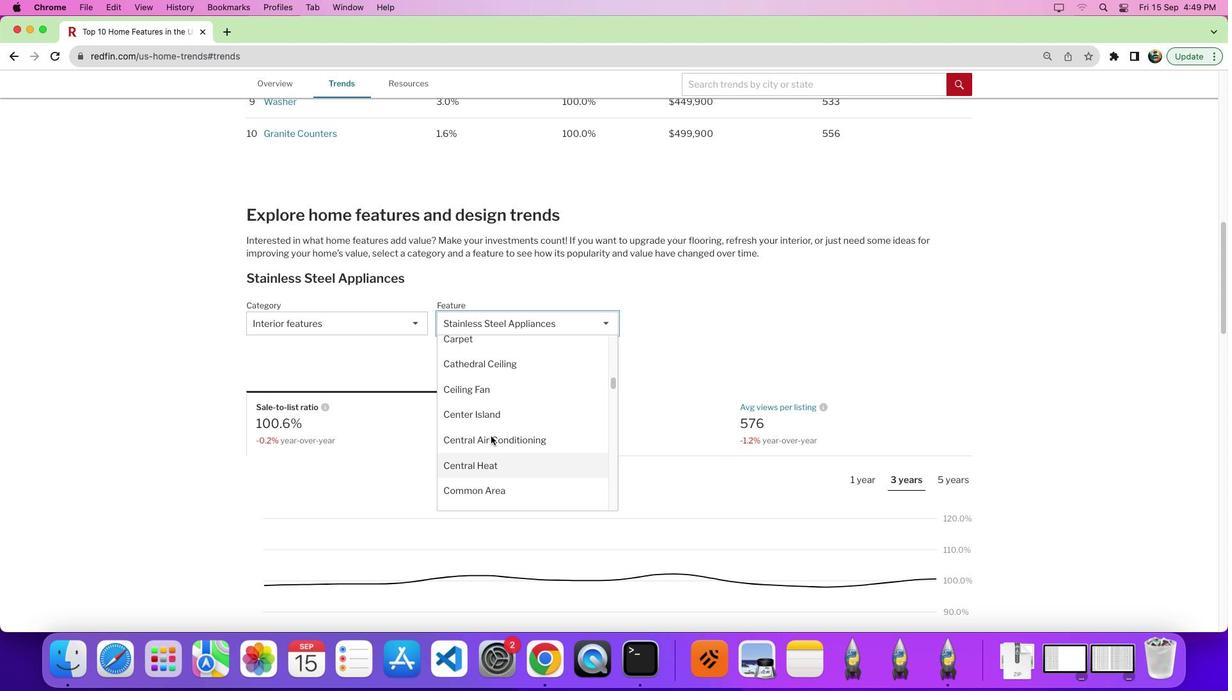 
Action: Mouse moved to (504, 417)
Screenshot: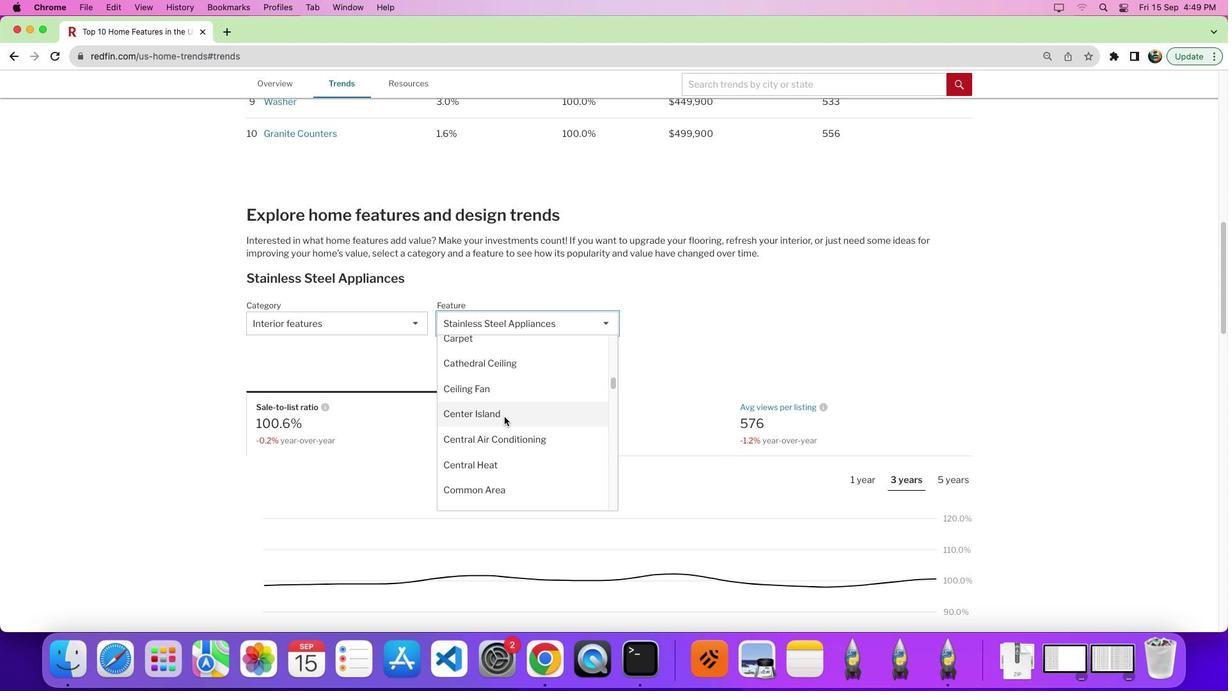 
Action: Mouse pressed left at (504, 417)
Screenshot: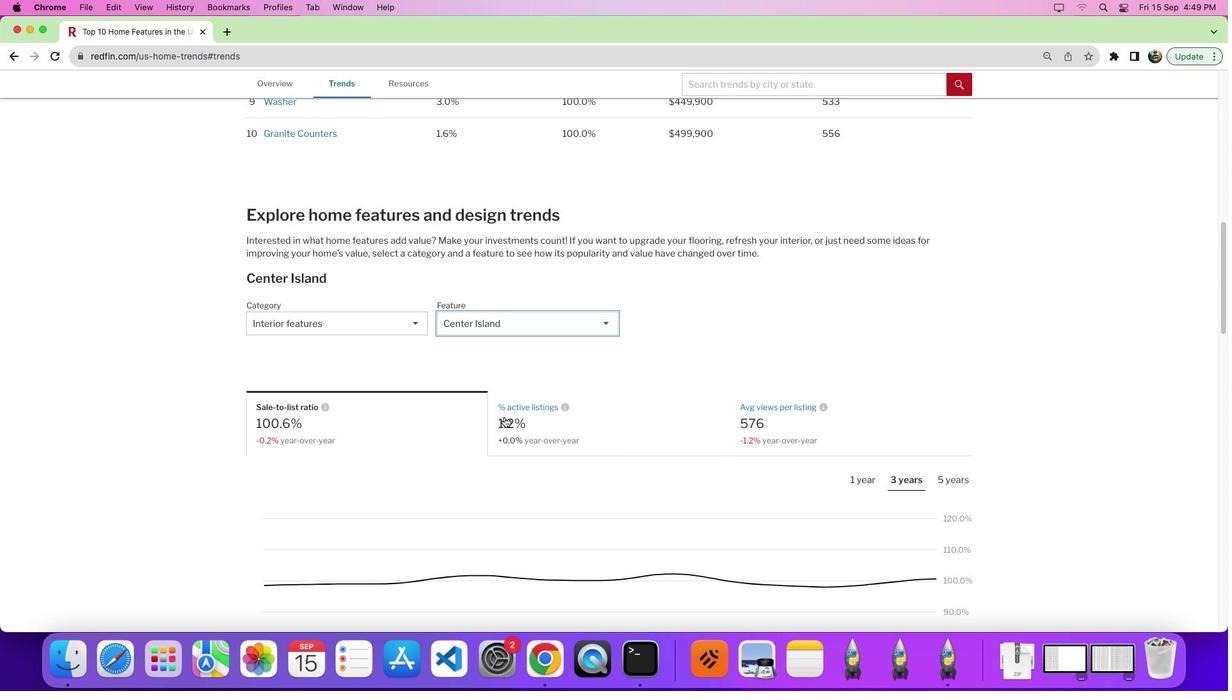 
Action: Mouse moved to (692, 432)
Screenshot: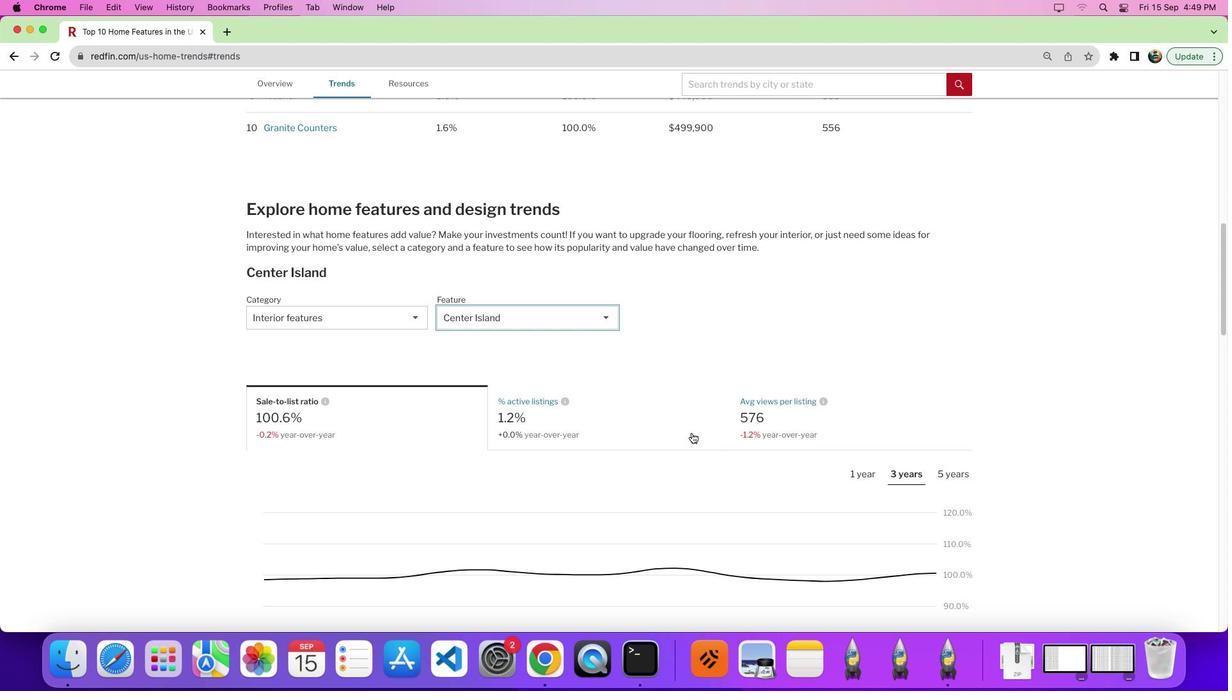 
Action: Mouse scrolled (692, 432) with delta (0, 0)
Screenshot: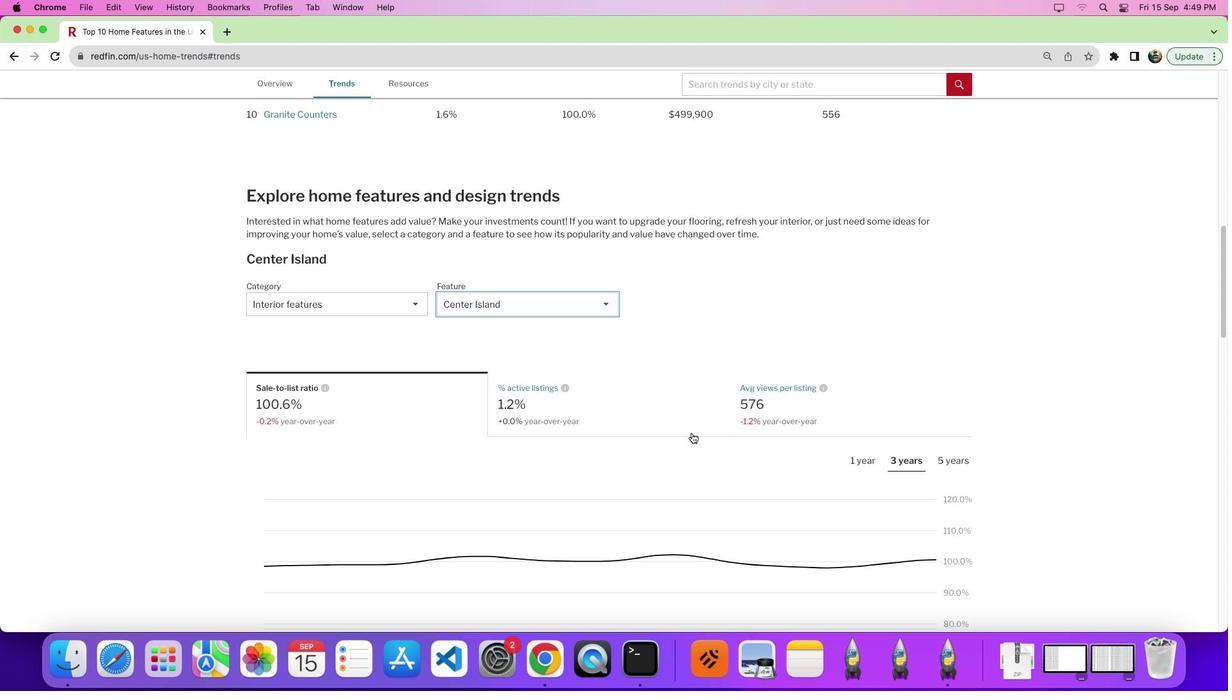 
Action: Mouse scrolled (692, 432) with delta (0, 0)
Screenshot: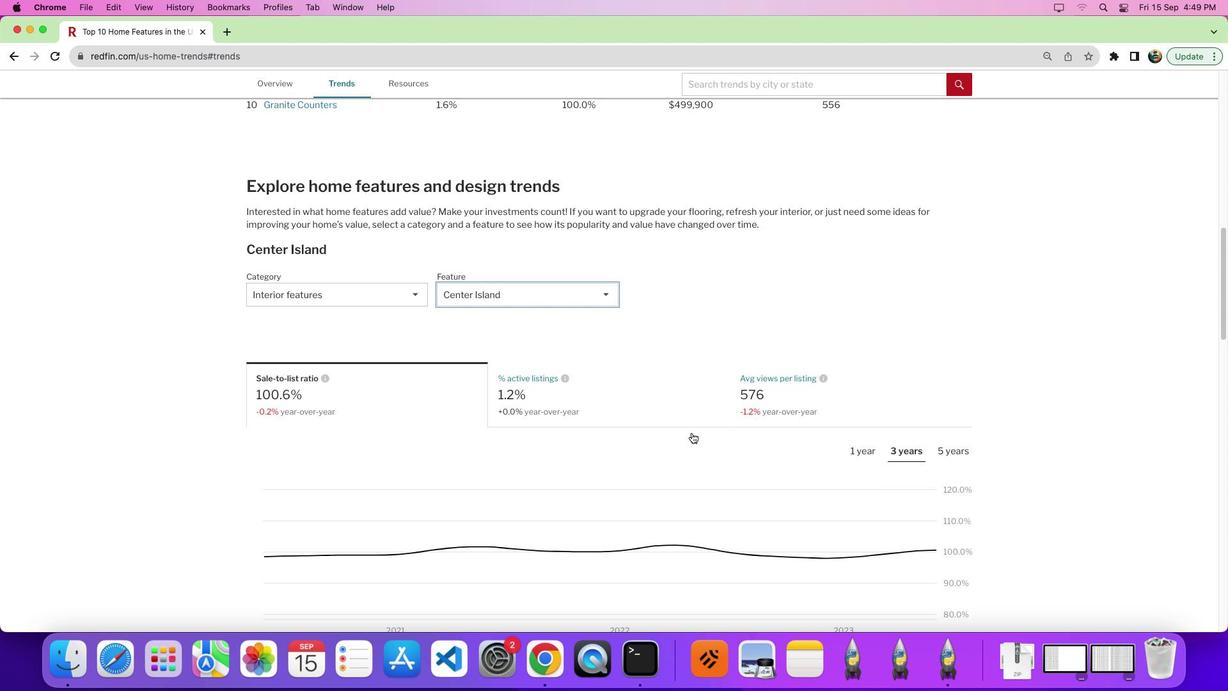 
Action: Mouse moved to (598, 406)
Screenshot: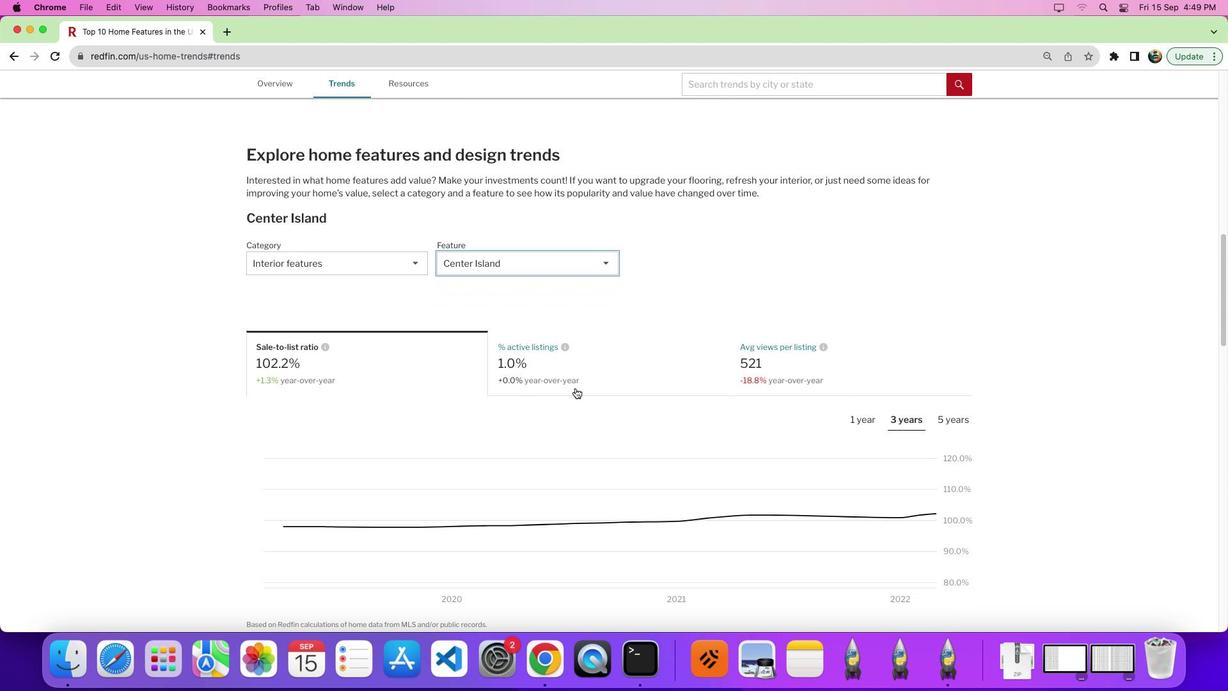 
Action: Mouse scrolled (598, 406) with delta (0, 0)
Screenshot: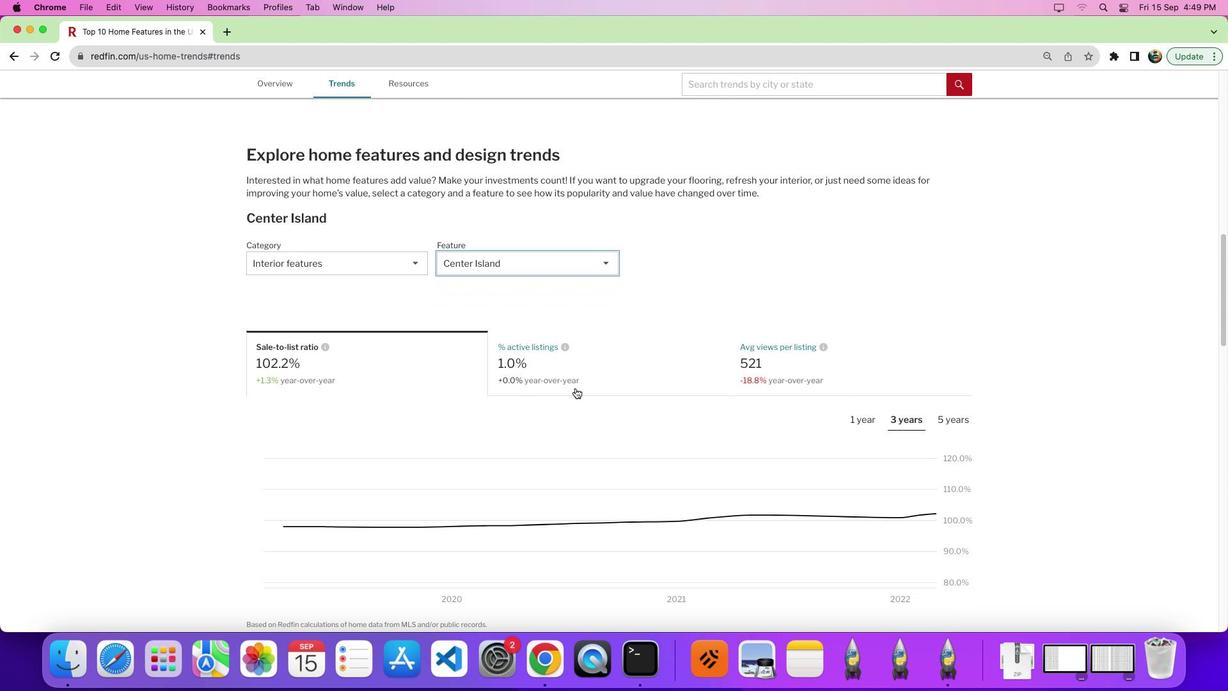 
Action: Mouse moved to (595, 403)
Screenshot: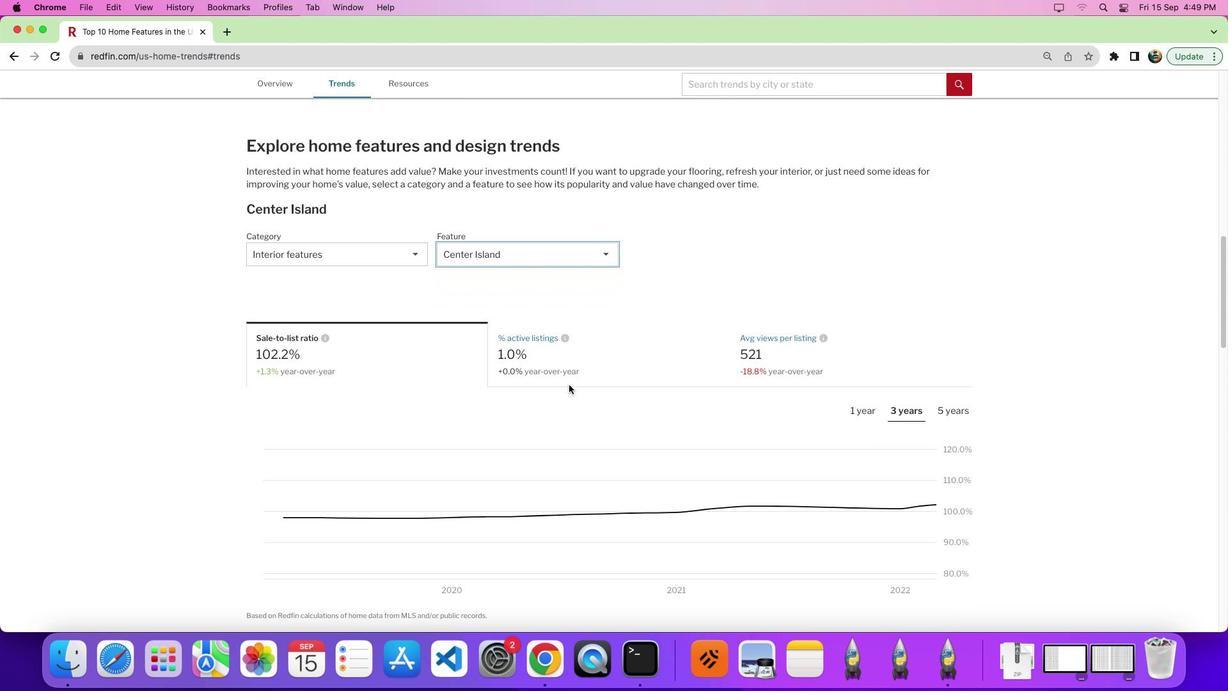 
Action: Mouse scrolled (595, 403) with delta (0, 0)
Screenshot: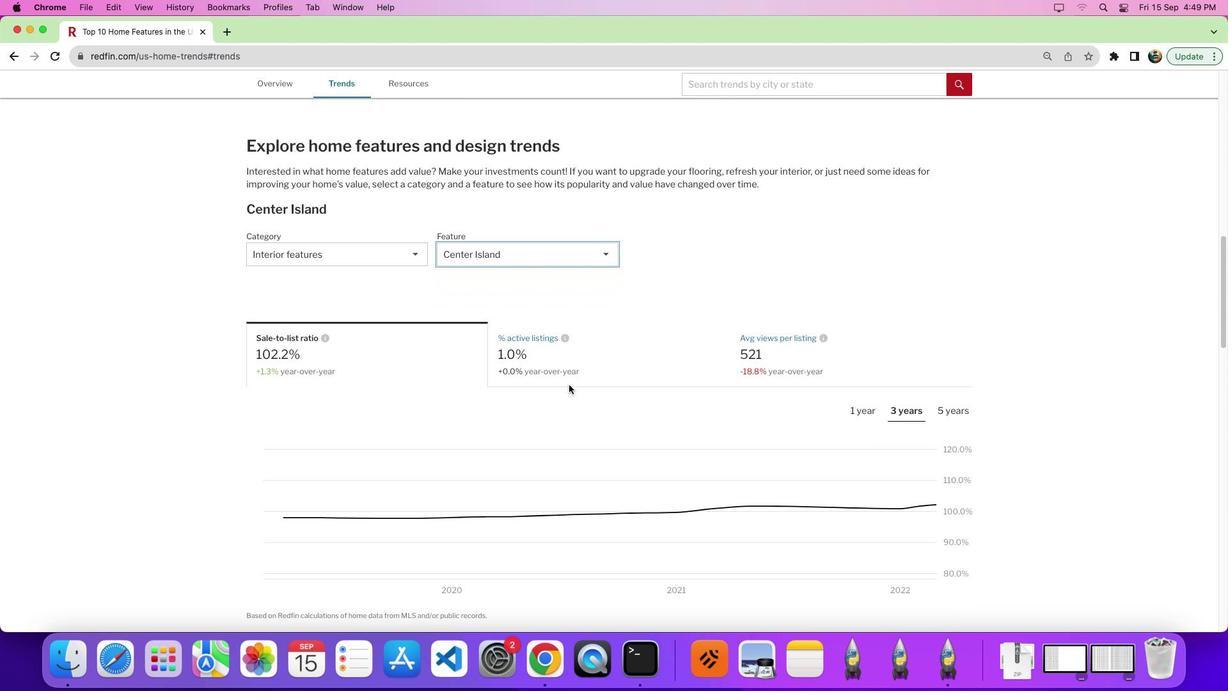 
Action: Mouse moved to (907, 453)
Screenshot: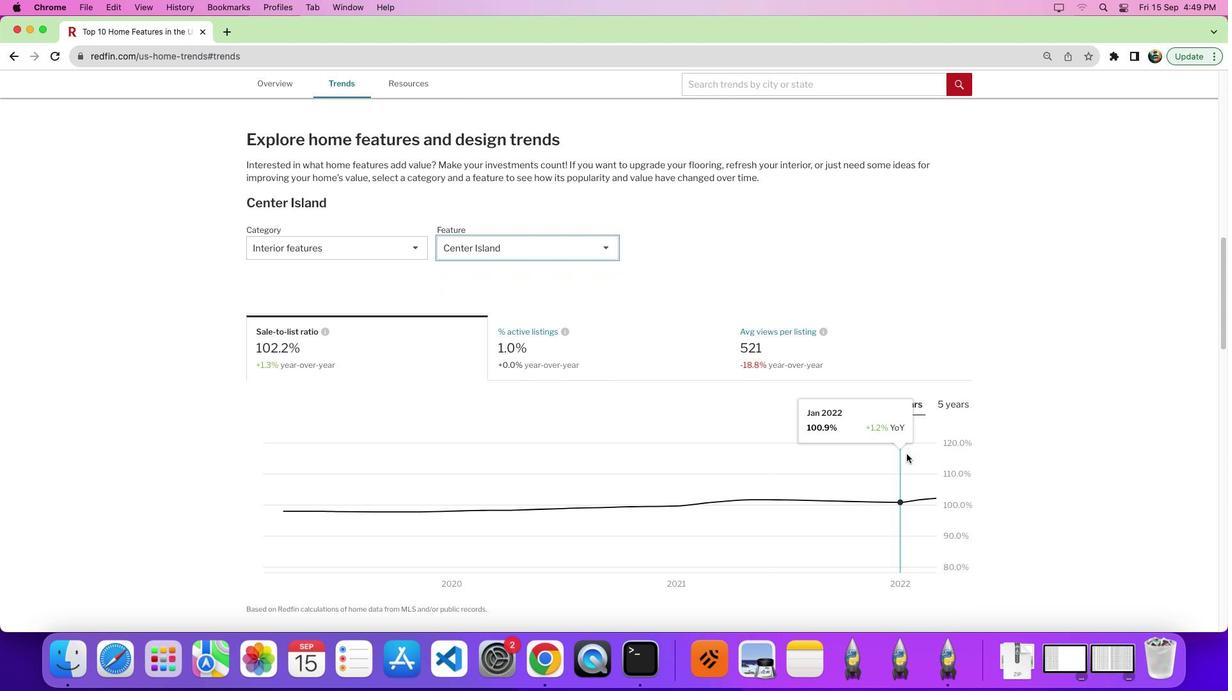 
Action: Mouse scrolled (907, 453) with delta (0, 0)
Screenshot: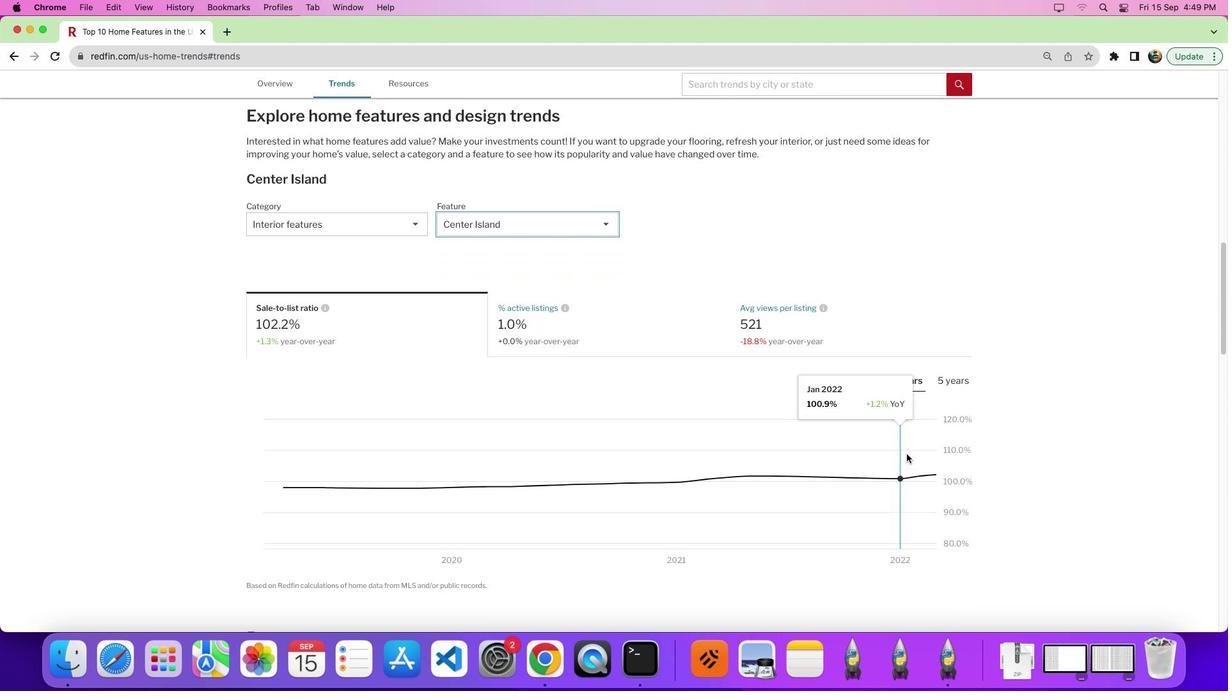 
Action: Mouse scrolled (907, 453) with delta (0, 0)
Screenshot: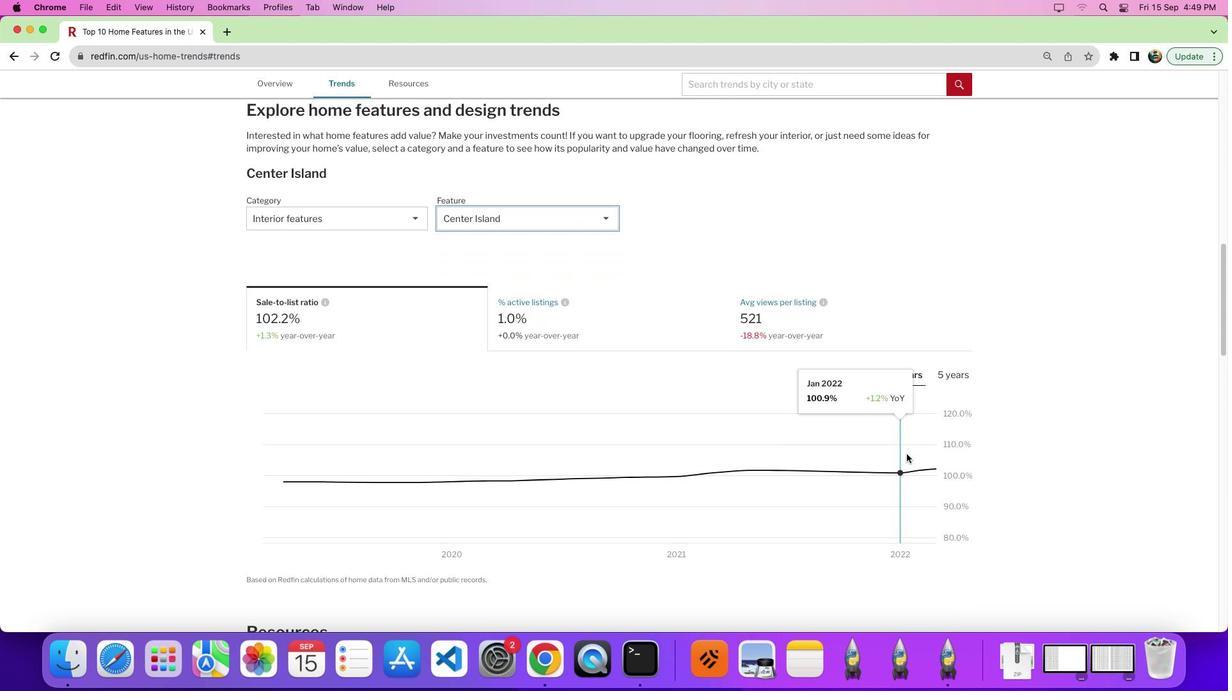
Action: Mouse moved to (906, 454)
Screenshot: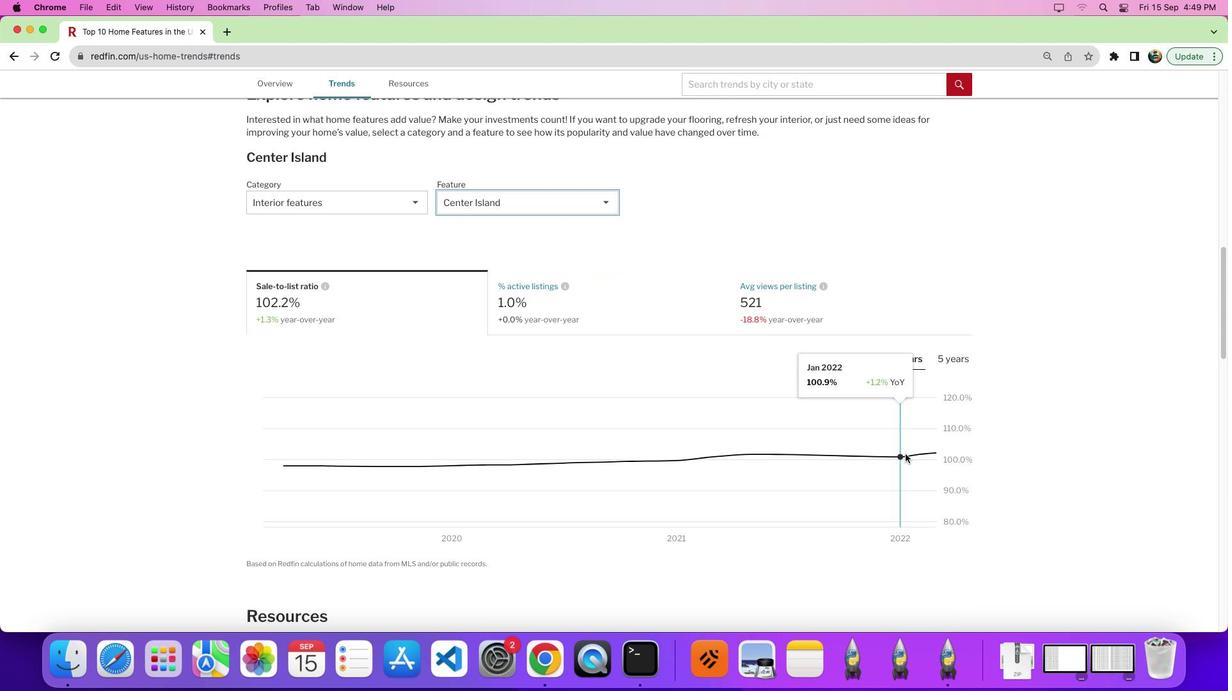 
Action: Mouse scrolled (906, 454) with delta (0, 0)
Screenshot: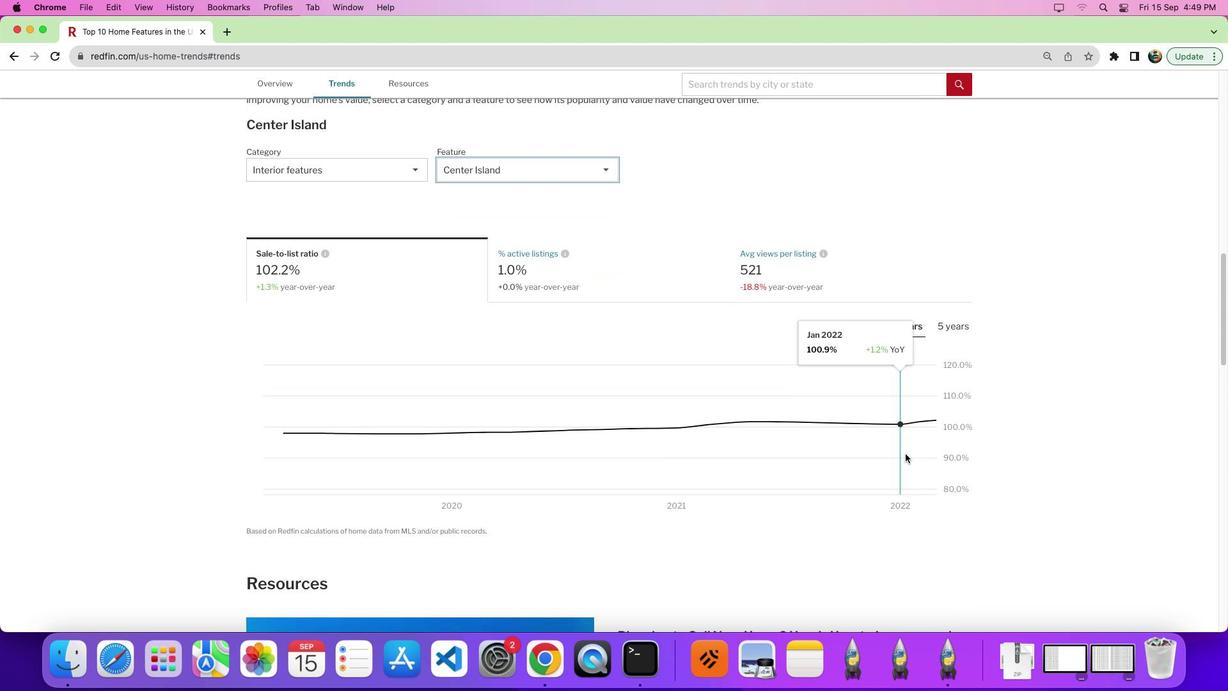 
Action: Mouse moved to (906, 454)
Screenshot: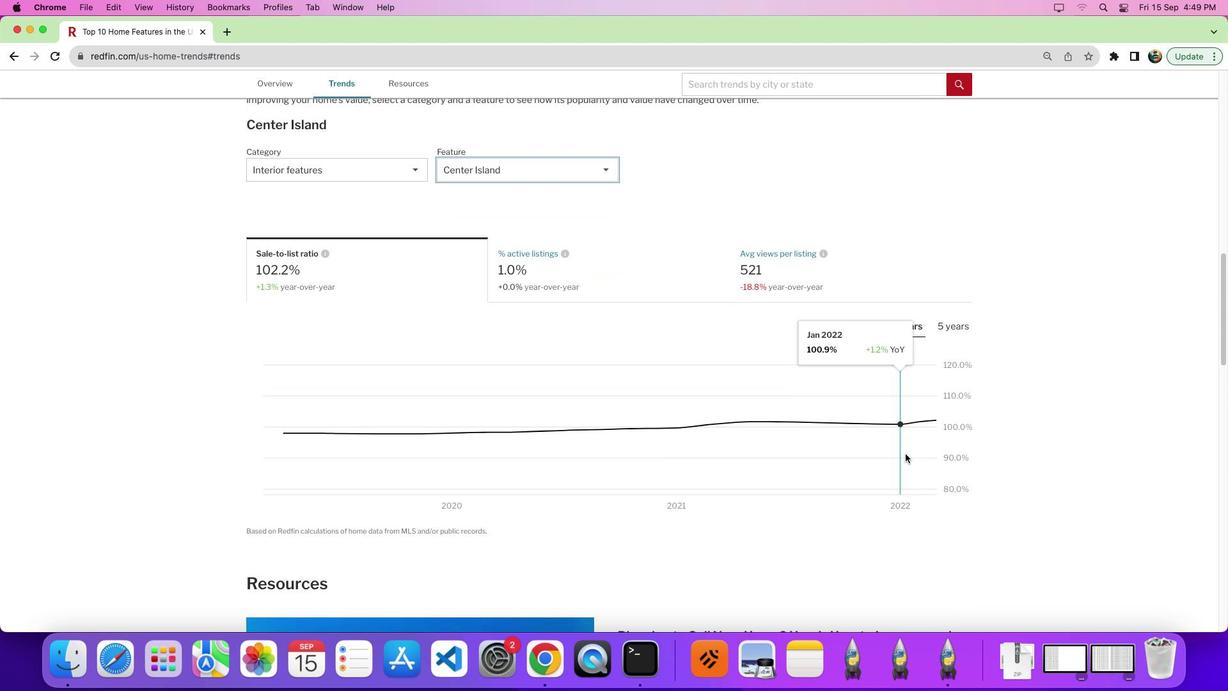 
Action: Mouse scrolled (906, 454) with delta (0, 0)
Screenshot: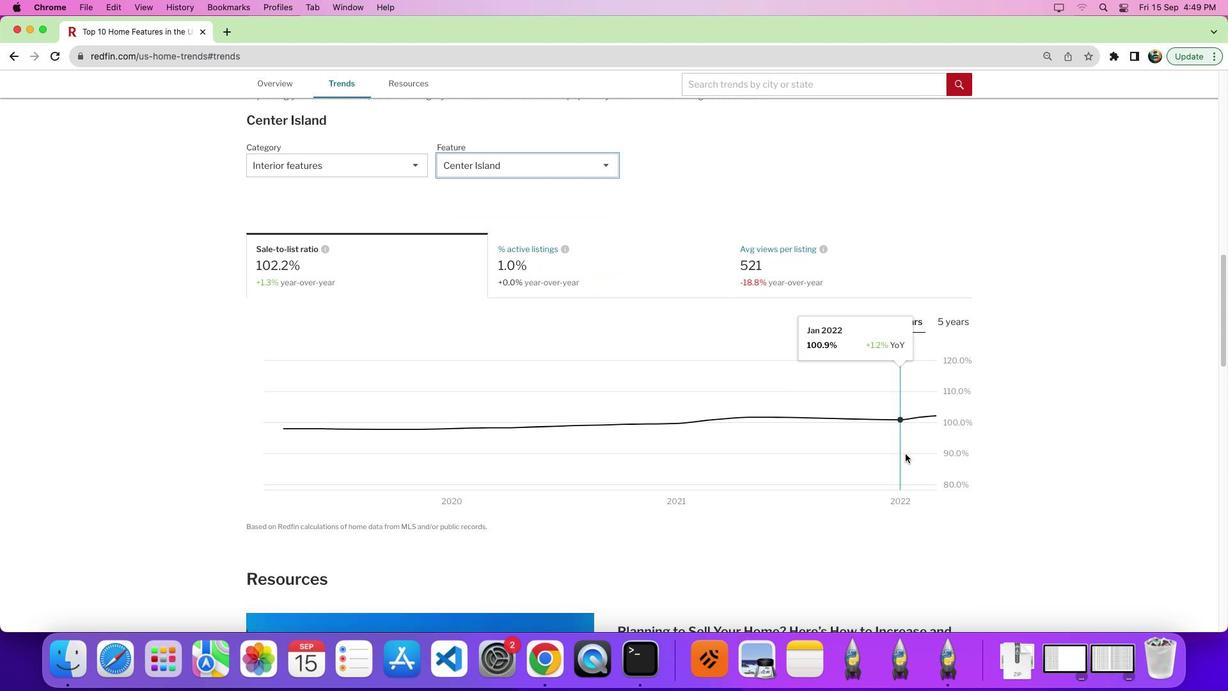 
Action: Mouse moved to (934, 490)
Screenshot: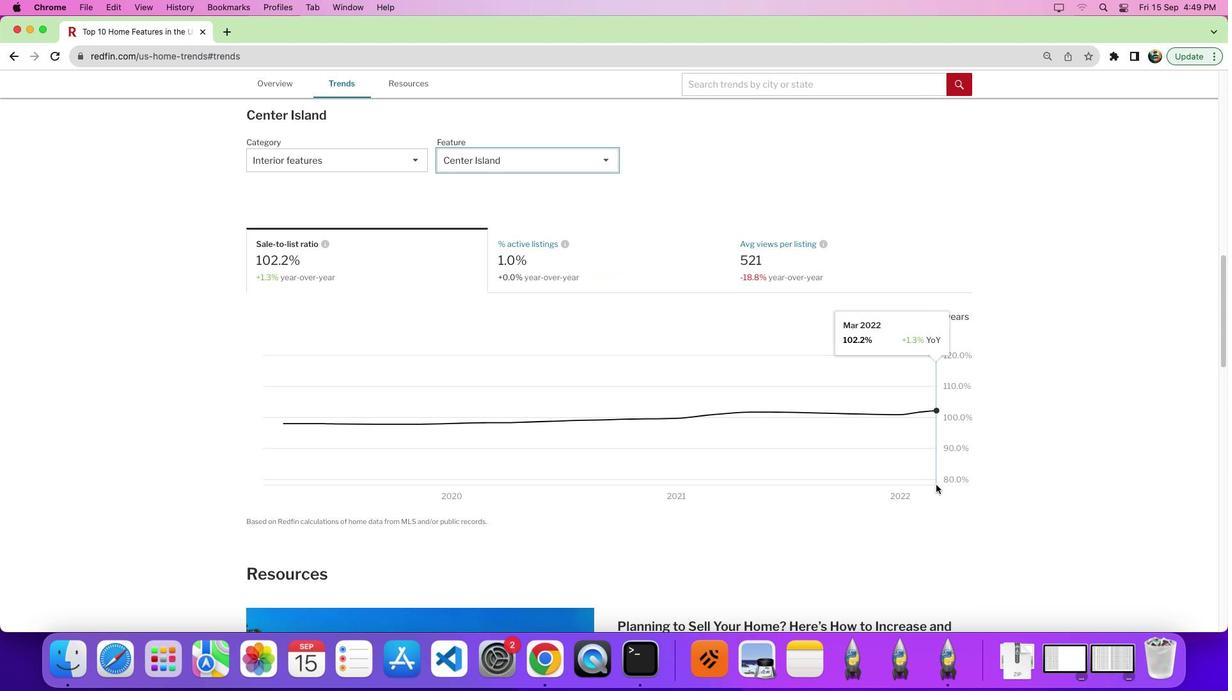 
